 Task: Look for space in Bāghpat, India from 2nd September, 2023 to 10th September, 2023 for 1 adult in price range Rs.5000 to Rs.16000. Place can be private room with 1  bedroom having 1 bed and 1 bathroom. Property type can be house, flat, guest house, hotel. Booking option can be shelf check-in. Required host language is English.
Action: Mouse moved to (538, 122)
Screenshot: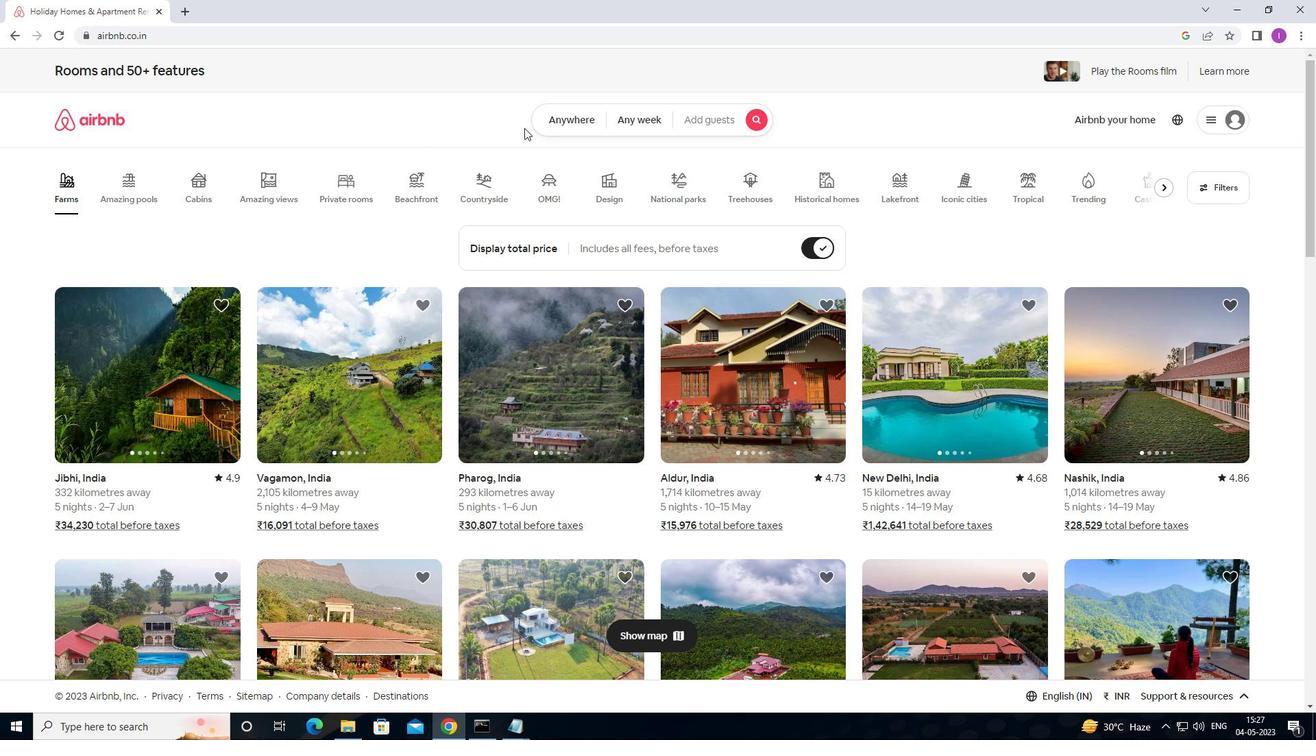 
Action: Mouse pressed left at (538, 122)
Screenshot: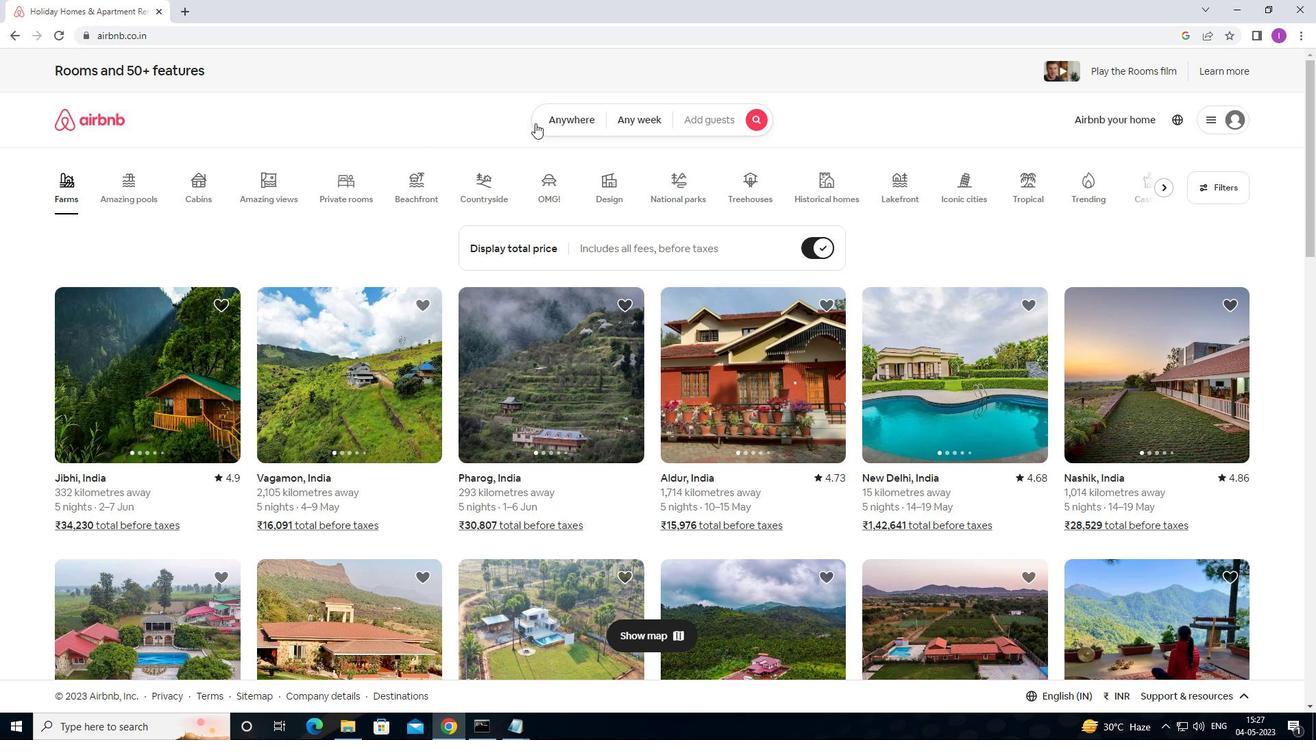 
Action: Mouse moved to (472, 188)
Screenshot: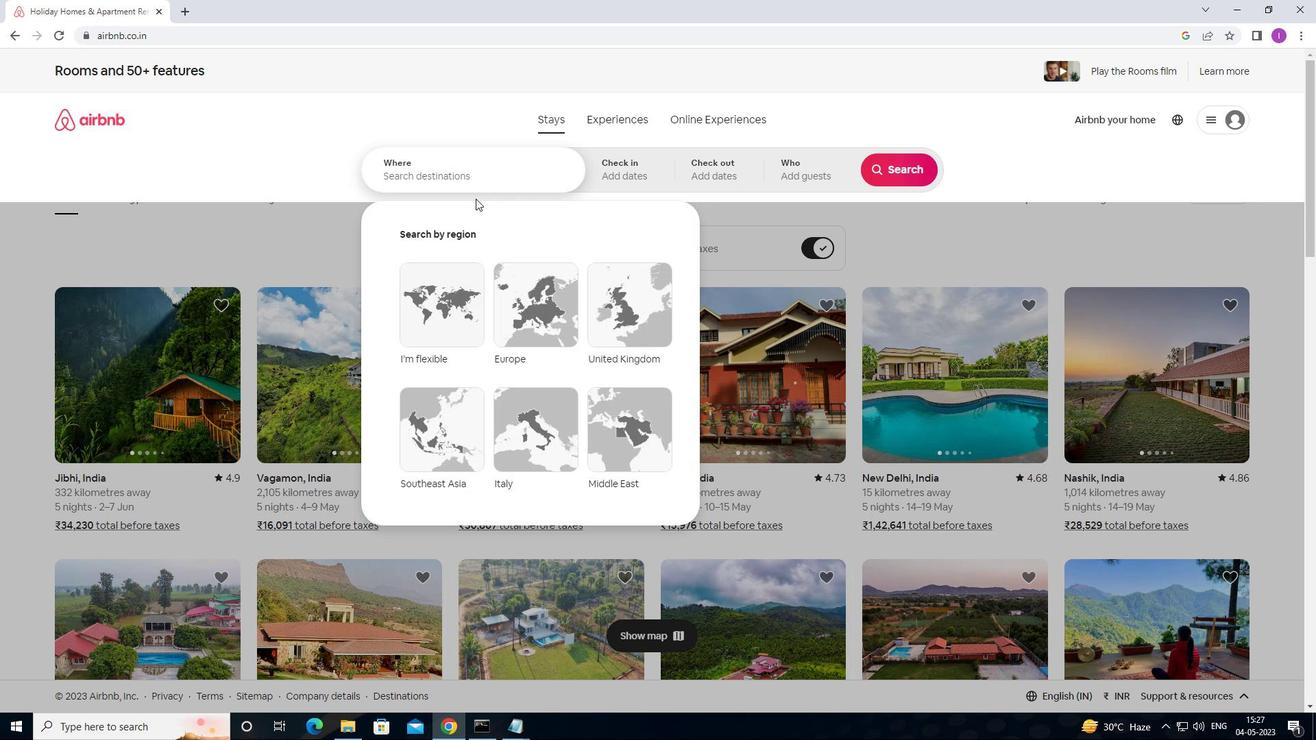
Action: Mouse pressed left at (472, 188)
Screenshot: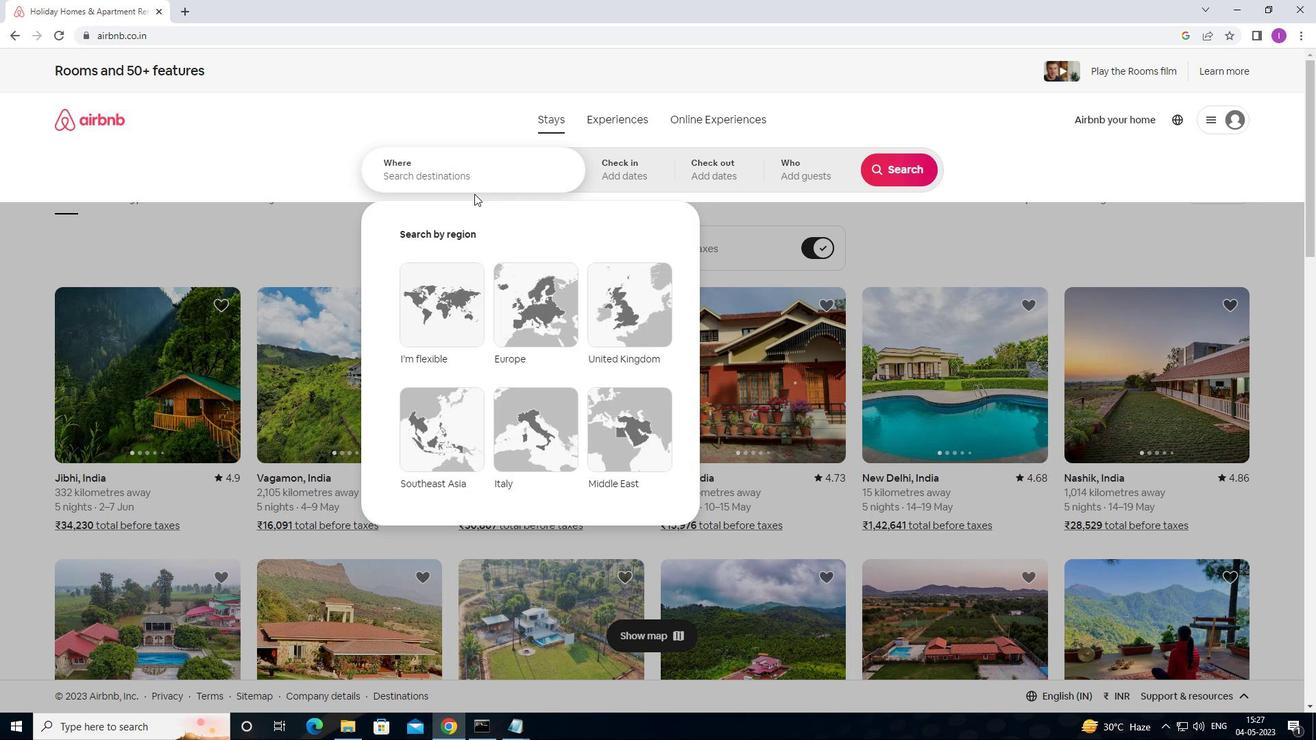 
Action: Mouse moved to (506, 155)
Screenshot: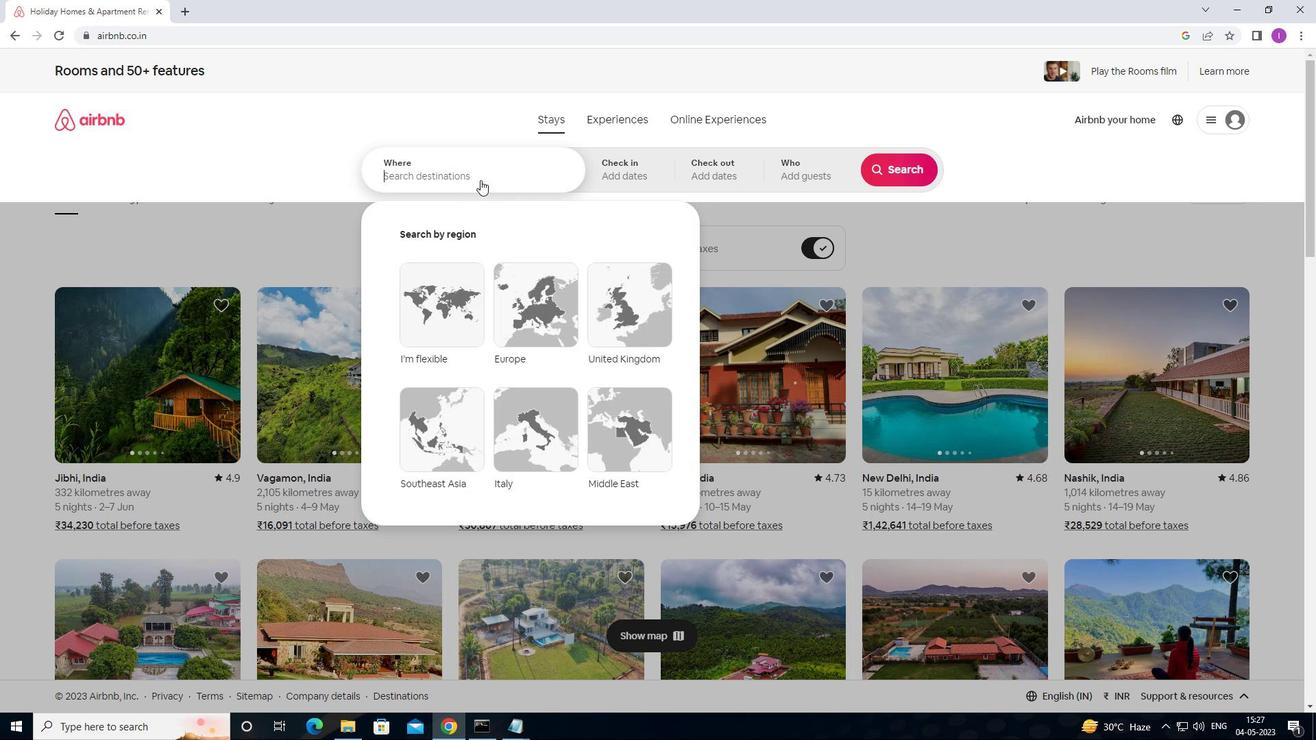 
Action: Key pressed b<Key.backspace><Key.shift>BAHPAT<Key.backspace><Key.backspace><Key.backspace><Key.backspace>
Screenshot: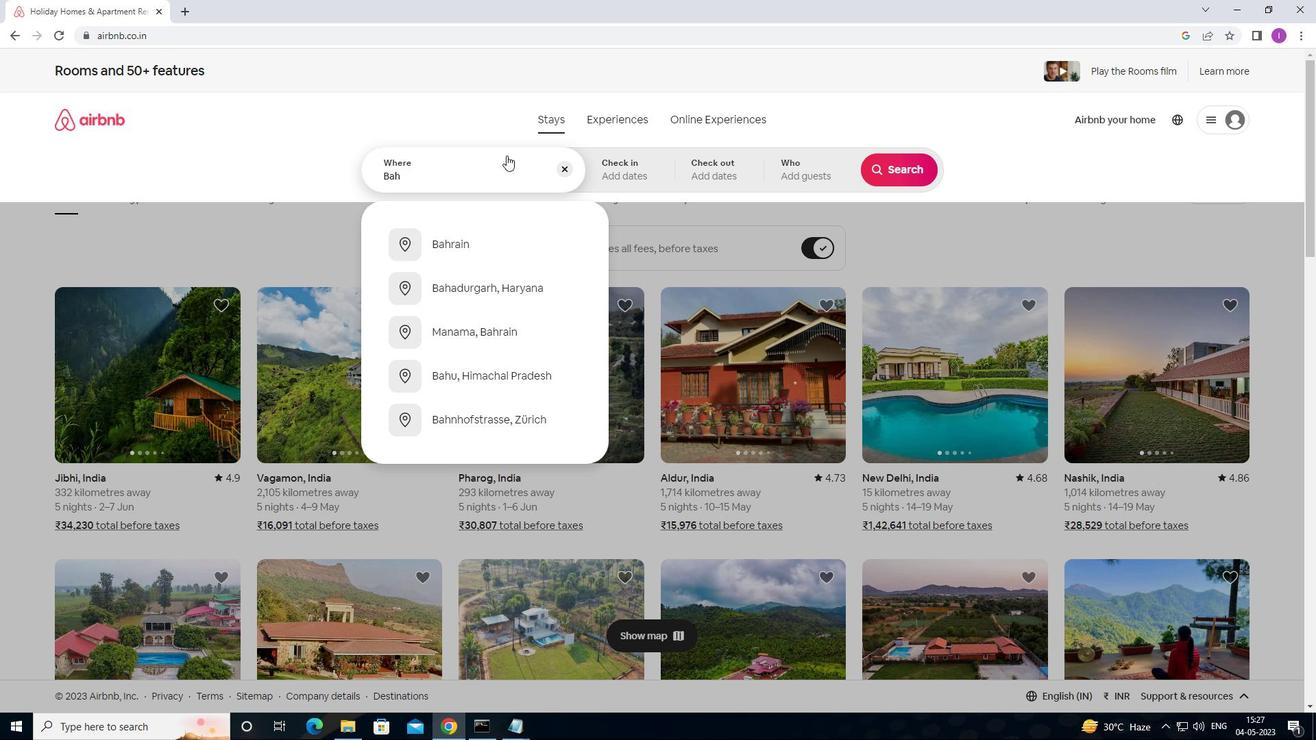
Action: Mouse moved to (571, 168)
Screenshot: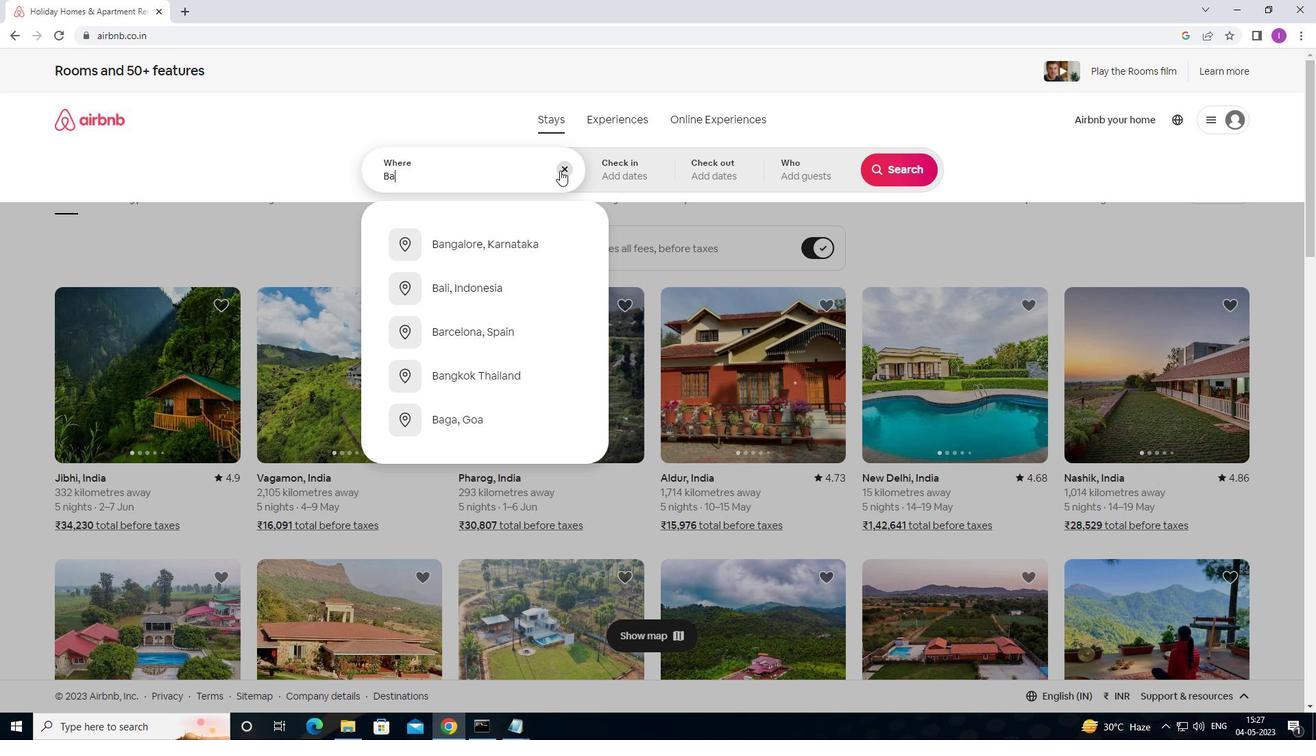 
Action: Key pressed GH
Screenshot: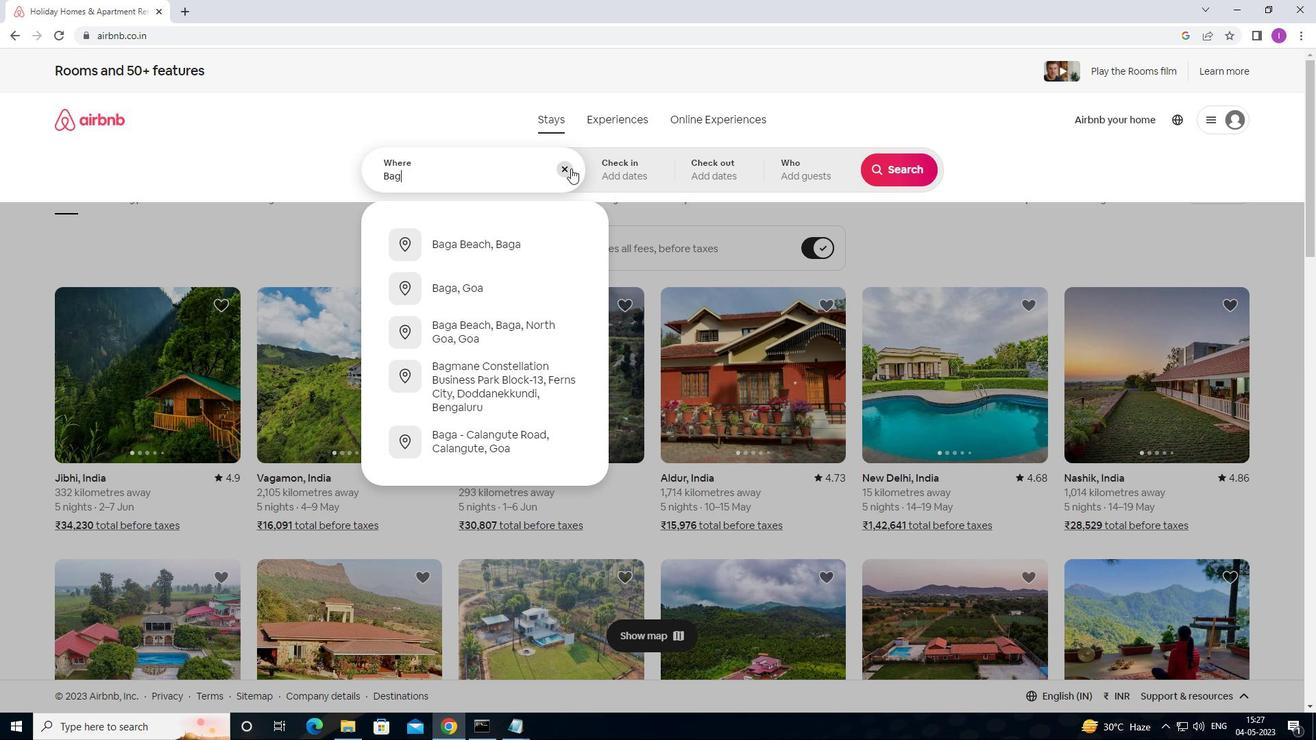 
Action: Mouse moved to (578, 168)
Screenshot: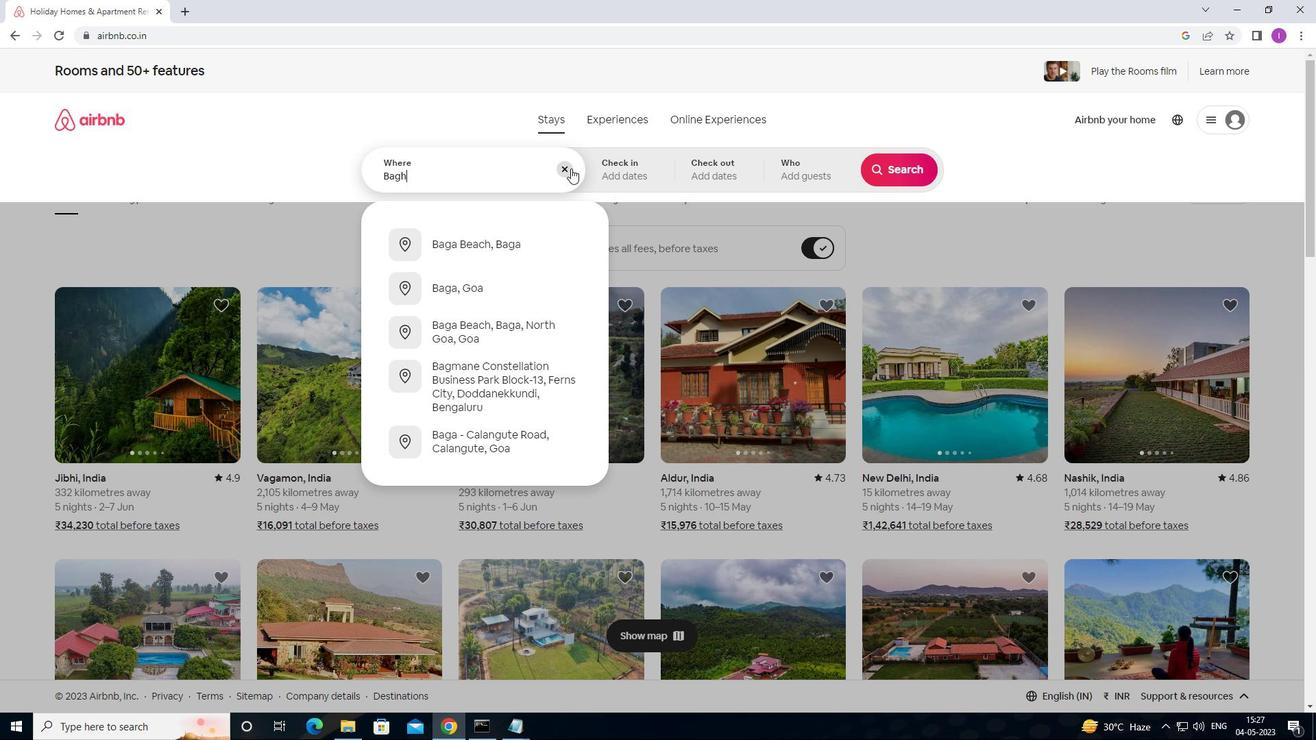 
Action: Key pressed PAT,<Key.shift>IN
Screenshot: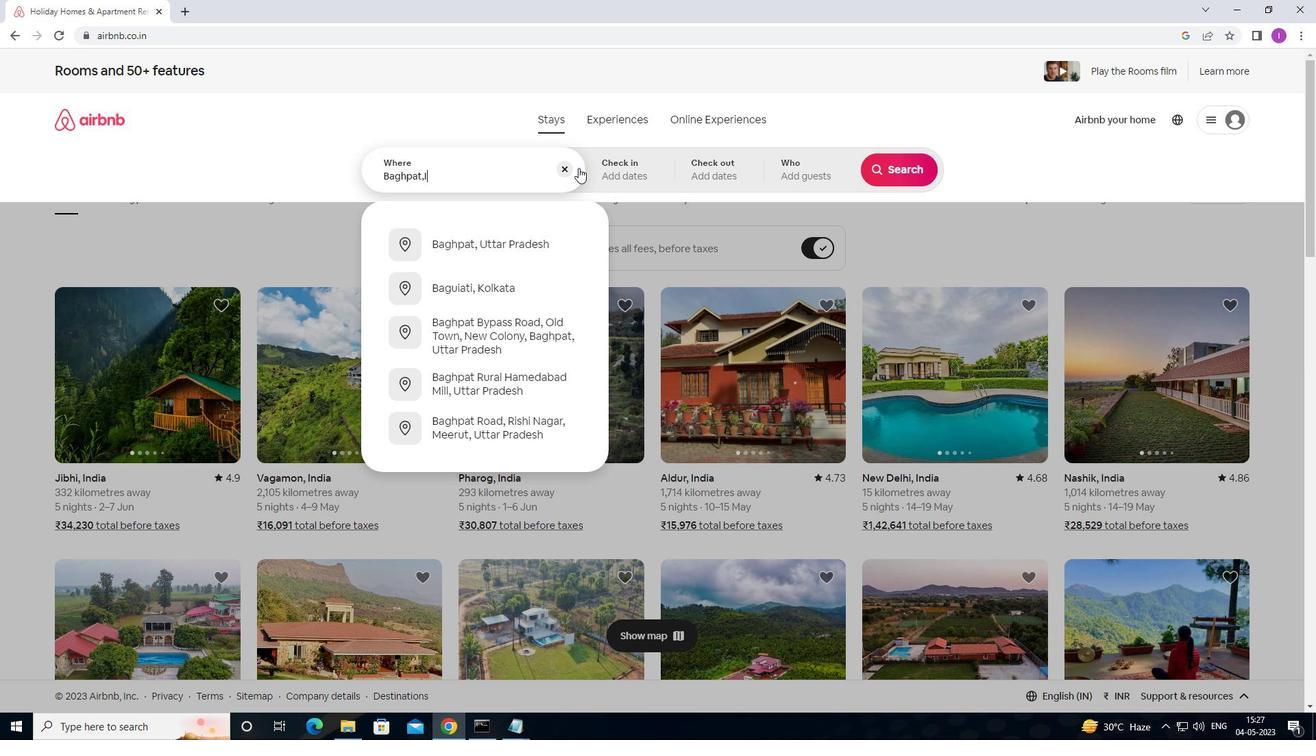 
Action: Mouse moved to (579, 168)
Screenshot: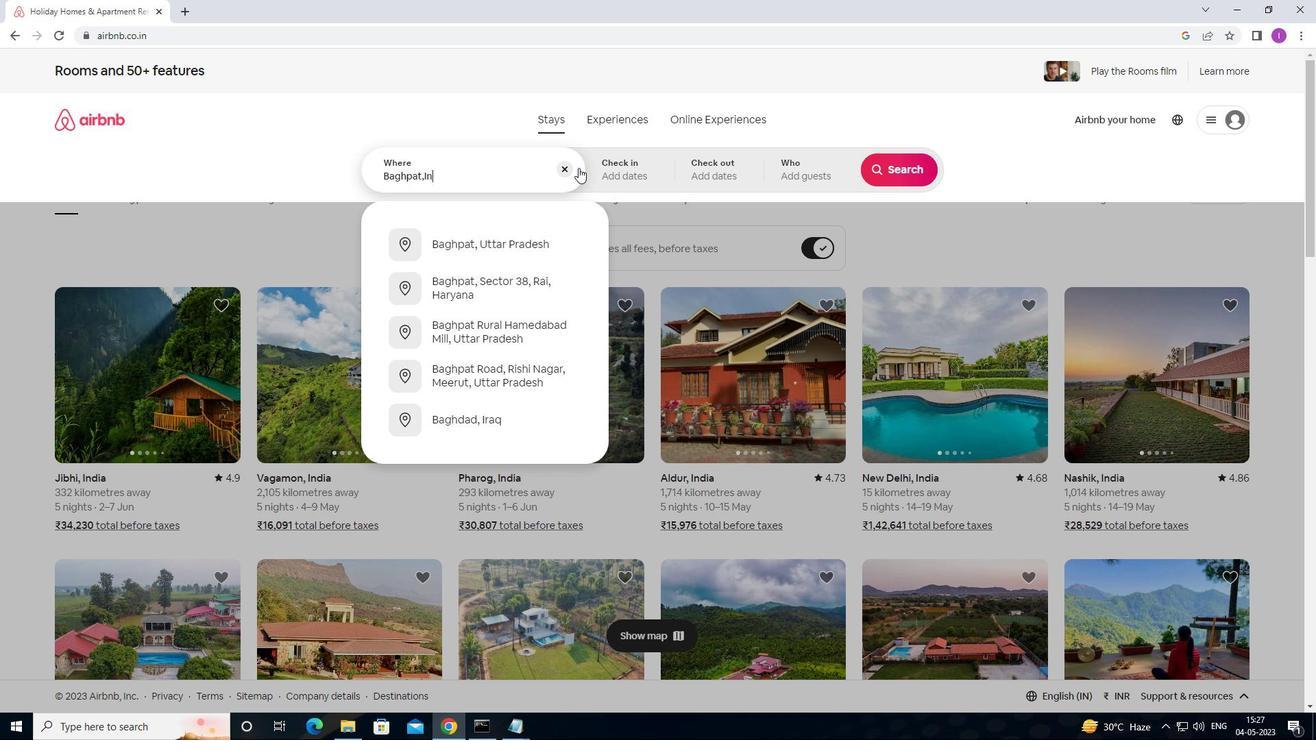 
Action: Key pressed D
Screenshot: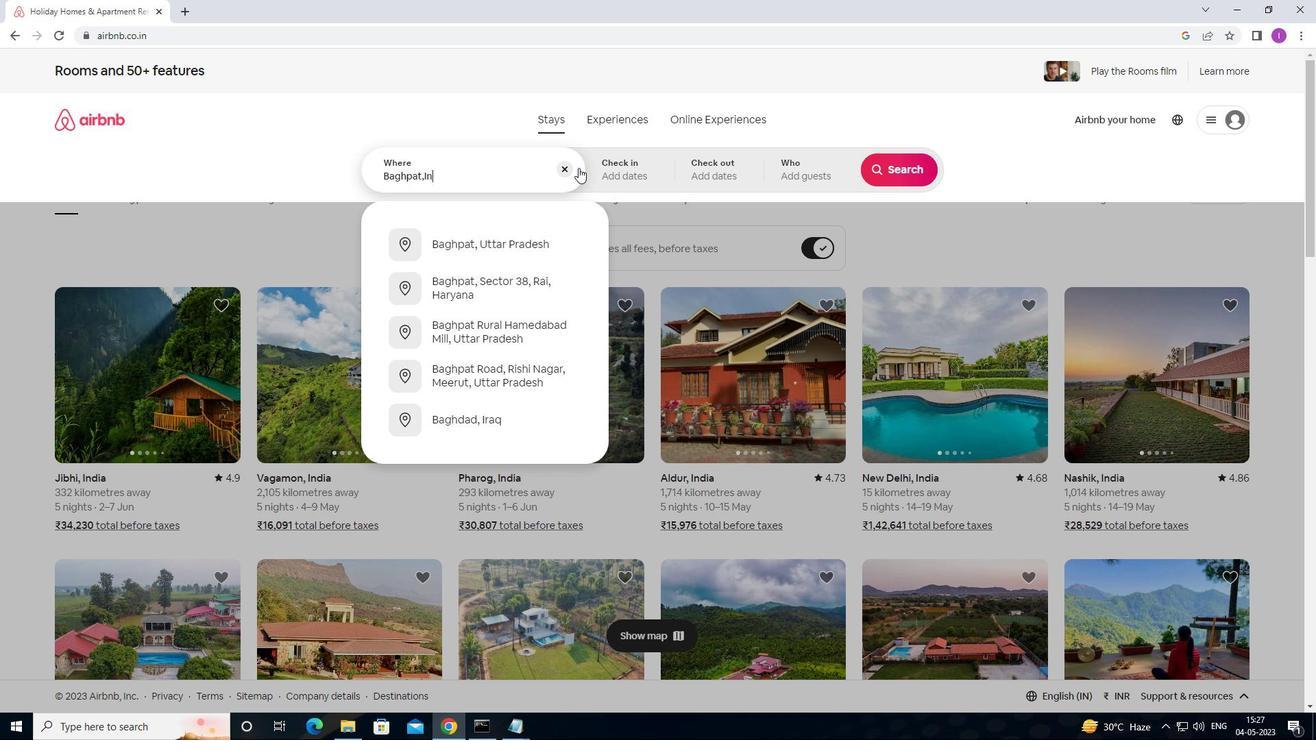 
Action: Mouse moved to (583, 165)
Screenshot: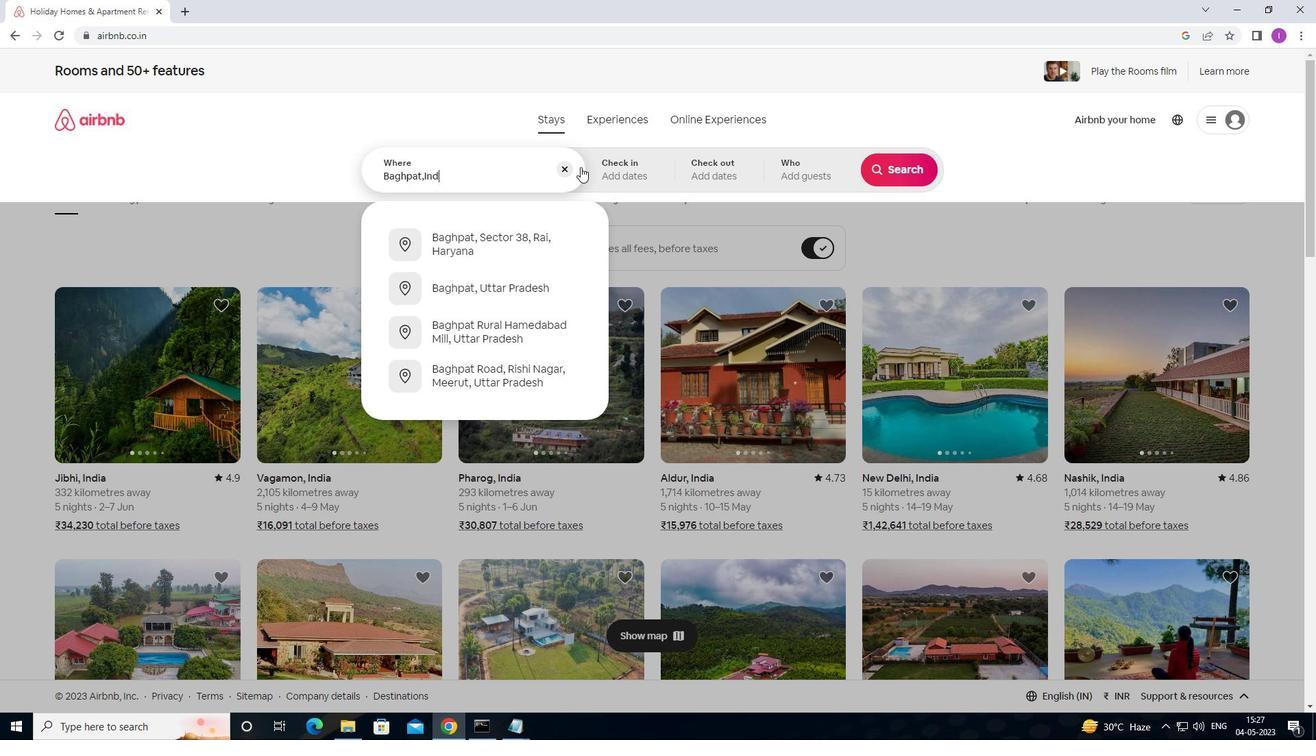 
Action: Key pressed OA
Screenshot: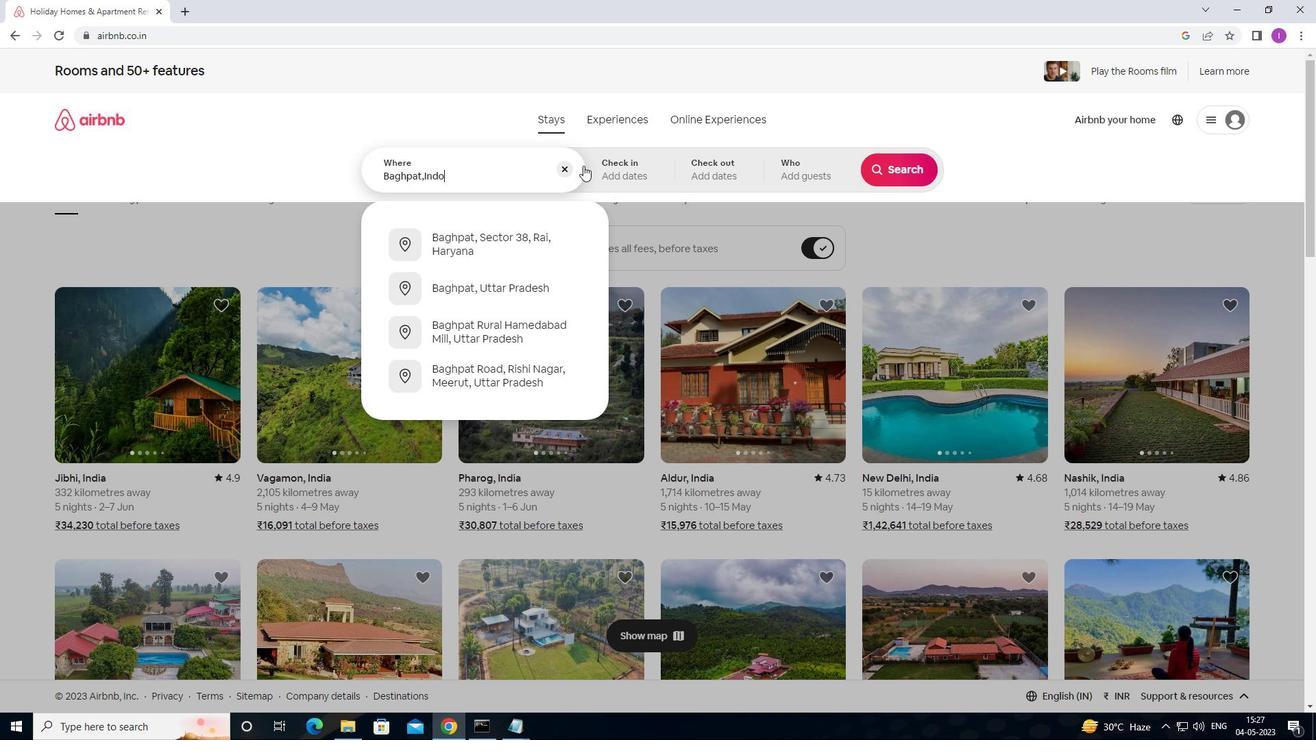 
Action: Mouse moved to (598, 163)
Screenshot: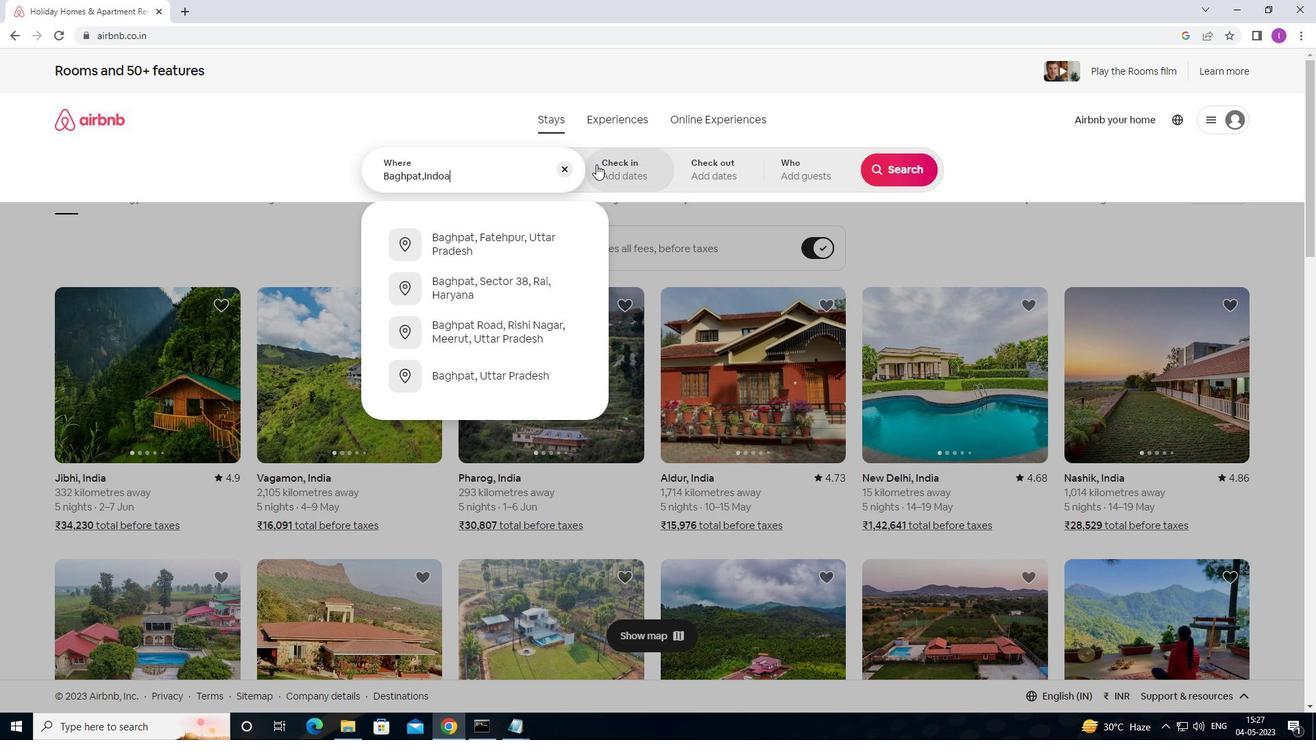 
Action: Key pressed <Key.backspace>
Screenshot: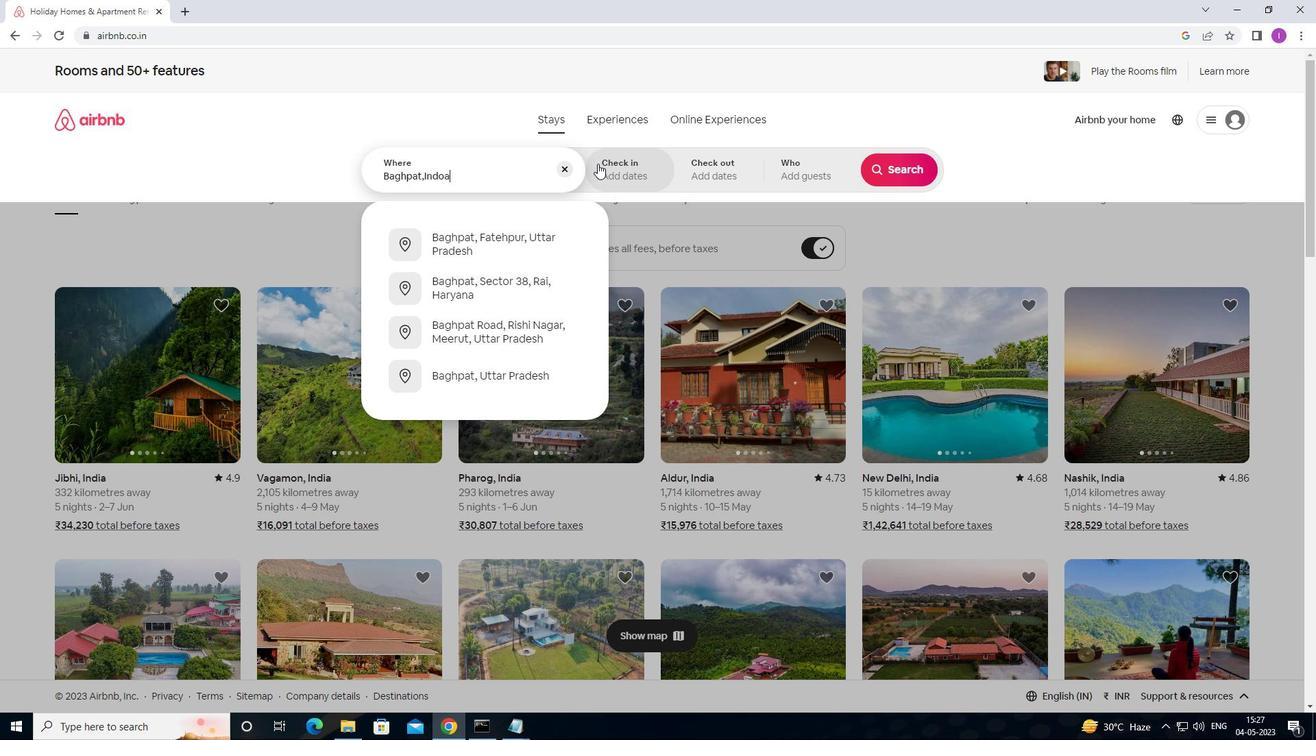 
Action: Mouse moved to (659, 178)
Screenshot: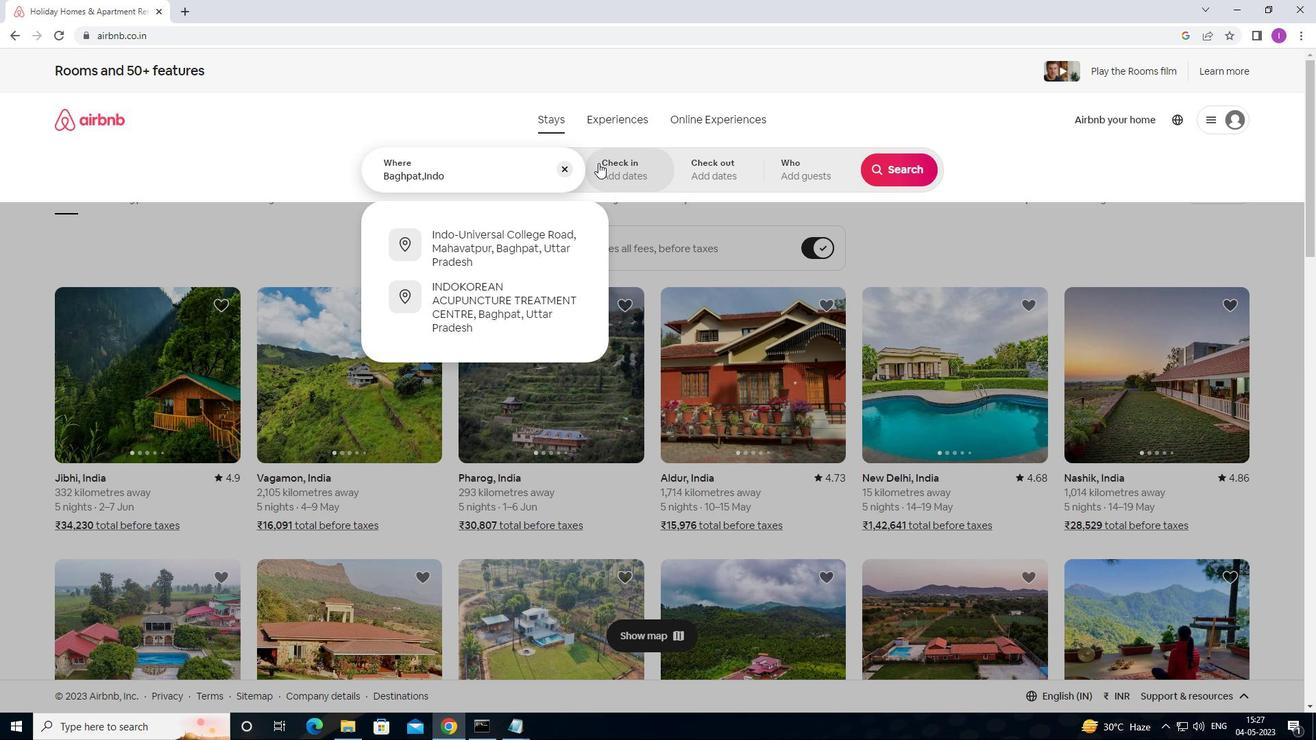 
Action: Key pressed =<Key.backspace><Key.backspace>
Screenshot: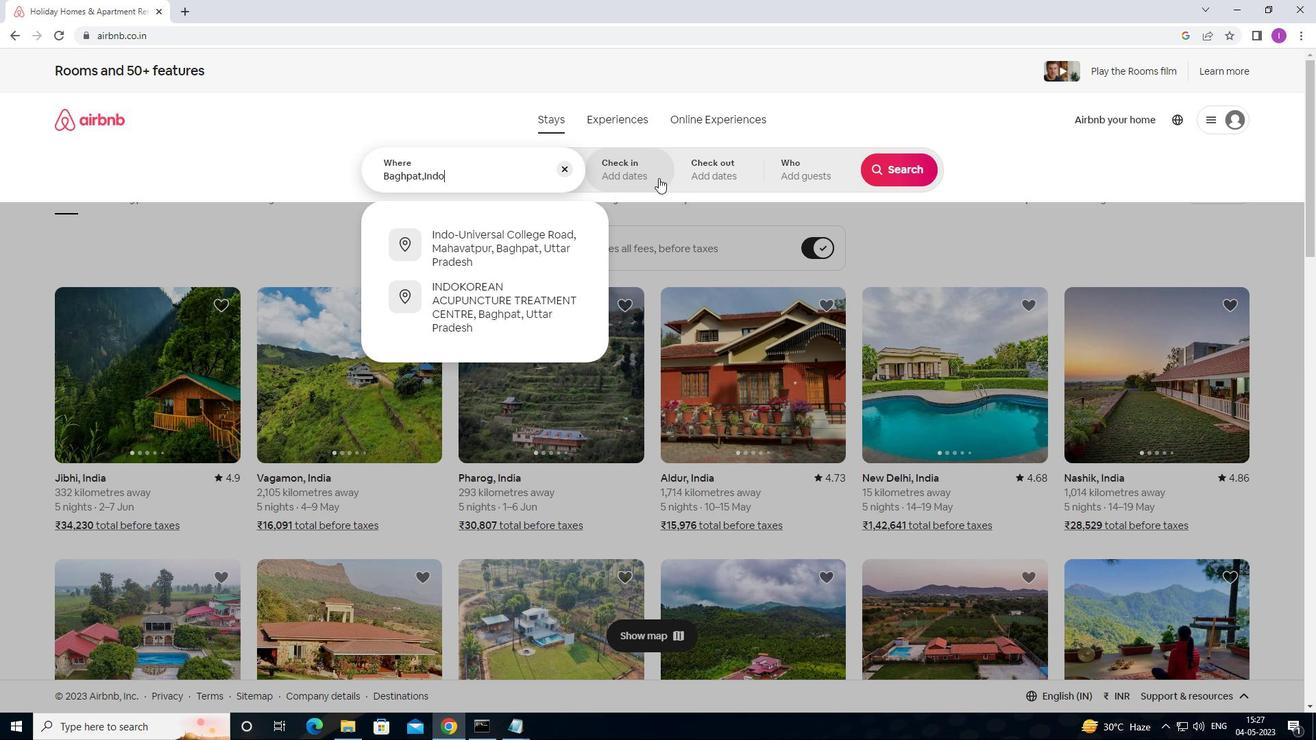 
Action: Mouse moved to (664, 177)
Screenshot: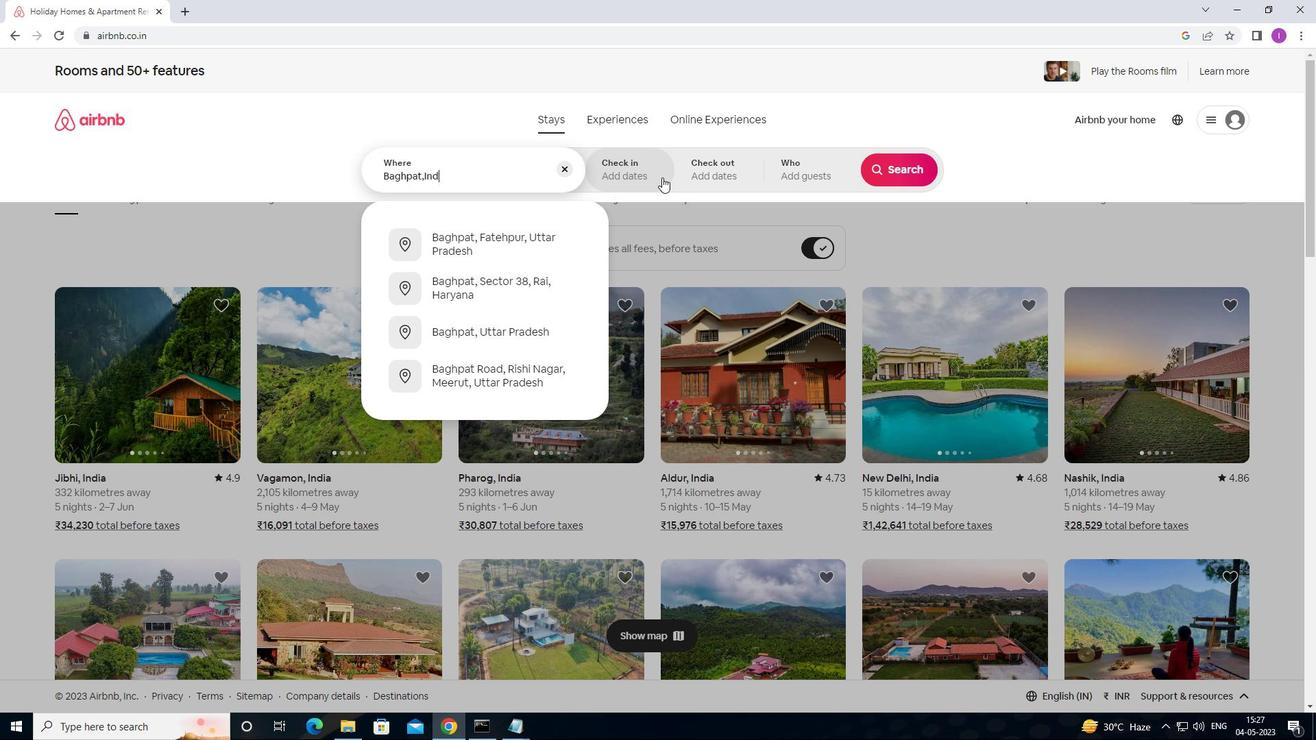 
Action: Key pressed IA
Screenshot: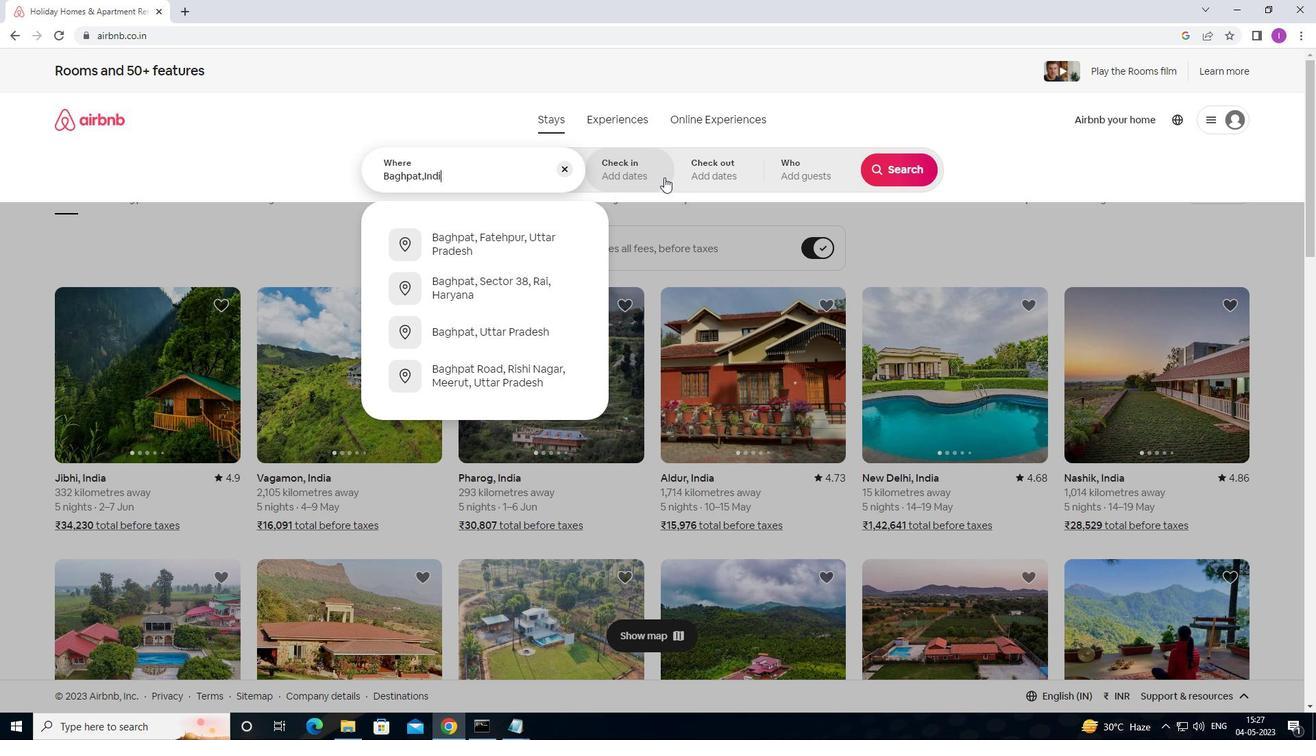 
Action: Mouse moved to (639, 172)
Screenshot: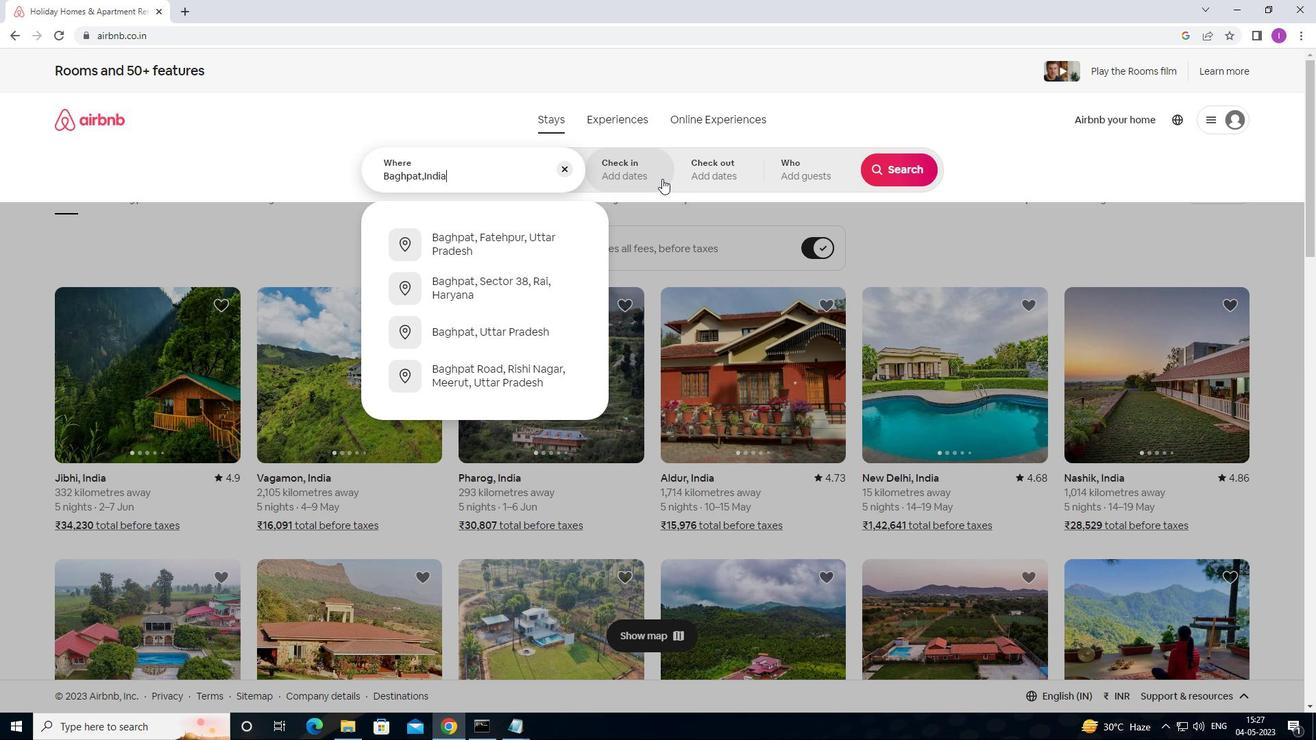 
Action: Mouse pressed left at (639, 172)
Screenshot: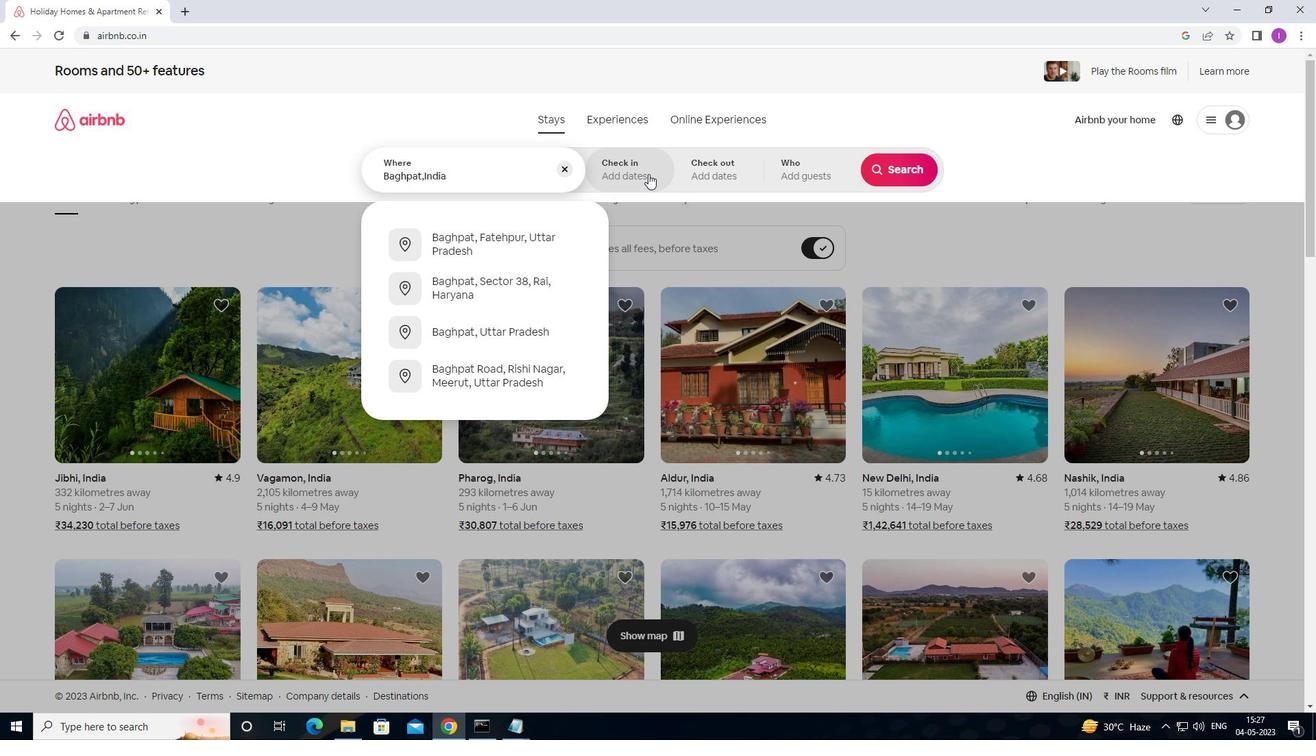 
Action: Mouse moved to (901, 275)
Screenshot: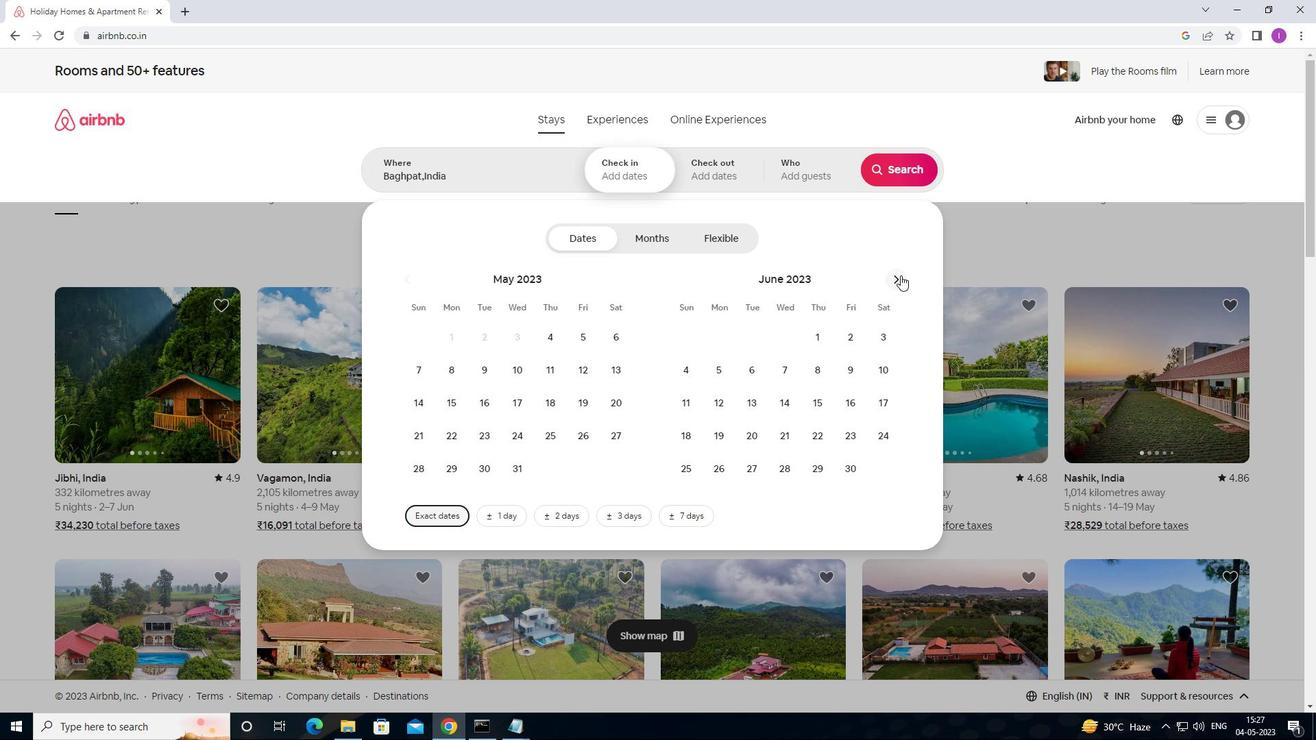 
Action: Mouse pressed left at (901, 275)
Screenshot: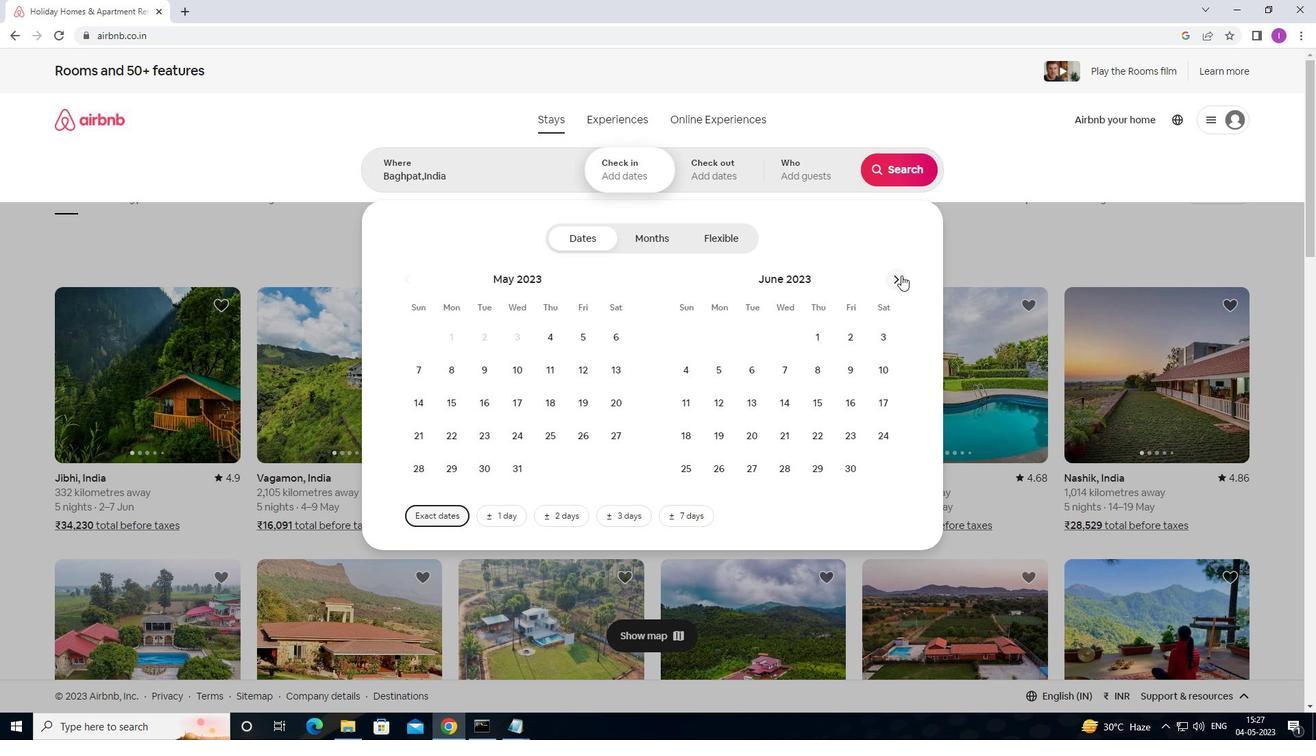 
Action: Mouse moved to (902, 275)
Screenshot: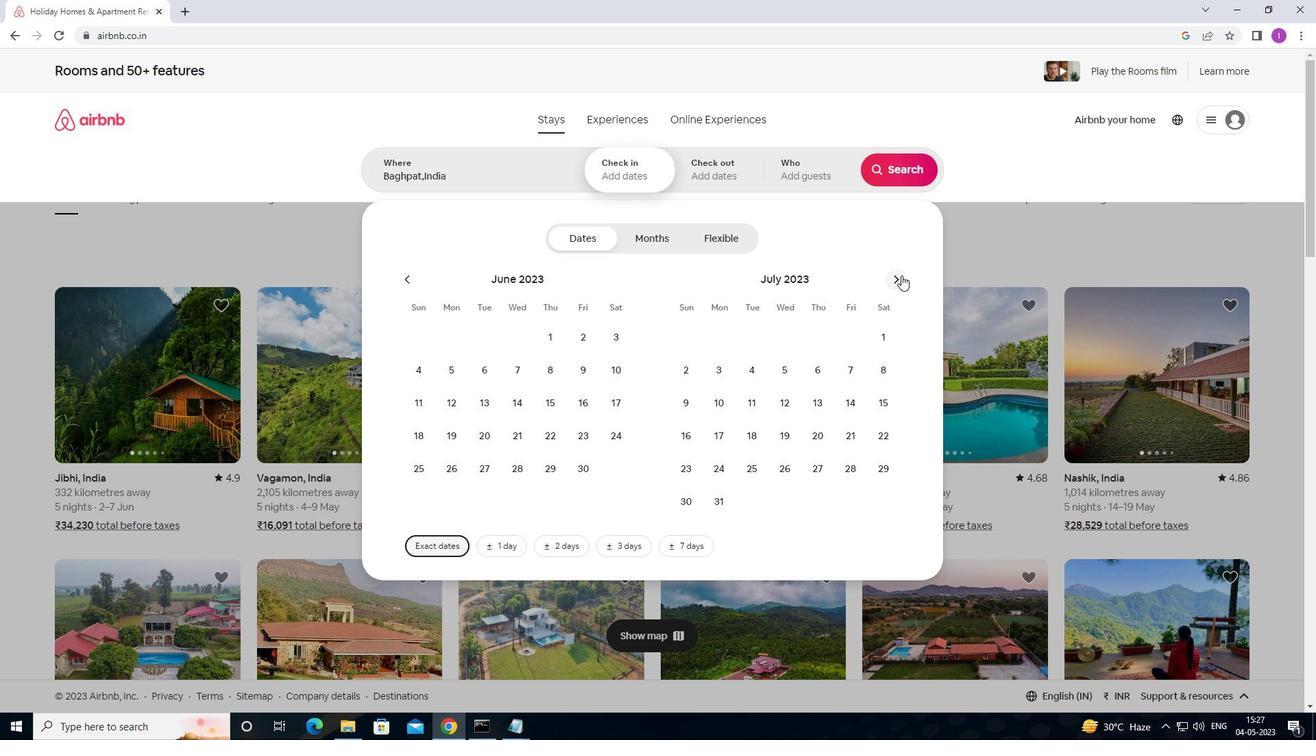 
Action: Mouse pressed left at (902, 275)
Screenshot: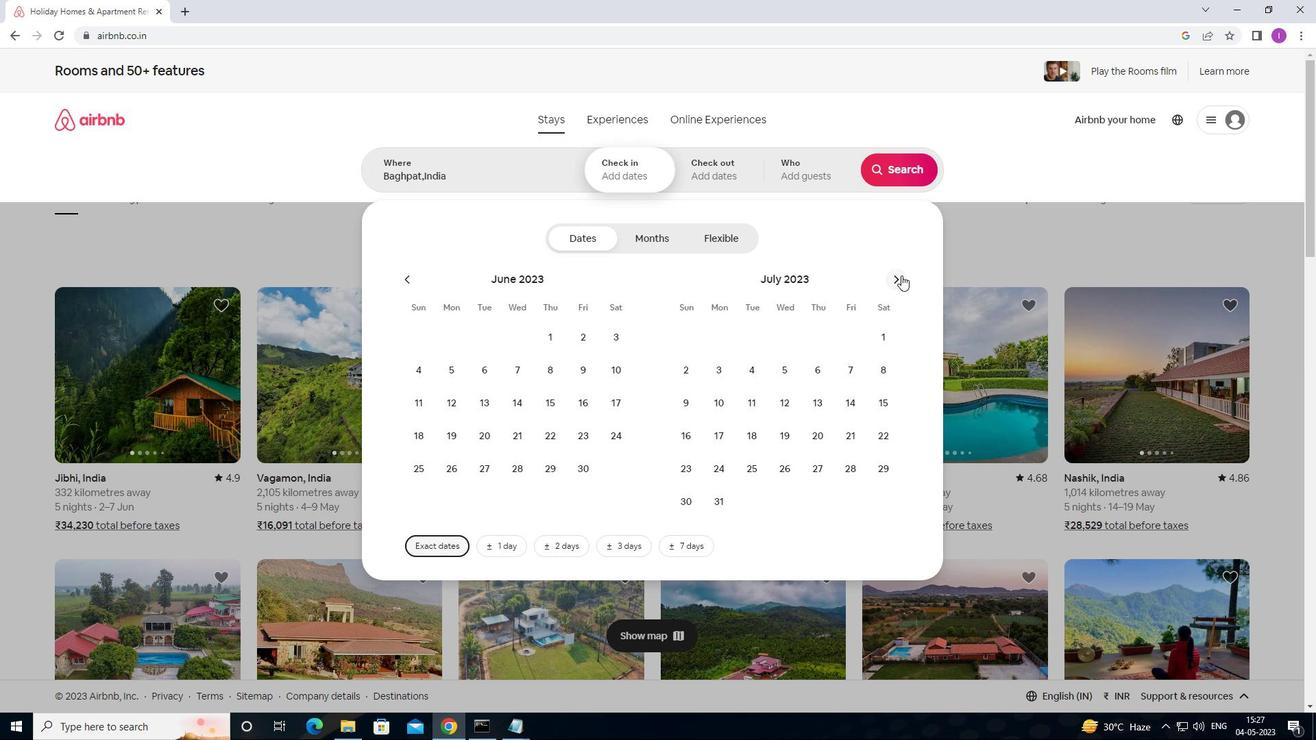 
Action: Mouse moved to (903, 275)
Screenshot: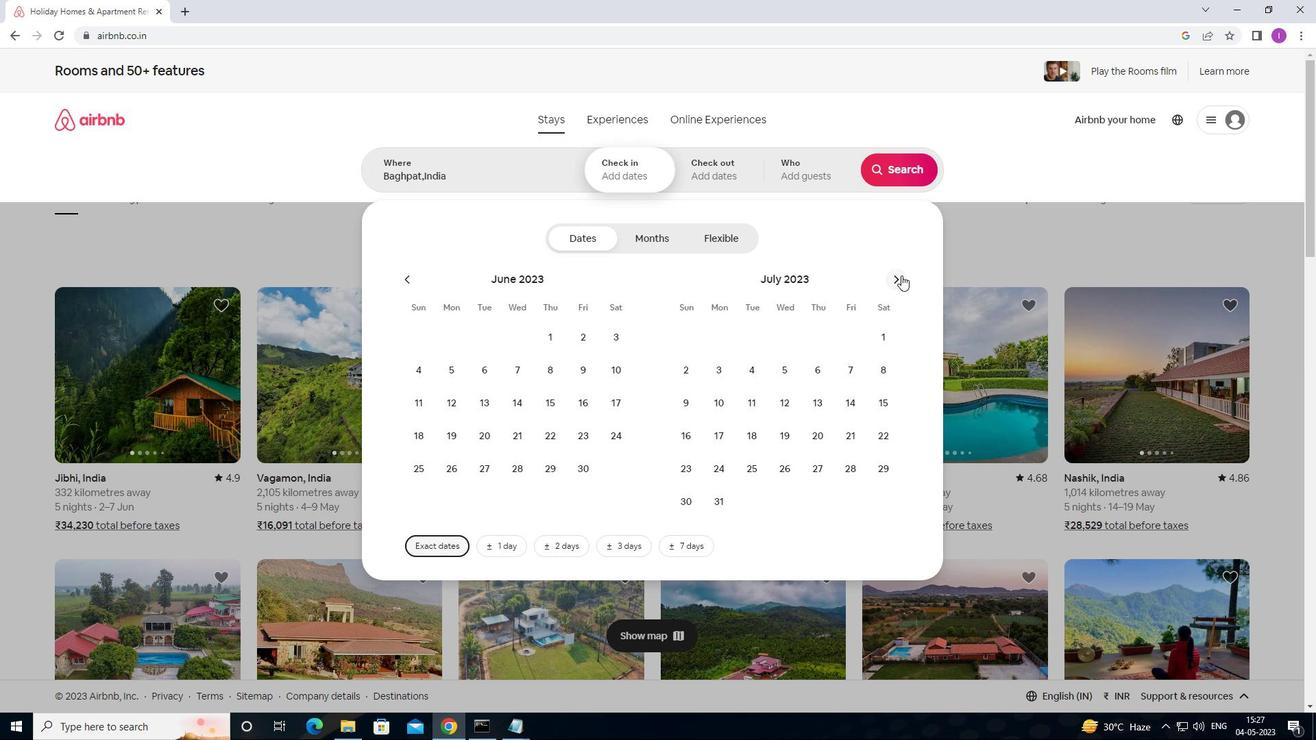 
Action: Mouse pressed left at (903, 275)
Screenshot: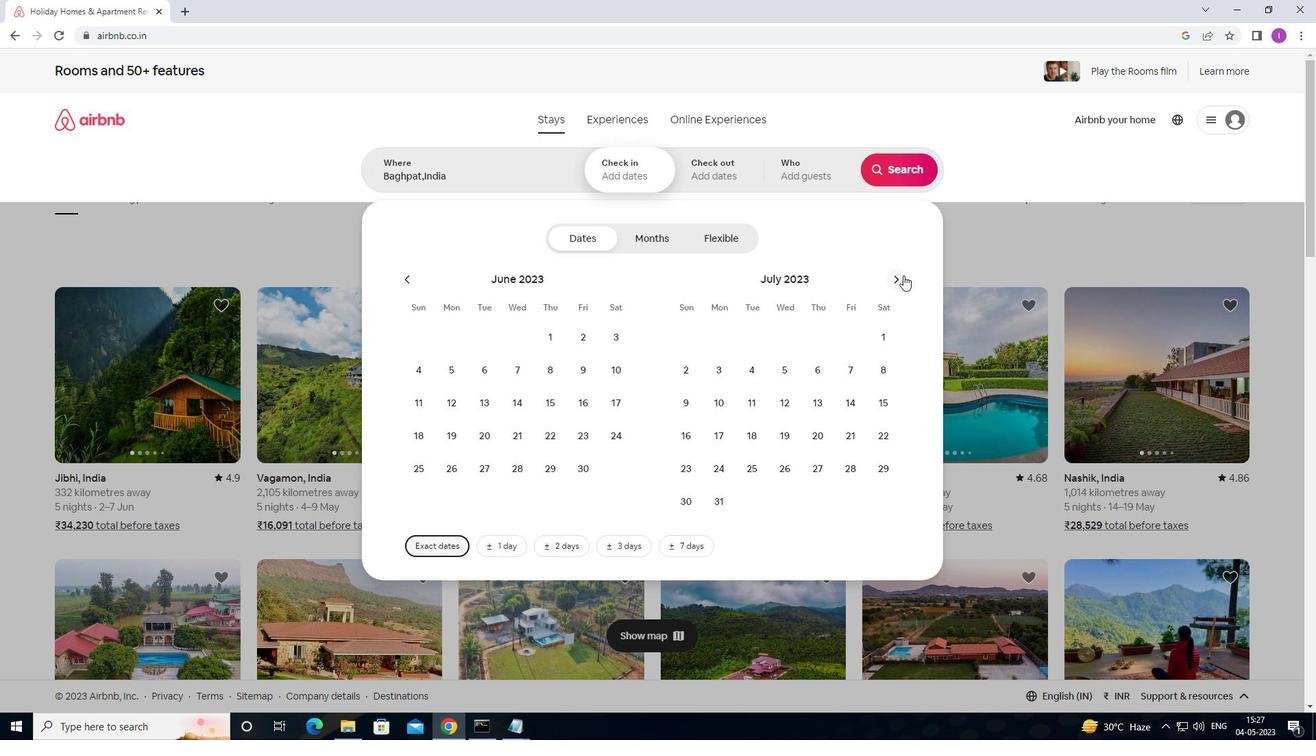 
Action: Mouse pressed left at (903, 275)
Screenshot: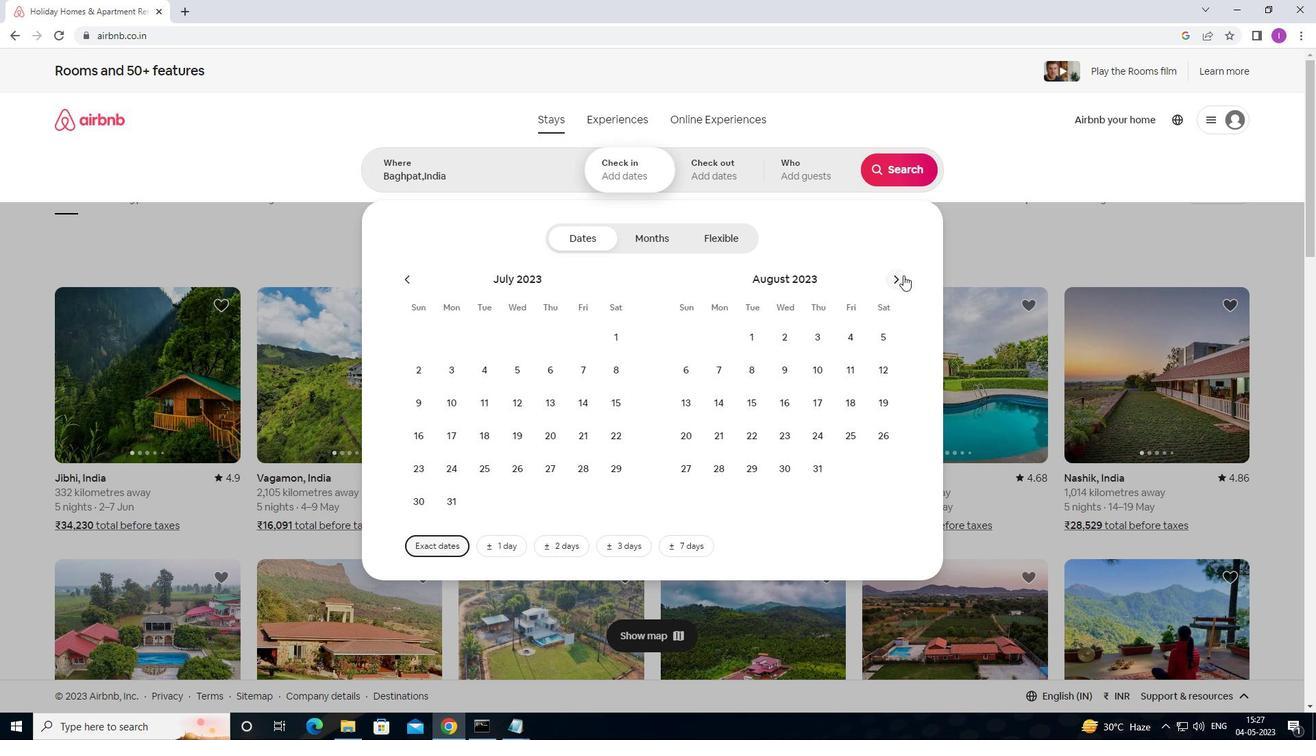 
Action: Mouse moved to (617, 338)
Screenshot: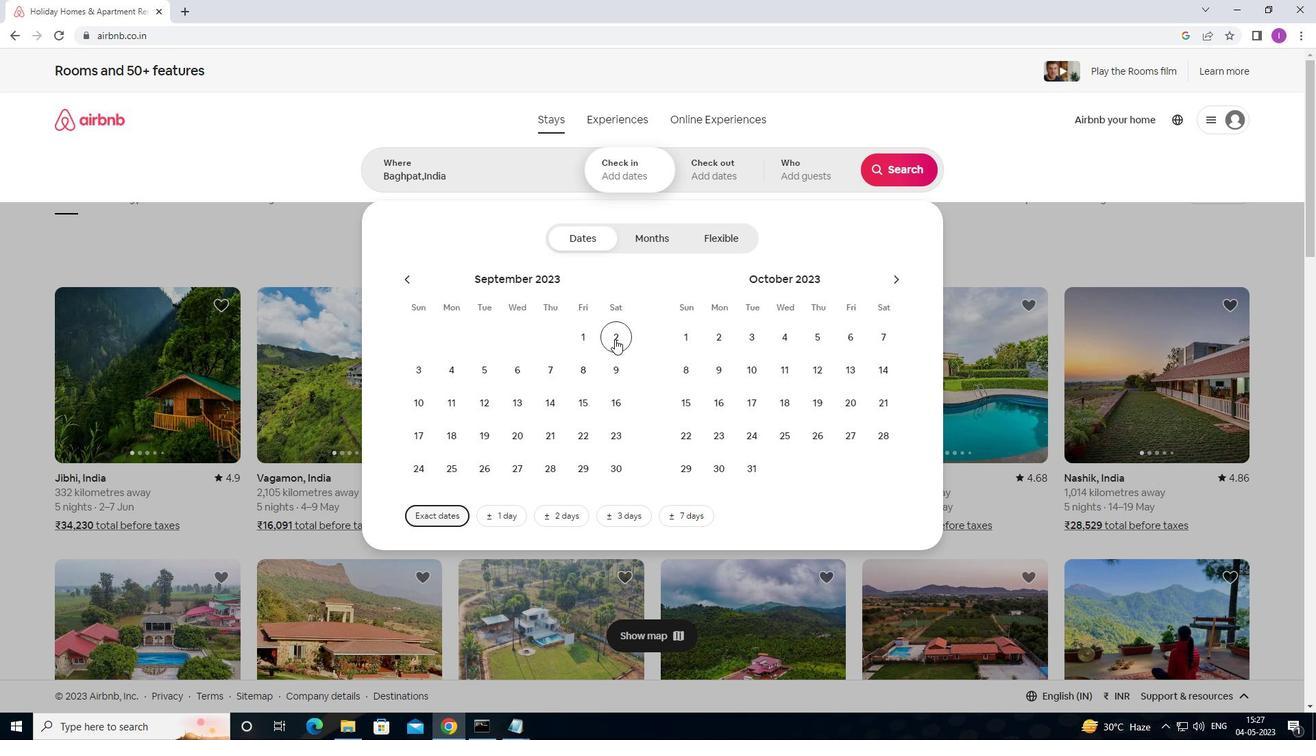
Action: Mouse pressed left at (617, 338)
Screenshot: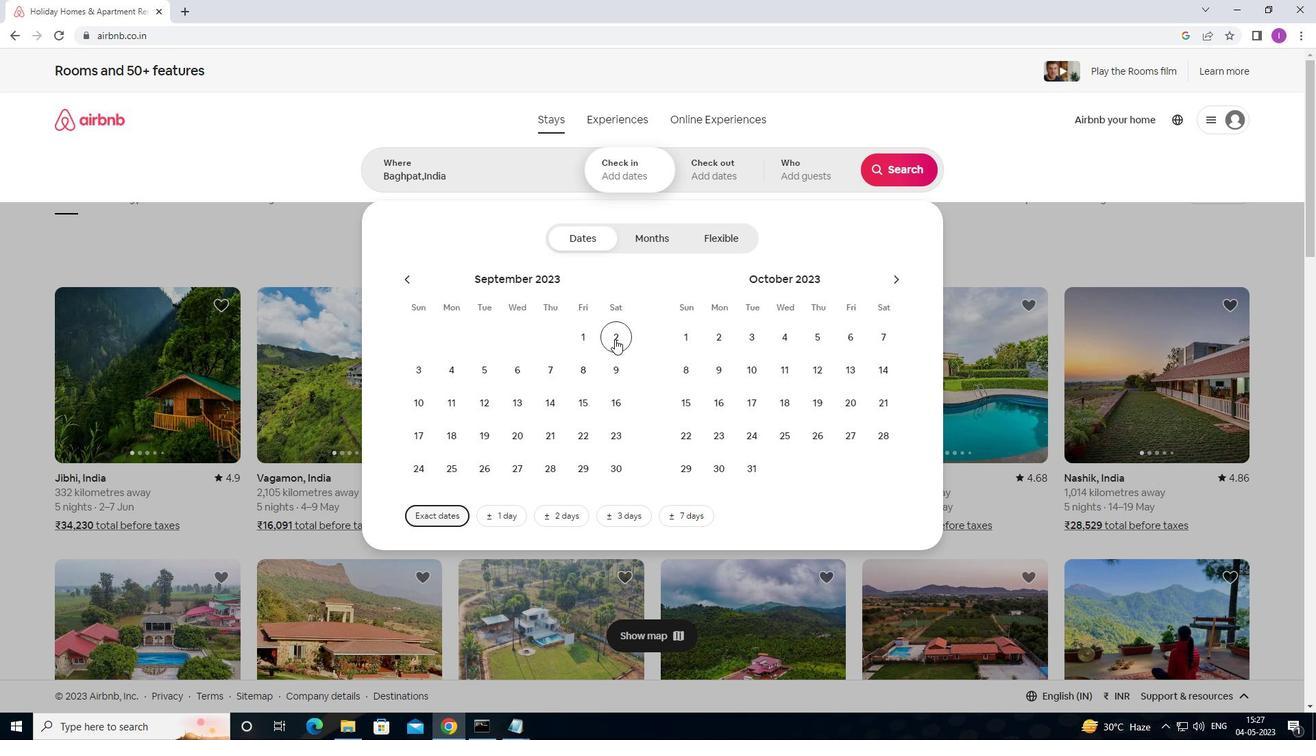 
Action: Mouse moved to (416, 401)
Screenshot: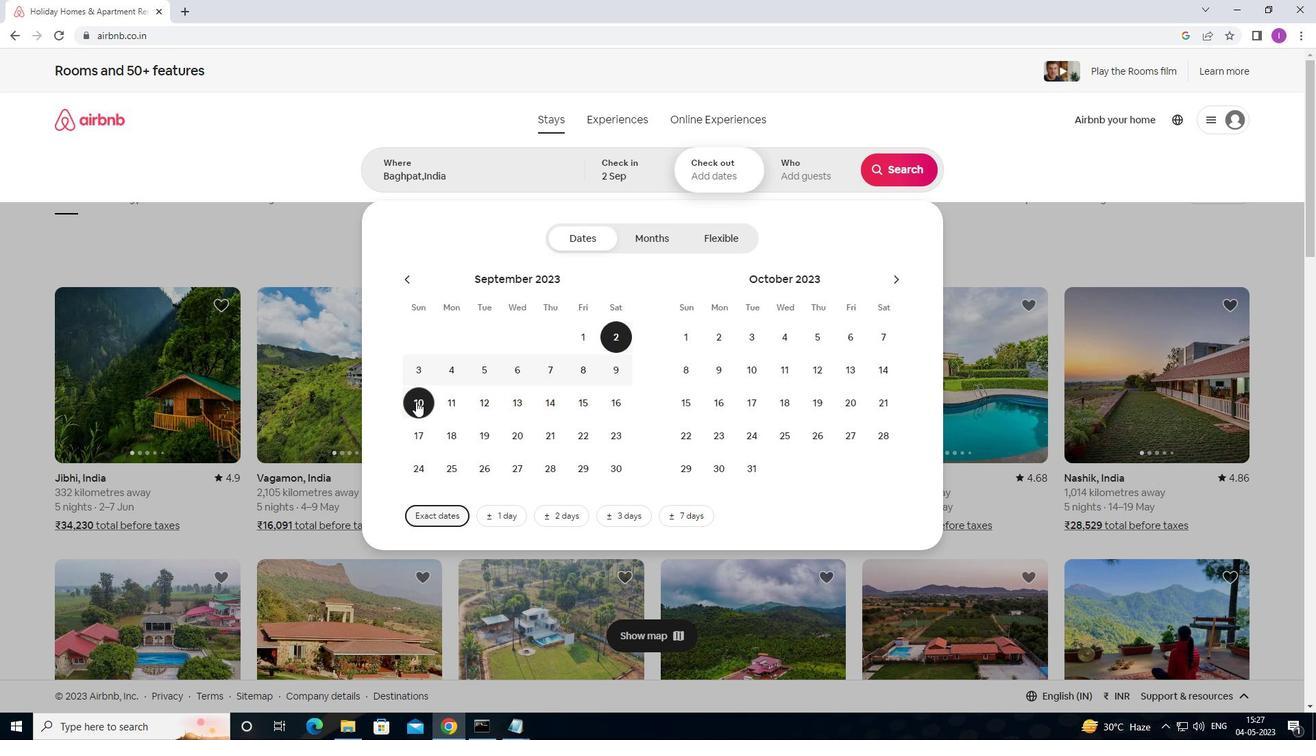 
Action: Mouse pressed left at (416, 401)
Screenshot: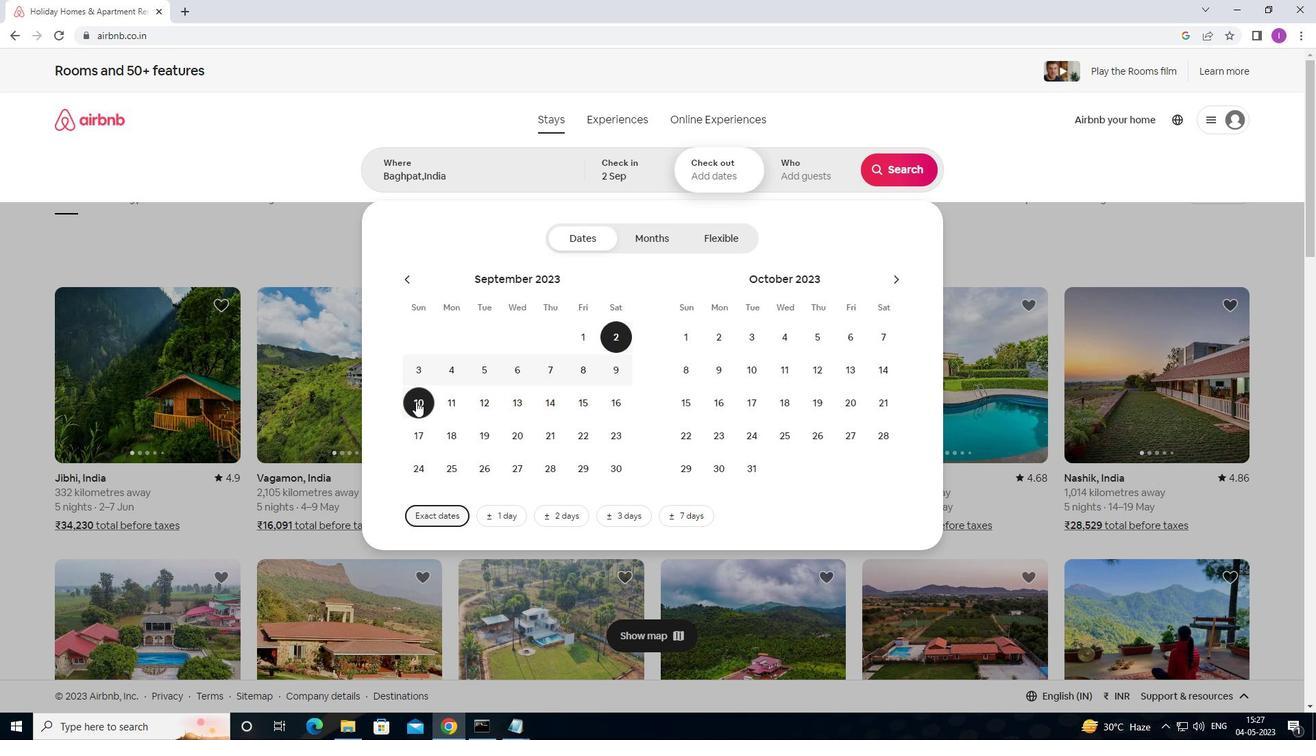 
Action: Mouse moved to (777, 183)
Screenshot: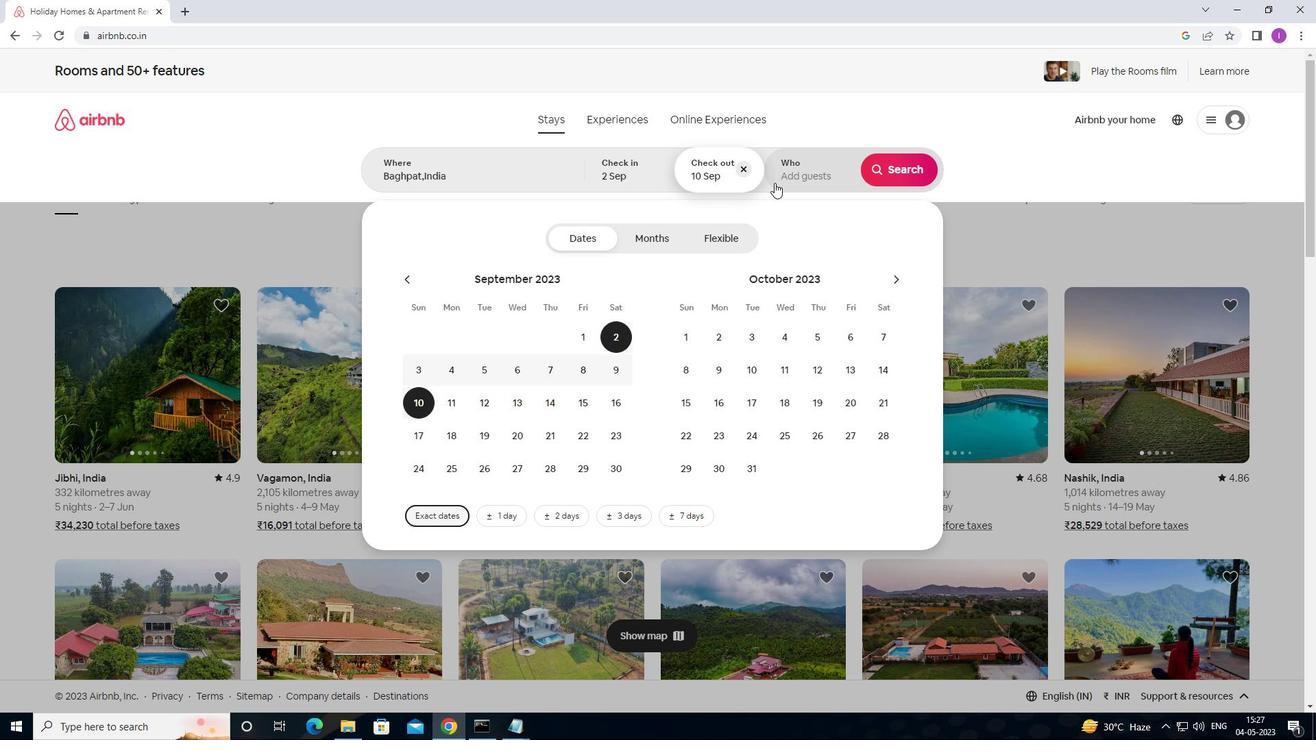 
Action: Mouse pressed left at (777, 183)
Screenshot: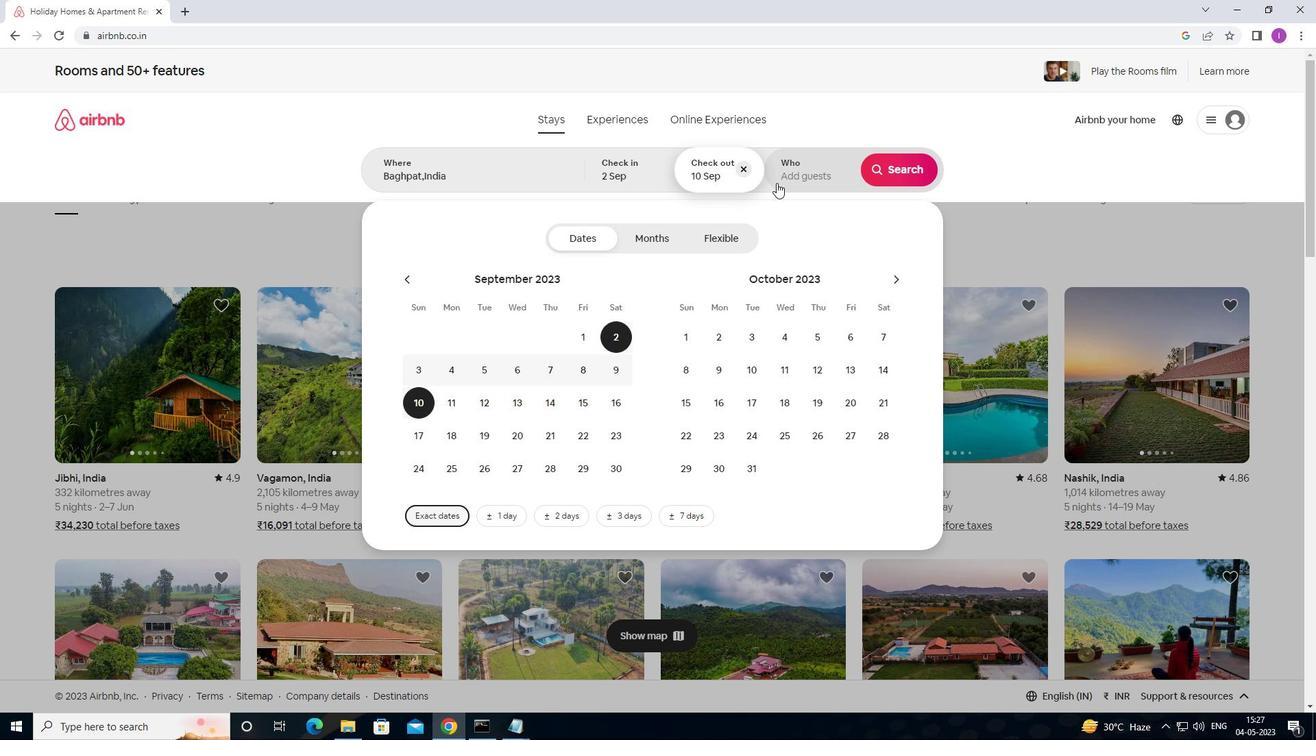 
Action: Mouse moved to (903, 237)
Screenshot: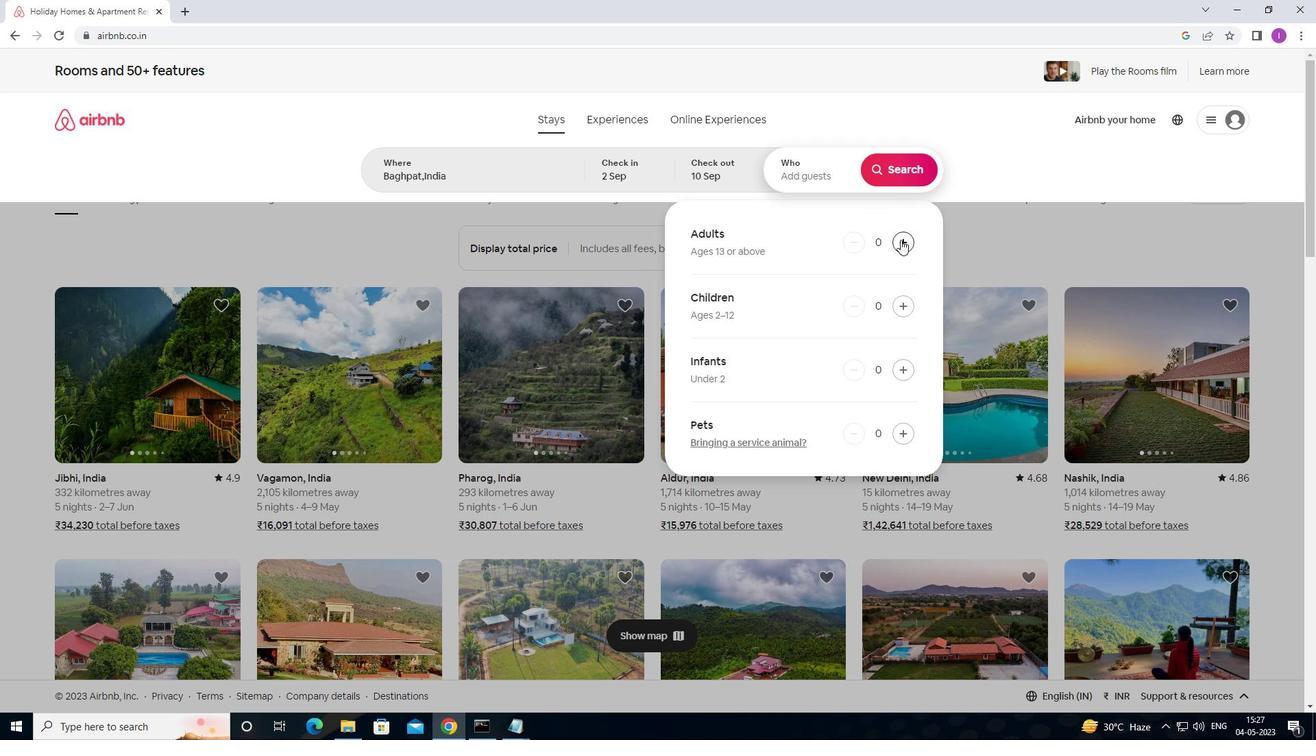 
Action: Mouse pressed left at (903, 237)
Screenshot: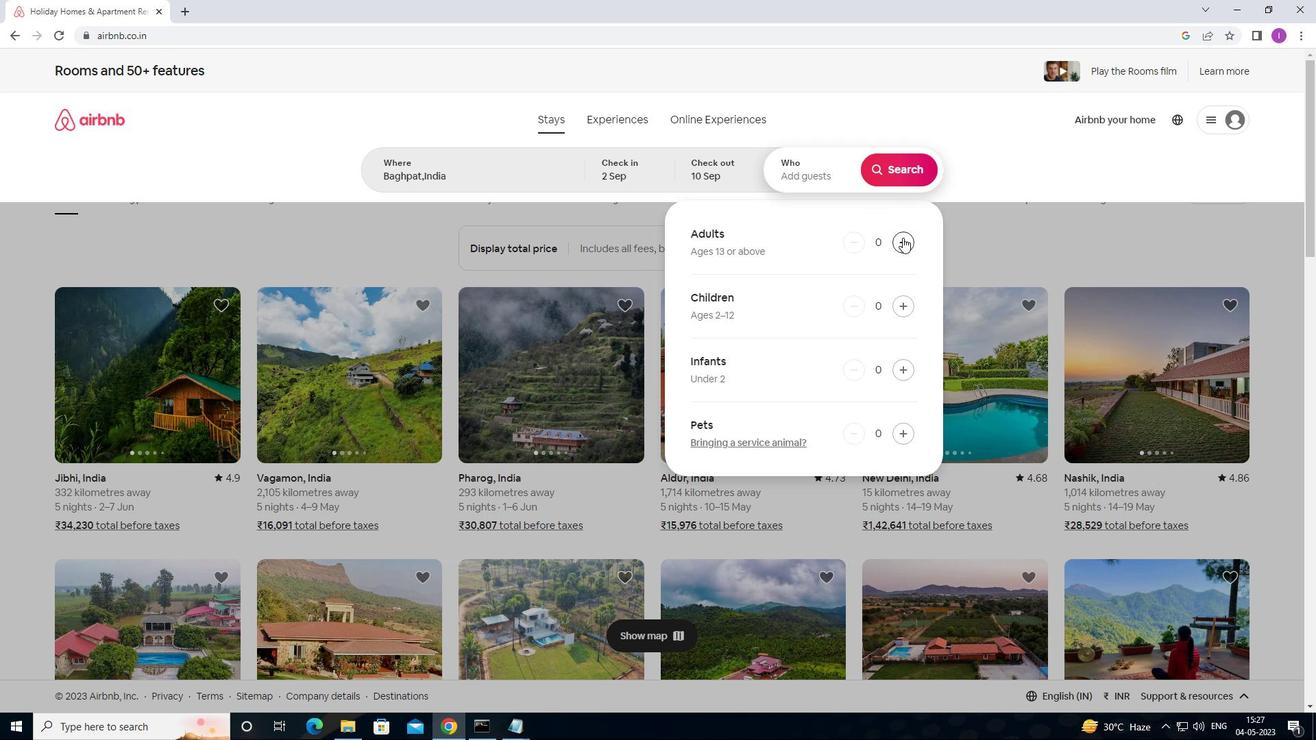 
Action: Mouse moved to (908, 170)
Screenshot: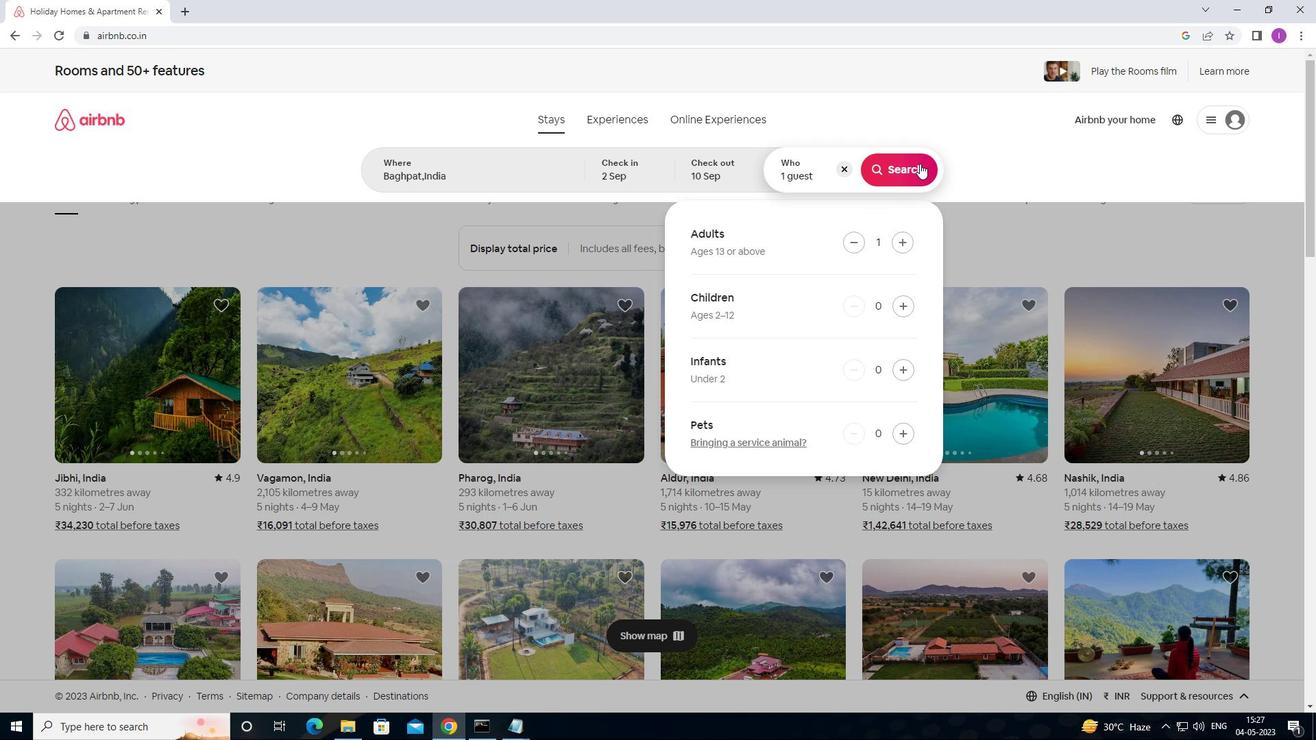 
Action: Mouse pressed left at (908, 170)
Screenshot: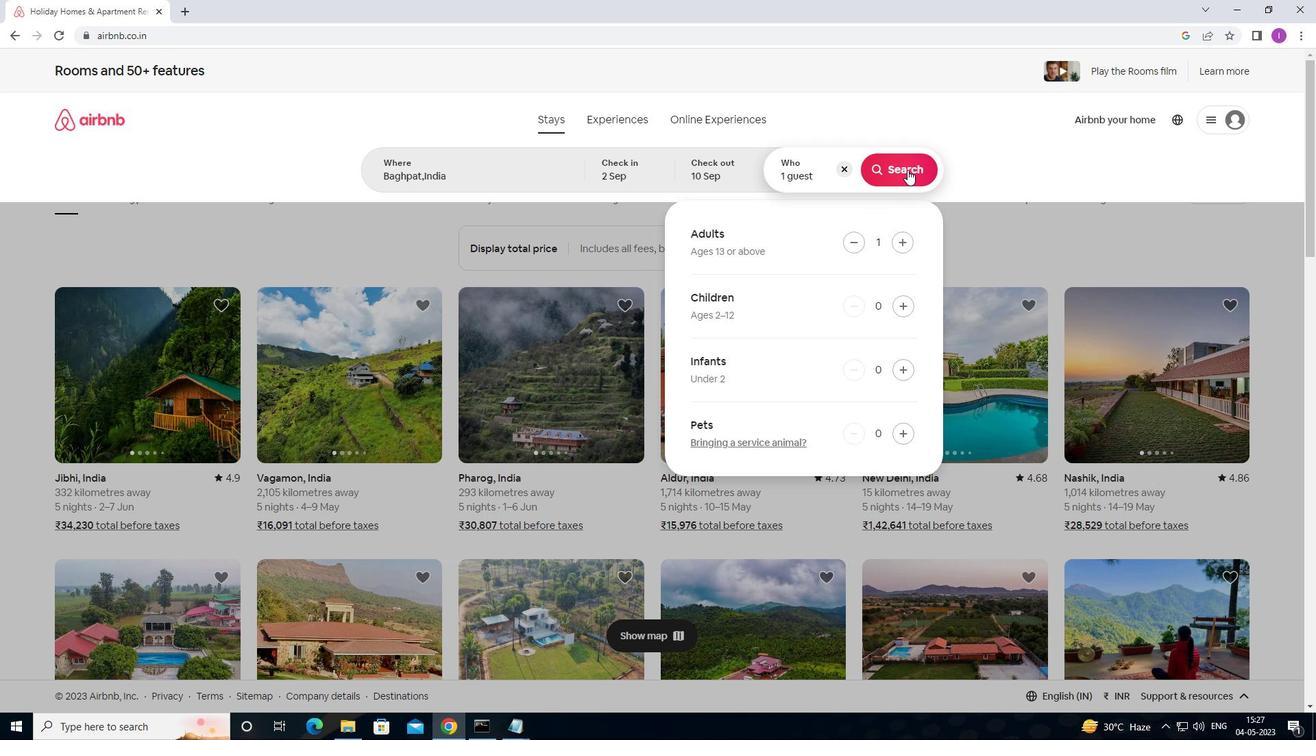 
Action: Mouse moved to (1257, 123)
Screenshot: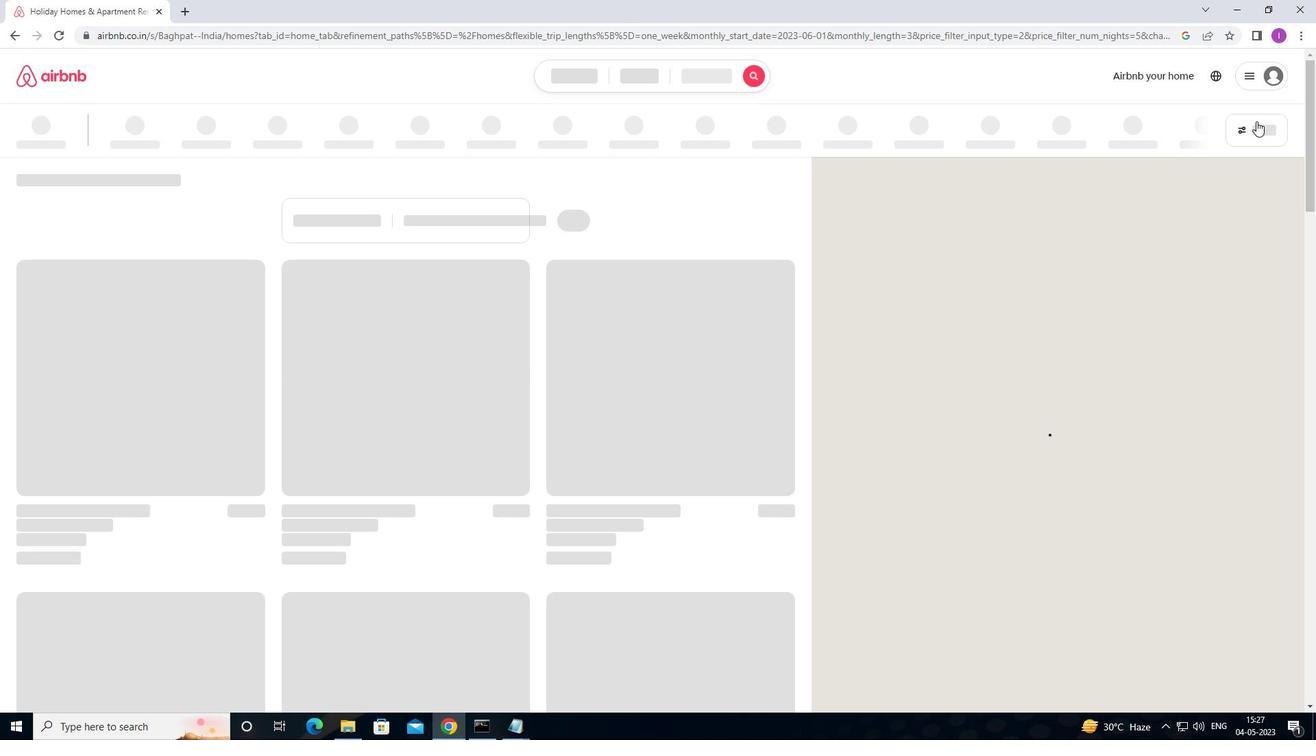 
Action: Mouse pressed left at (1257, 123)
Screenshot: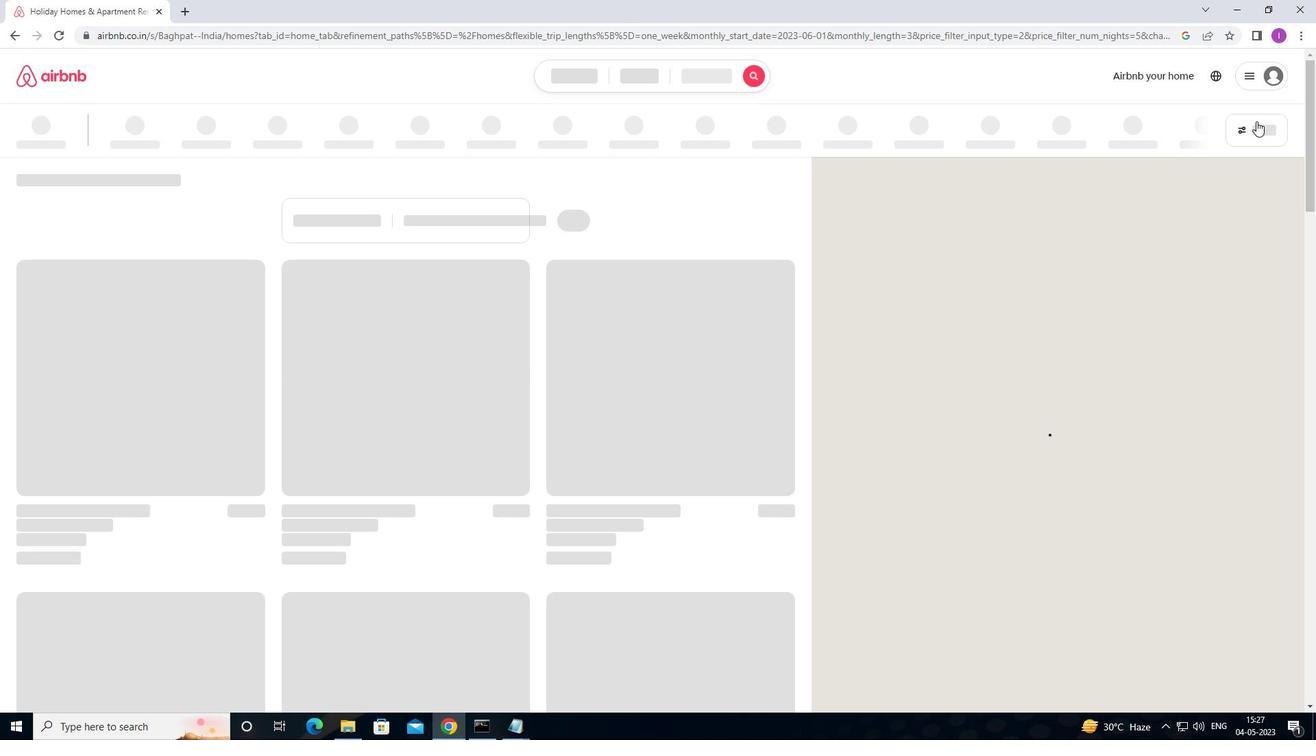 
Action: Mouse moved to (493, 305)
Screenshot: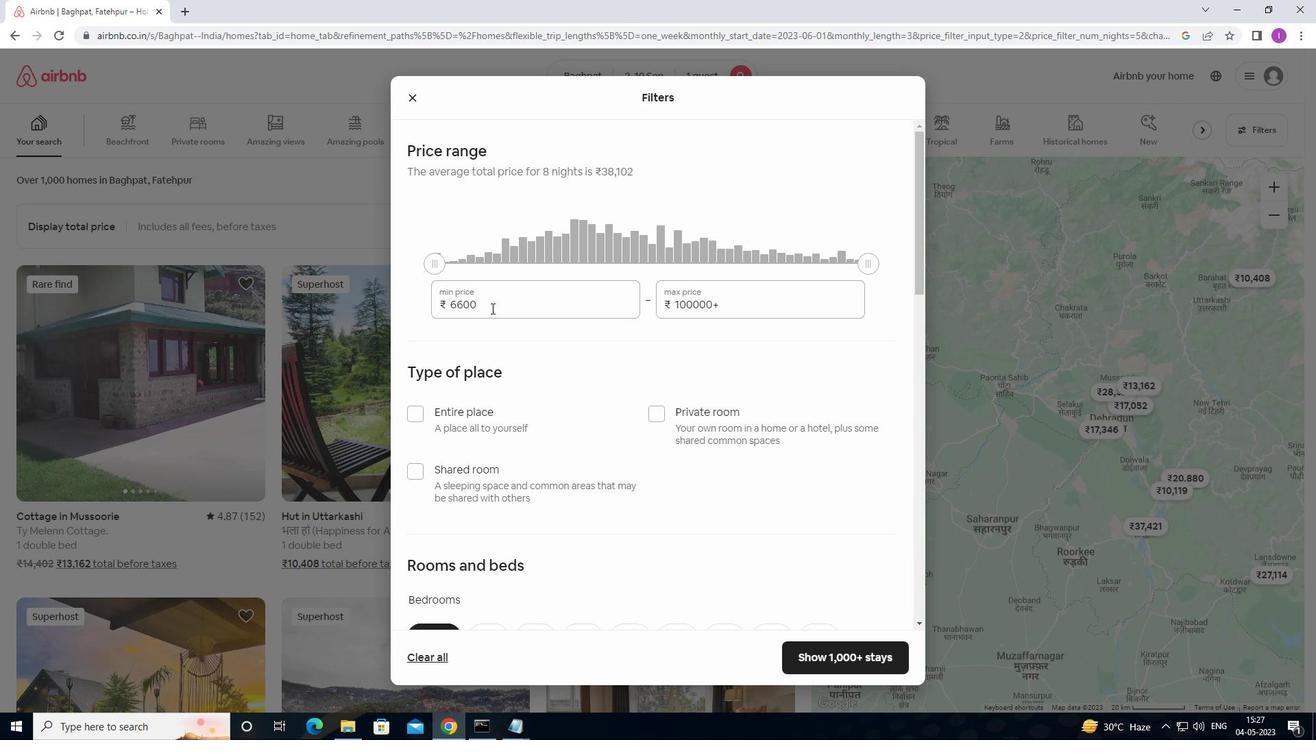 
Action: Mouse pressed left at (493, 305)
Screenshot: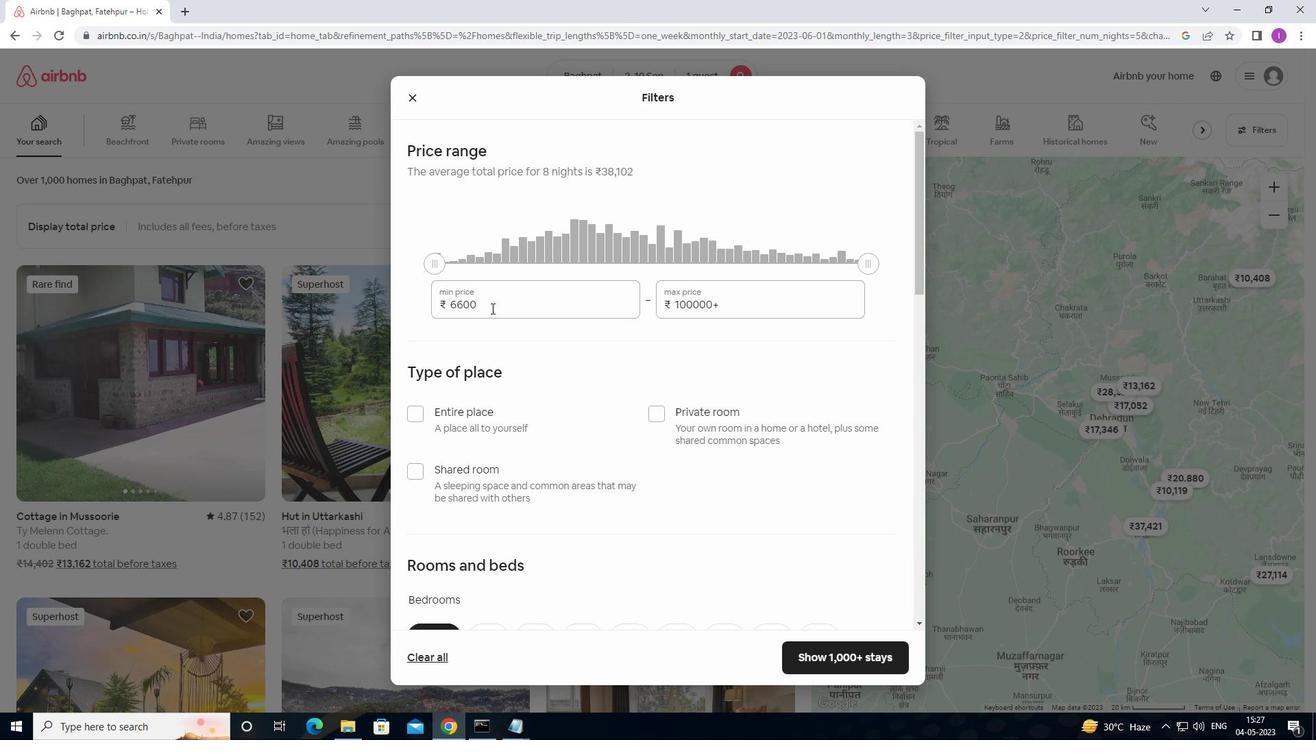 
Action: Mouse moved to (610, 301)
Screenshot: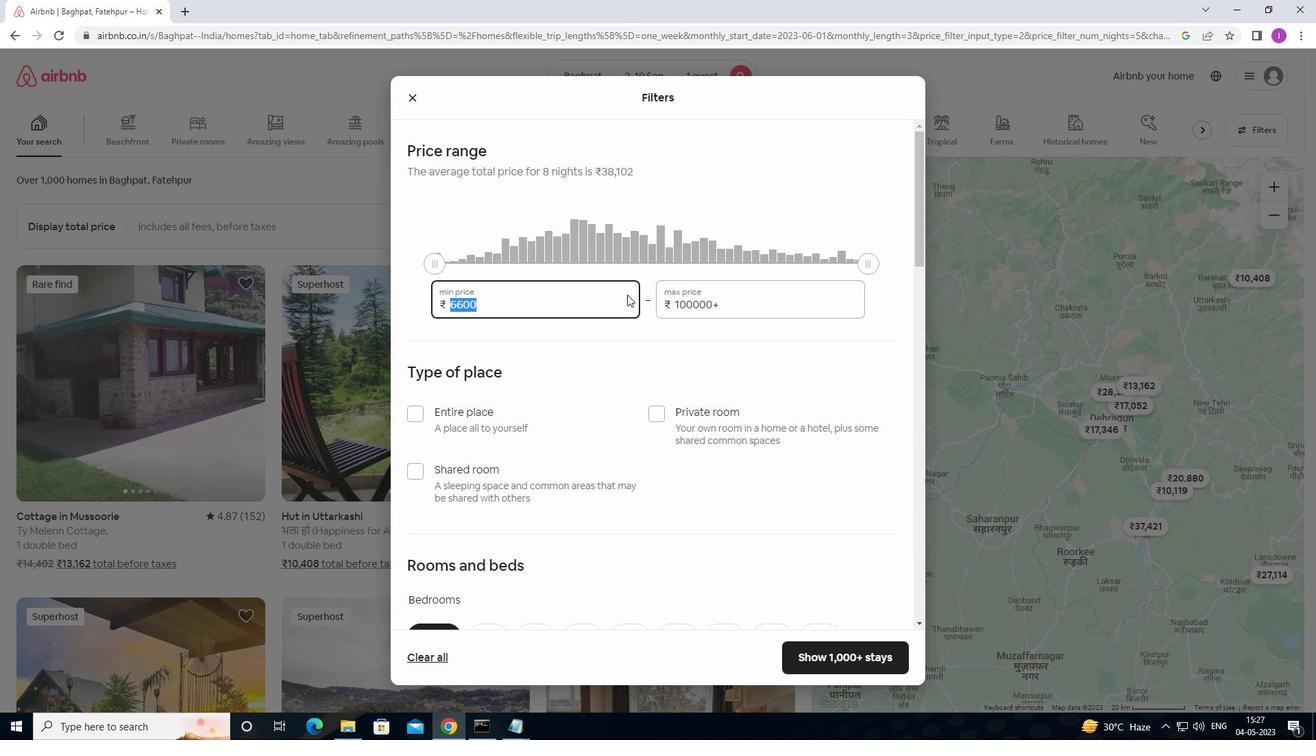 
Action: Key pressed 5000
Screenshot: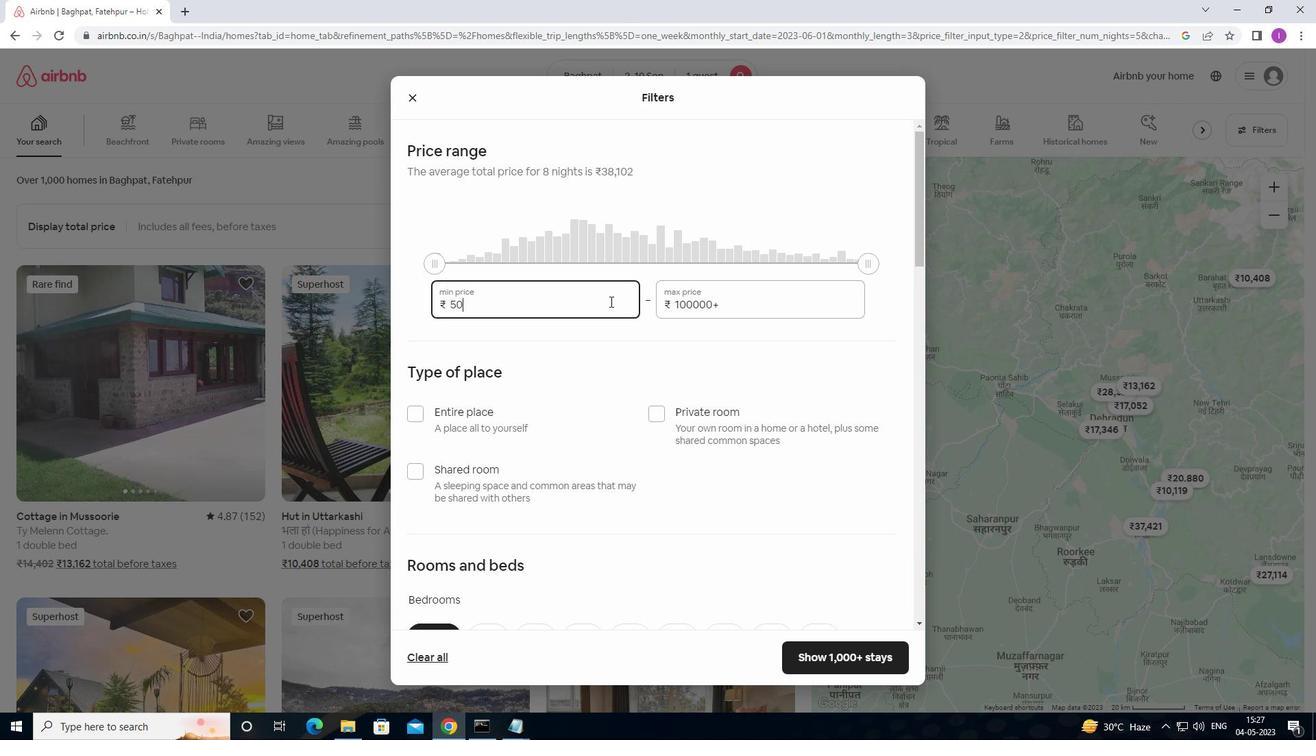 
Action: Mouse moved to (741, 309)
Screenshot: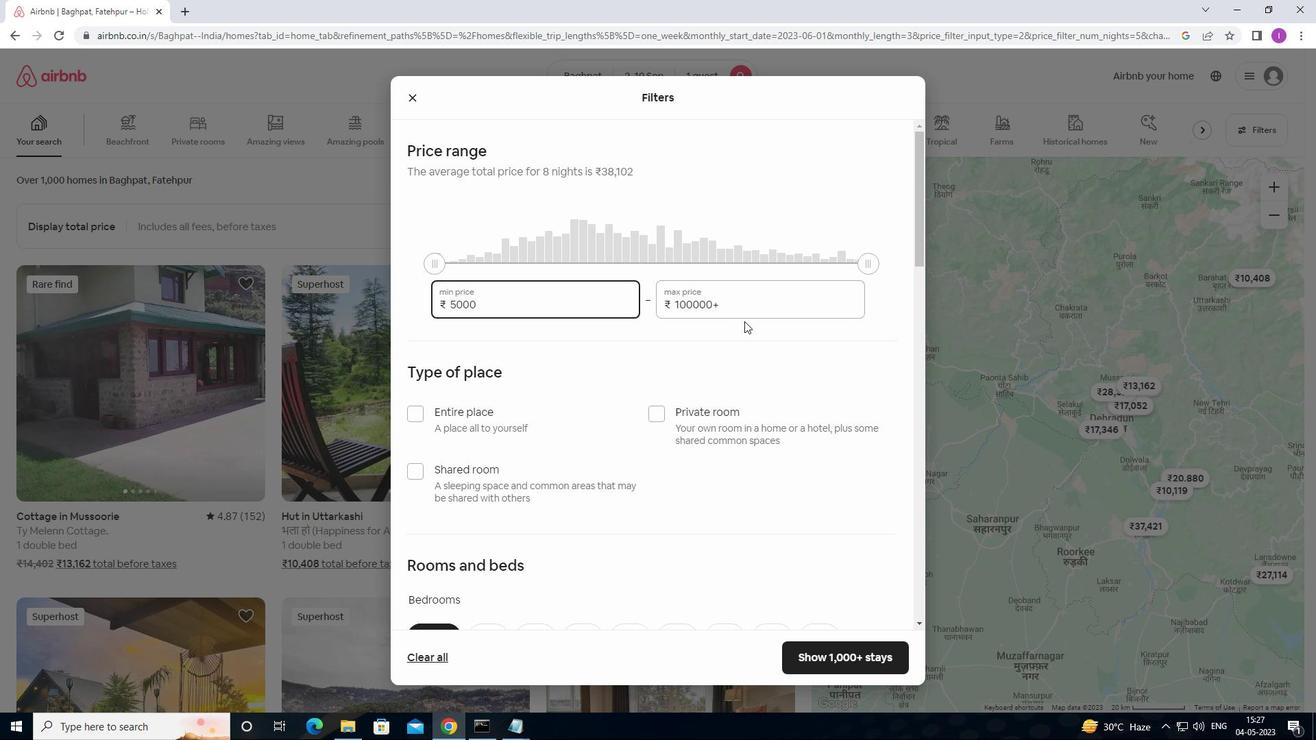 
Action: Mouse pressed left at (741, 309)
Screenshot: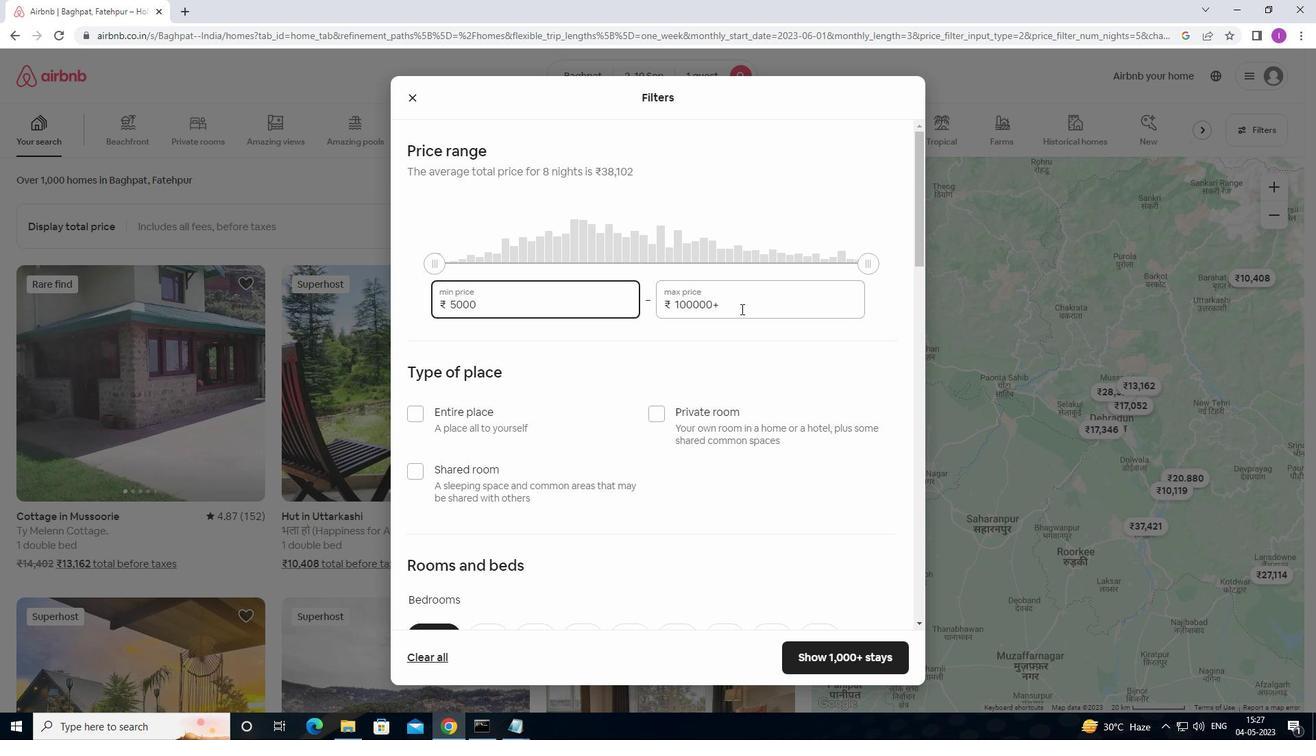 
Action: Mouse moved to (1004, 262)
Screenshot: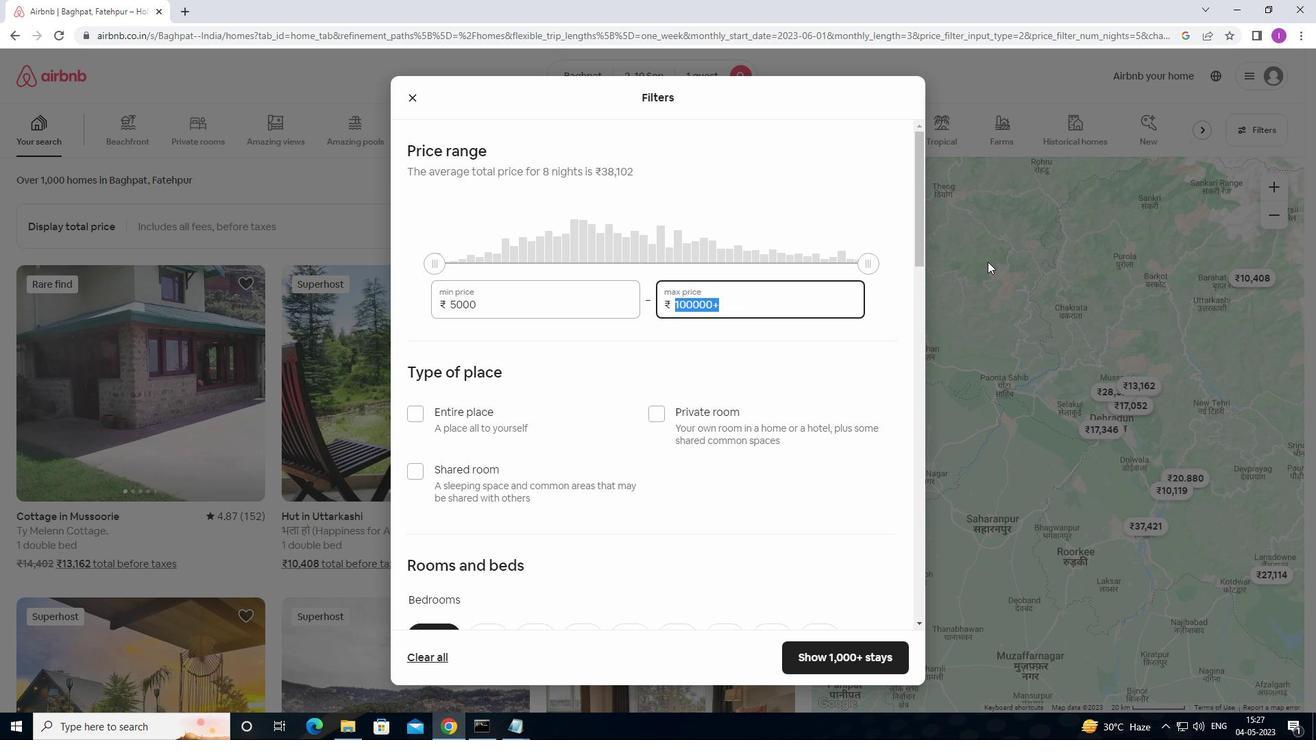 
Action: Key pressed 169<Key.backspace>000
Screenshot: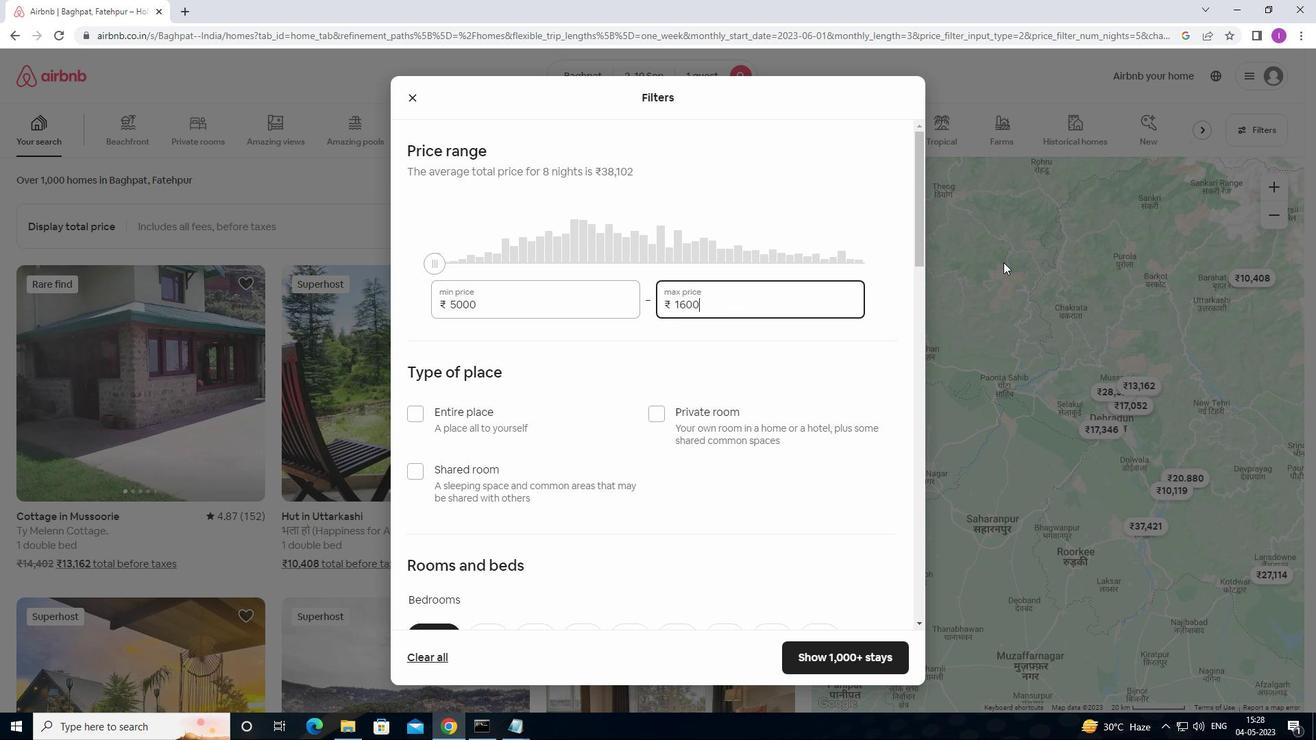 
Action: Mouse moved to (660, 406)
Screenshot: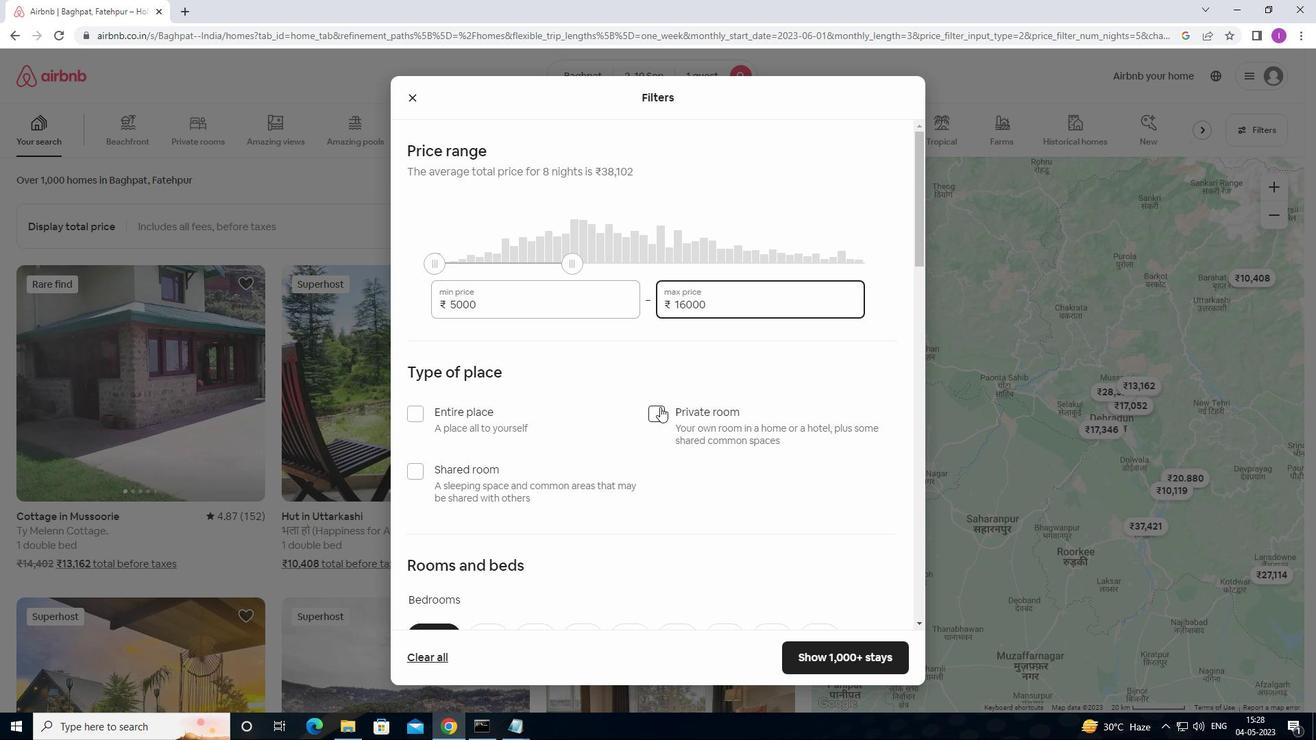 
Action: Mouse pressed left at (660, 406)
Screenshot: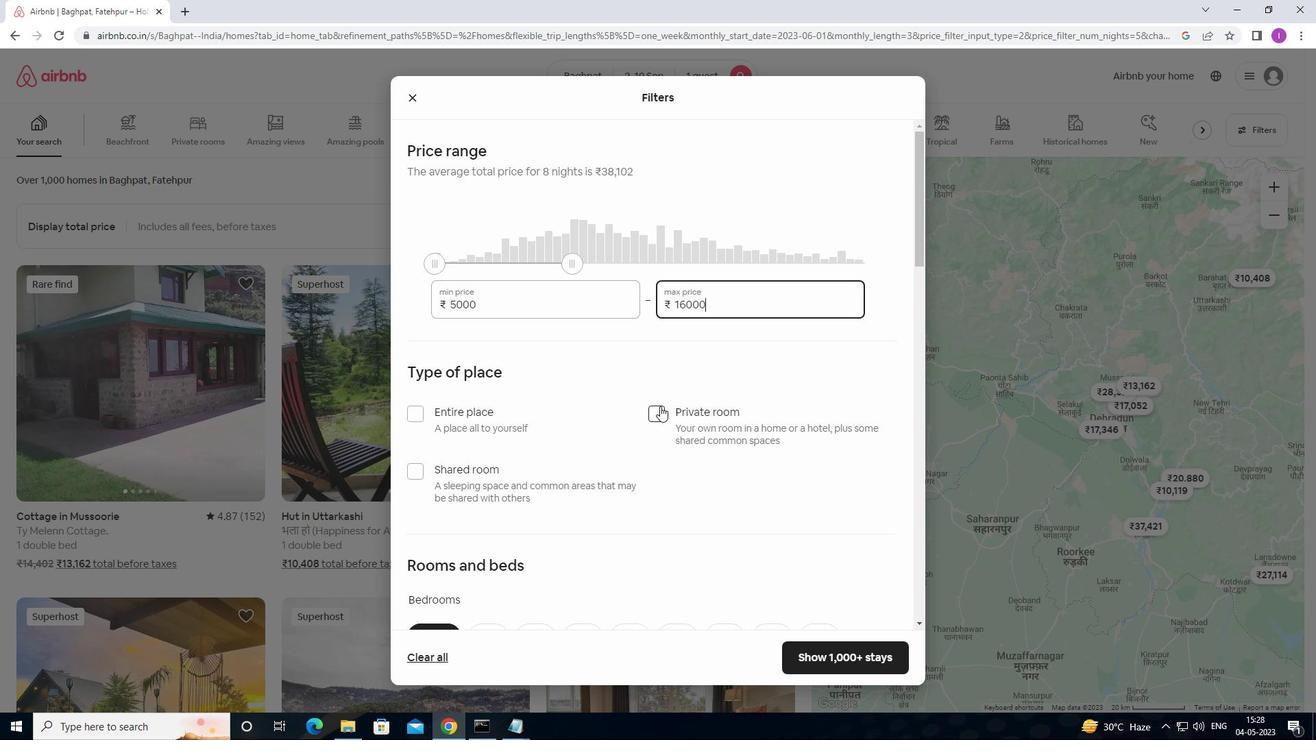 
Action: Mouse moved to (756, 427)
Screenshot: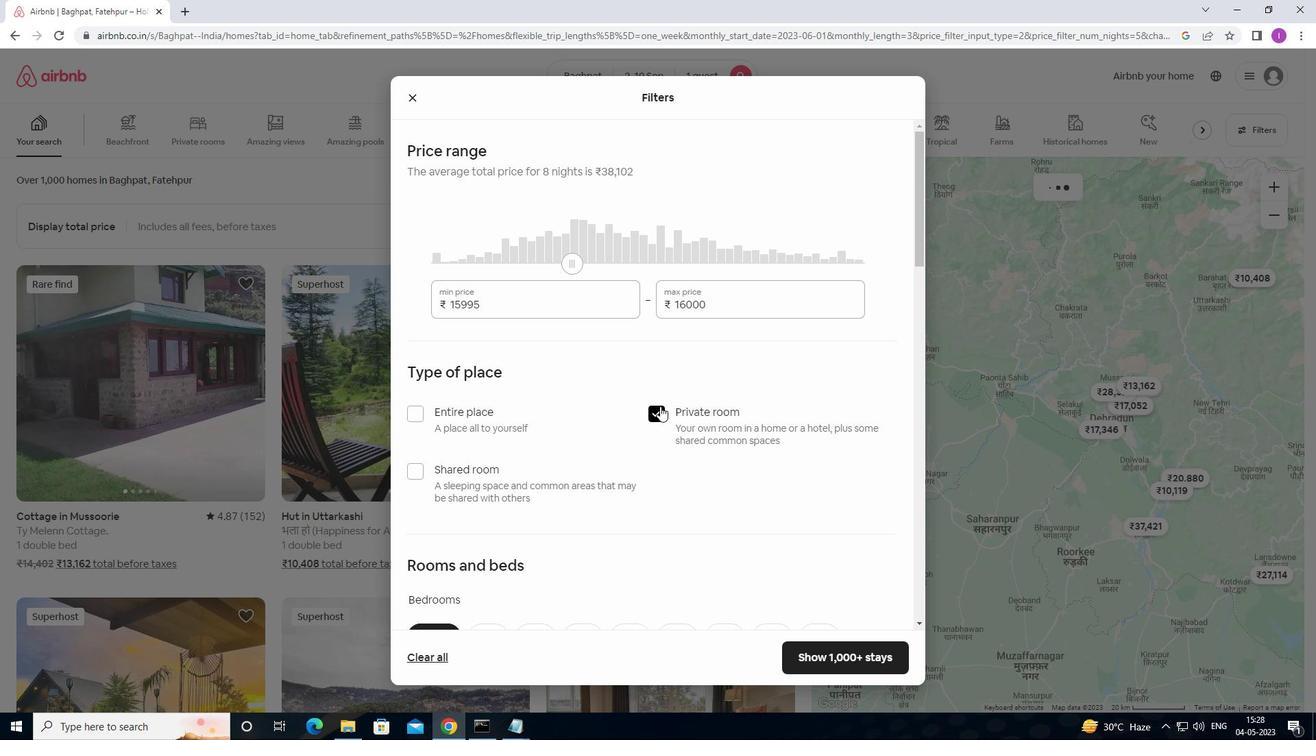
Action: Mouse scrolled (756, 427) with delta (0, 0)
Screenshot: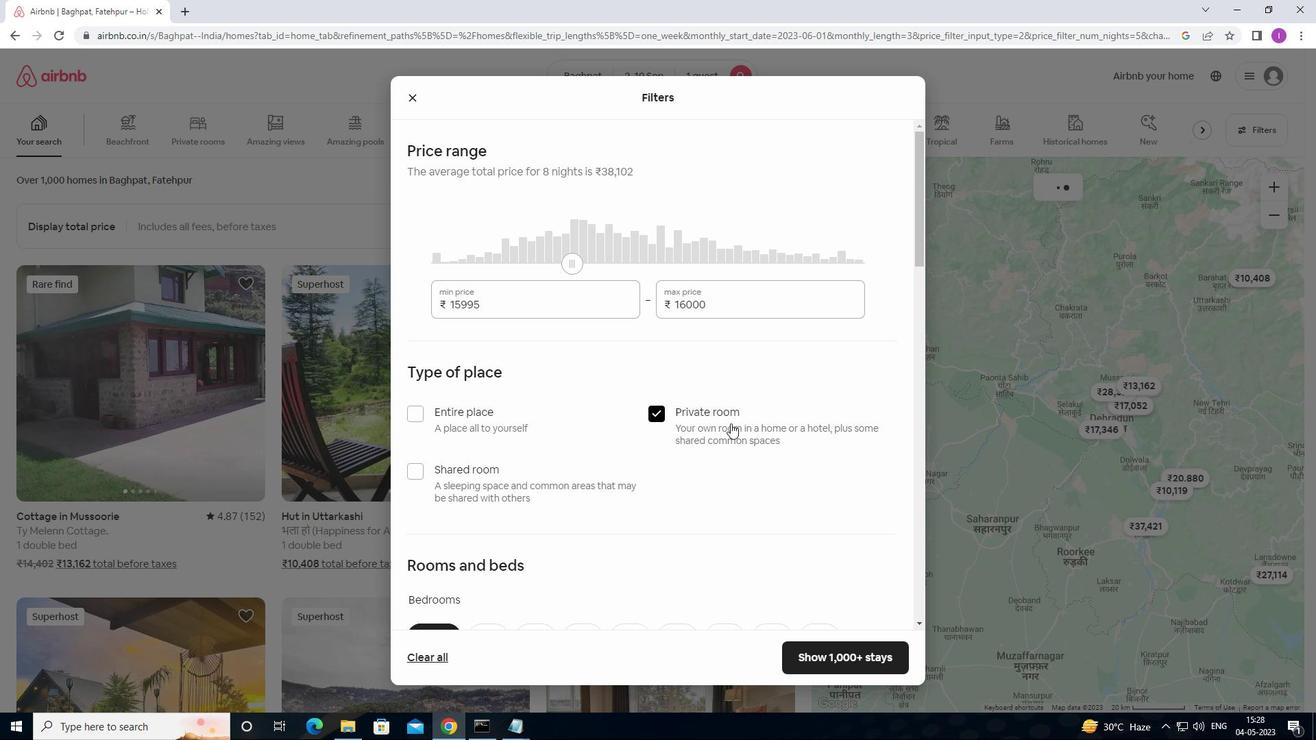 
Action: Mouse moved to (756, 439)
Screenshot: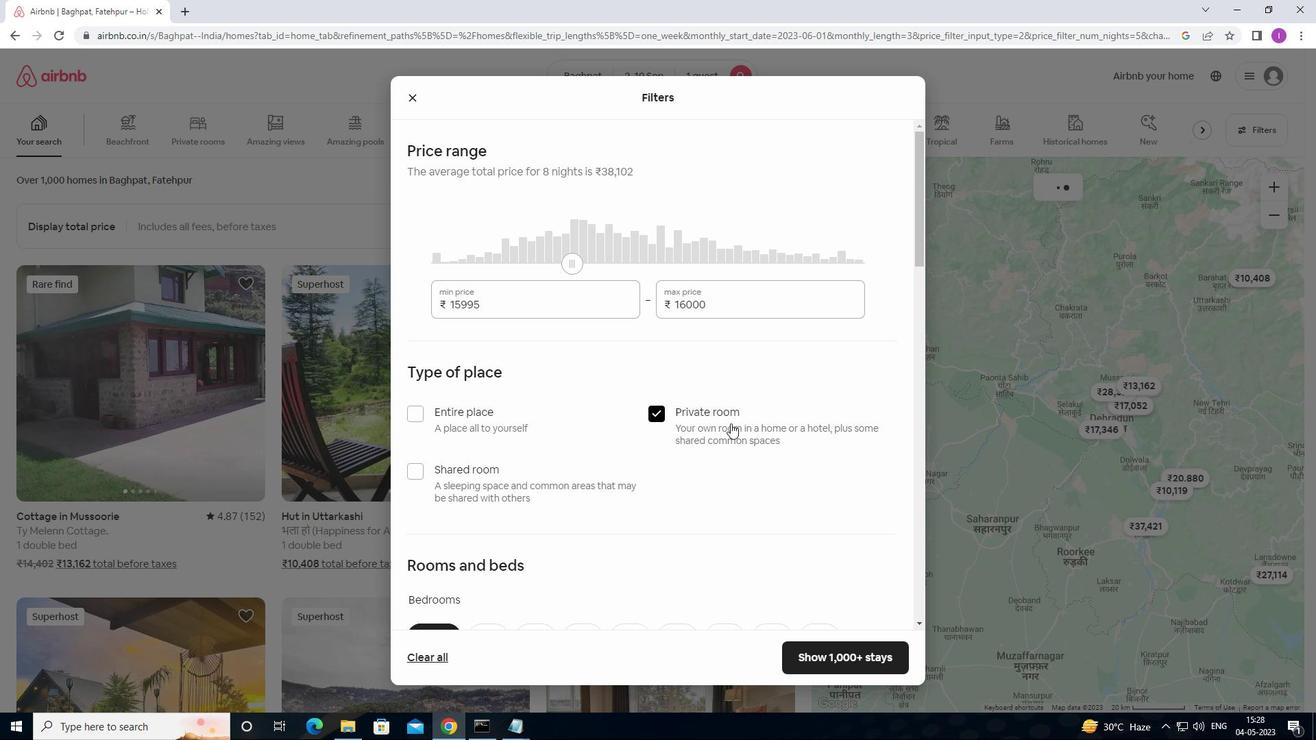 
Action: Mouse scrolled (756, 438) with delta (0, 0)
Screenshot: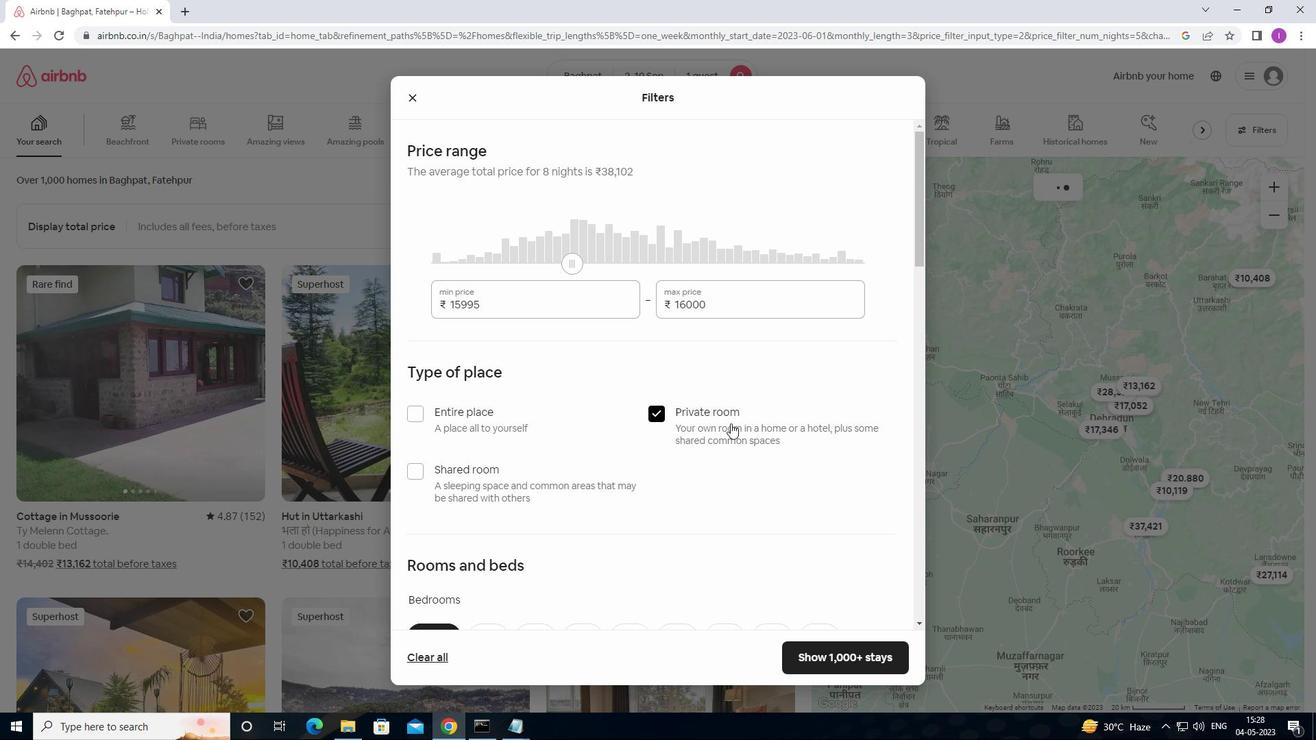 
Action: Mouse moved to (757, 440)
Screenshot: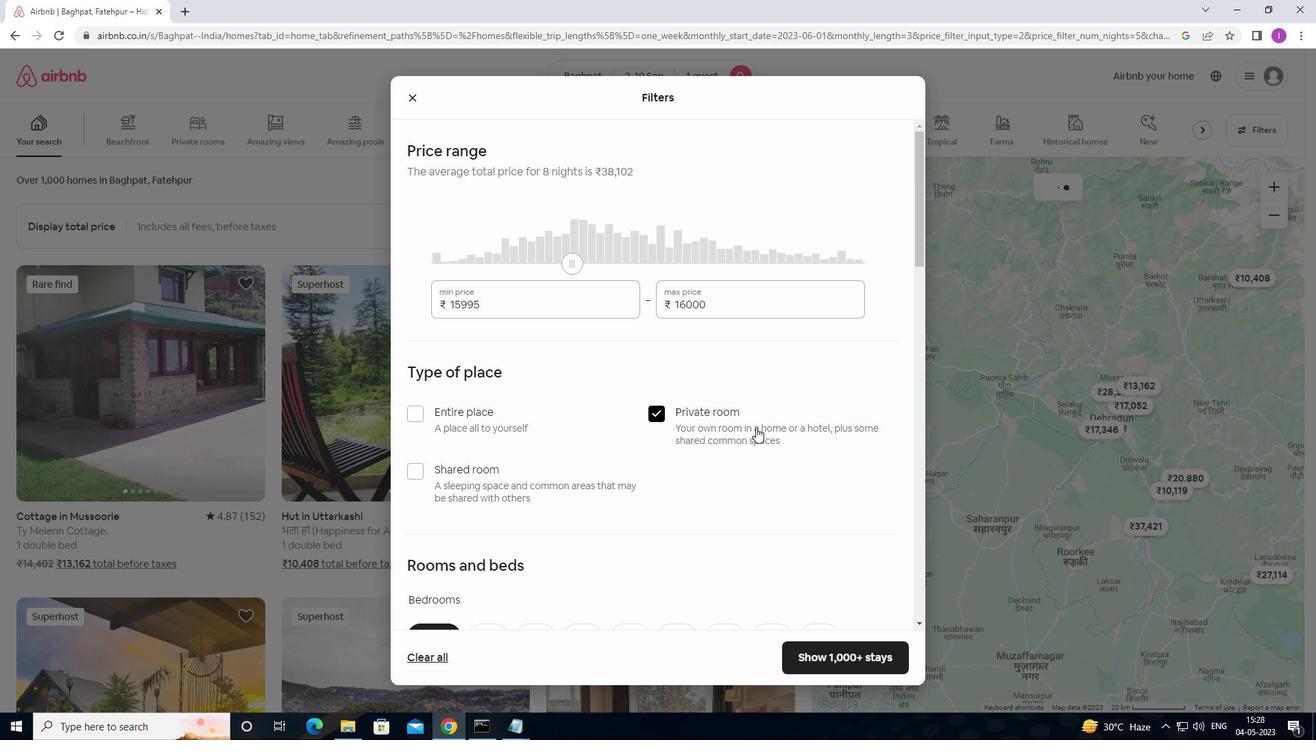 
Action: Mouse scrolled (757, 440) with delta (0, 0)
Screenshot: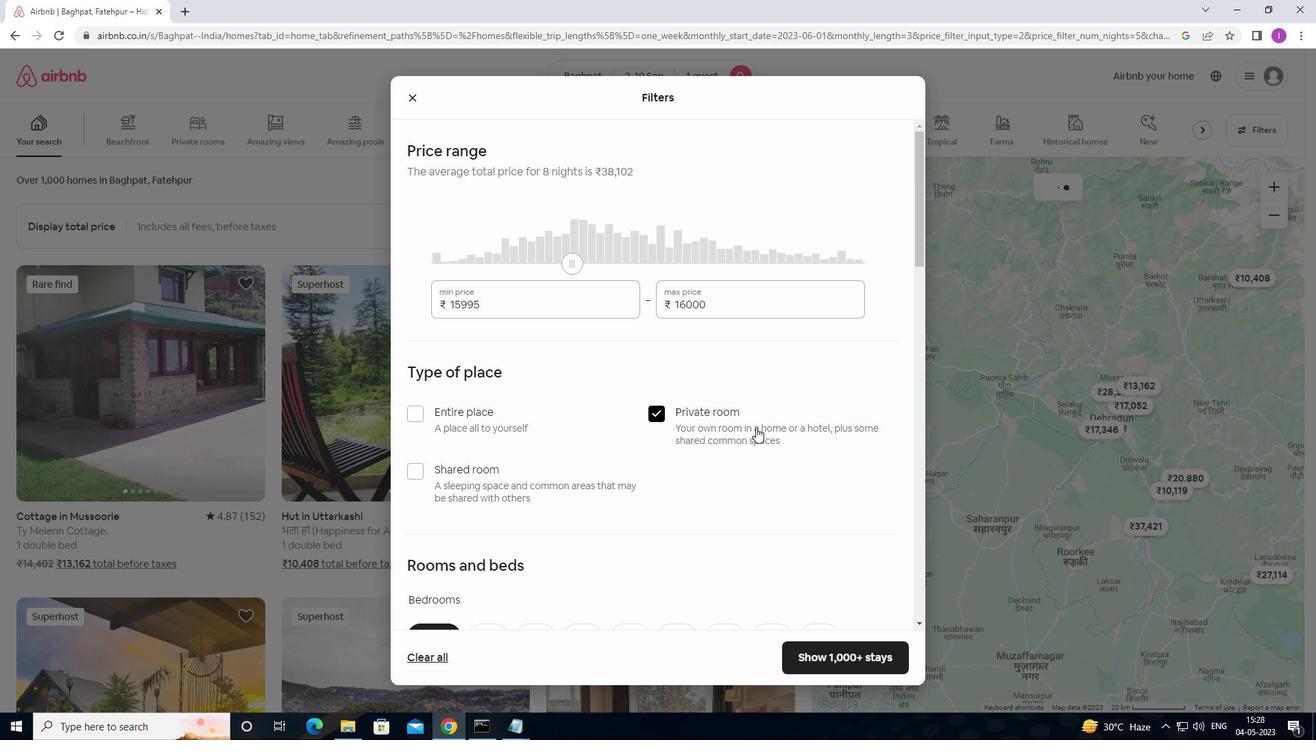 
Action: Mouse moved to (757, 443)
Screenshot: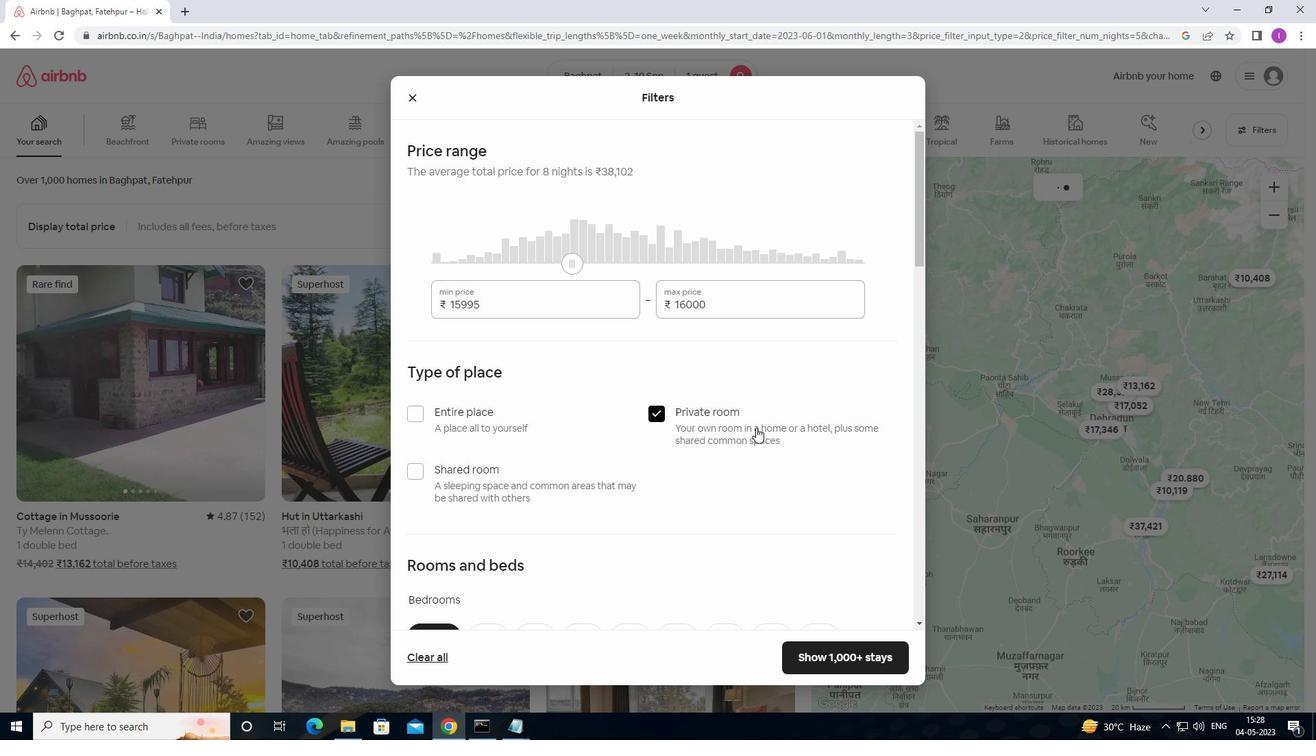 
Action: Mouse scrolled (757, 443) with delta (0, 0)
Screenshot: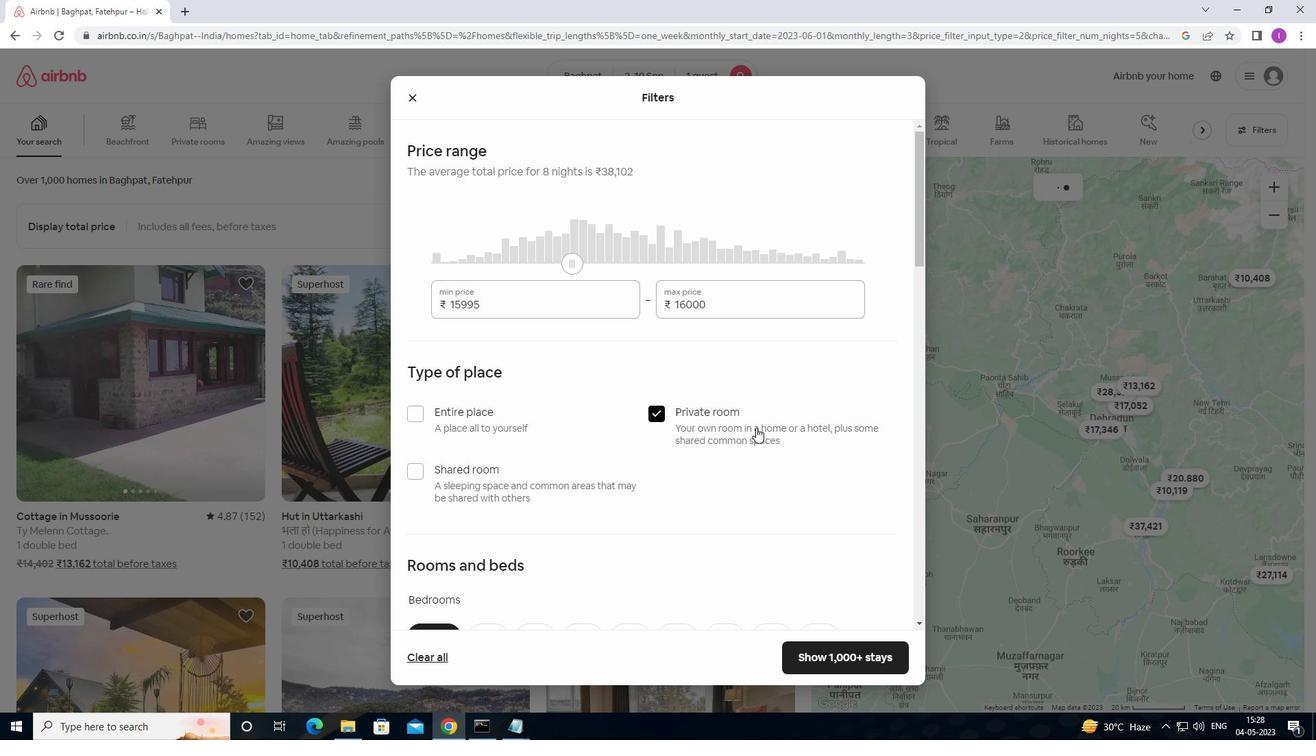 
Action: Mouse moved to (488, 363)
Screenshot: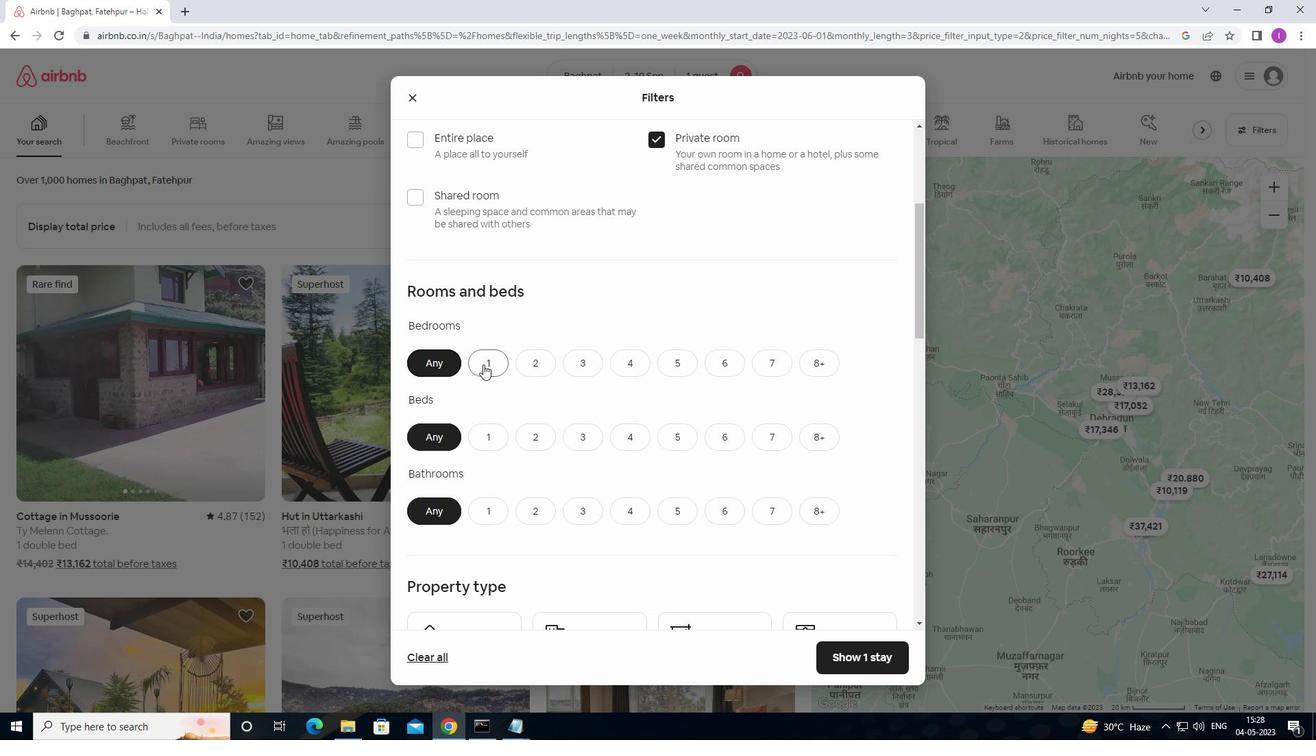 
Action: Mouse pressed left at (488, 363)
Screenshot: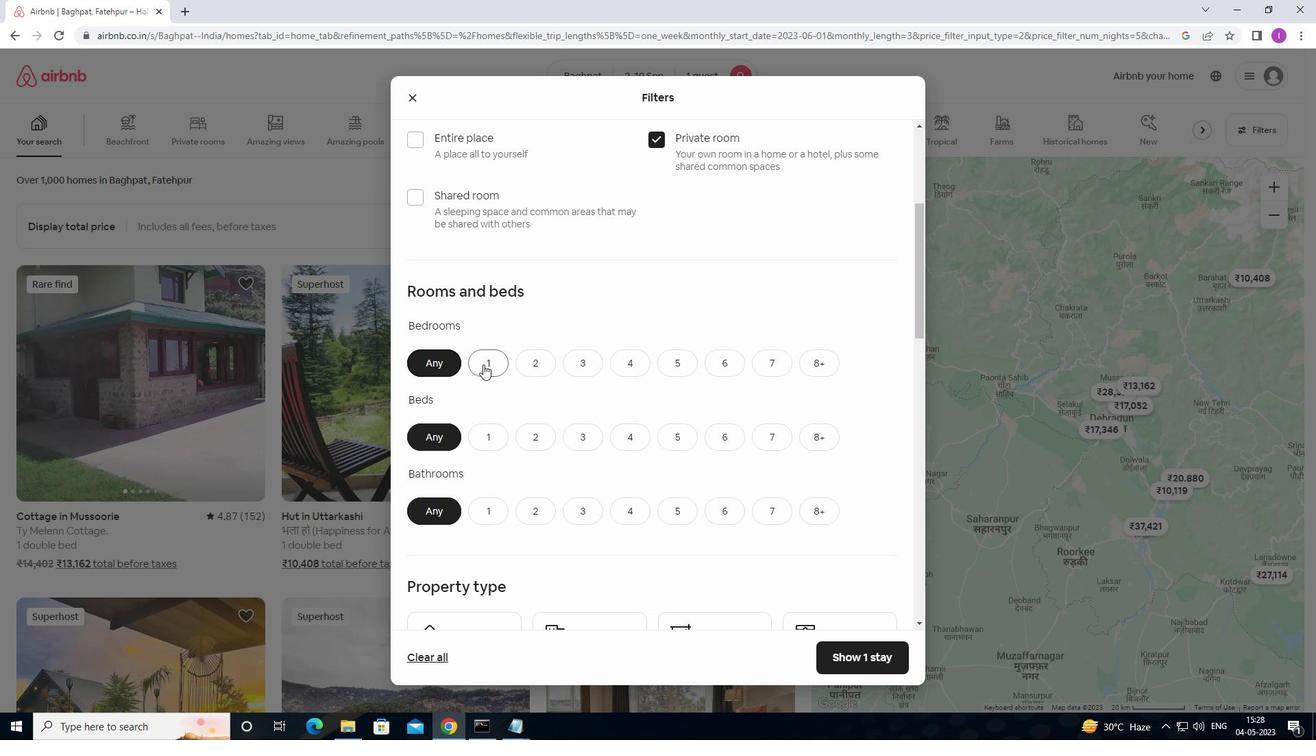 
Action: Mouse moved to (492, 435)
Screenshot: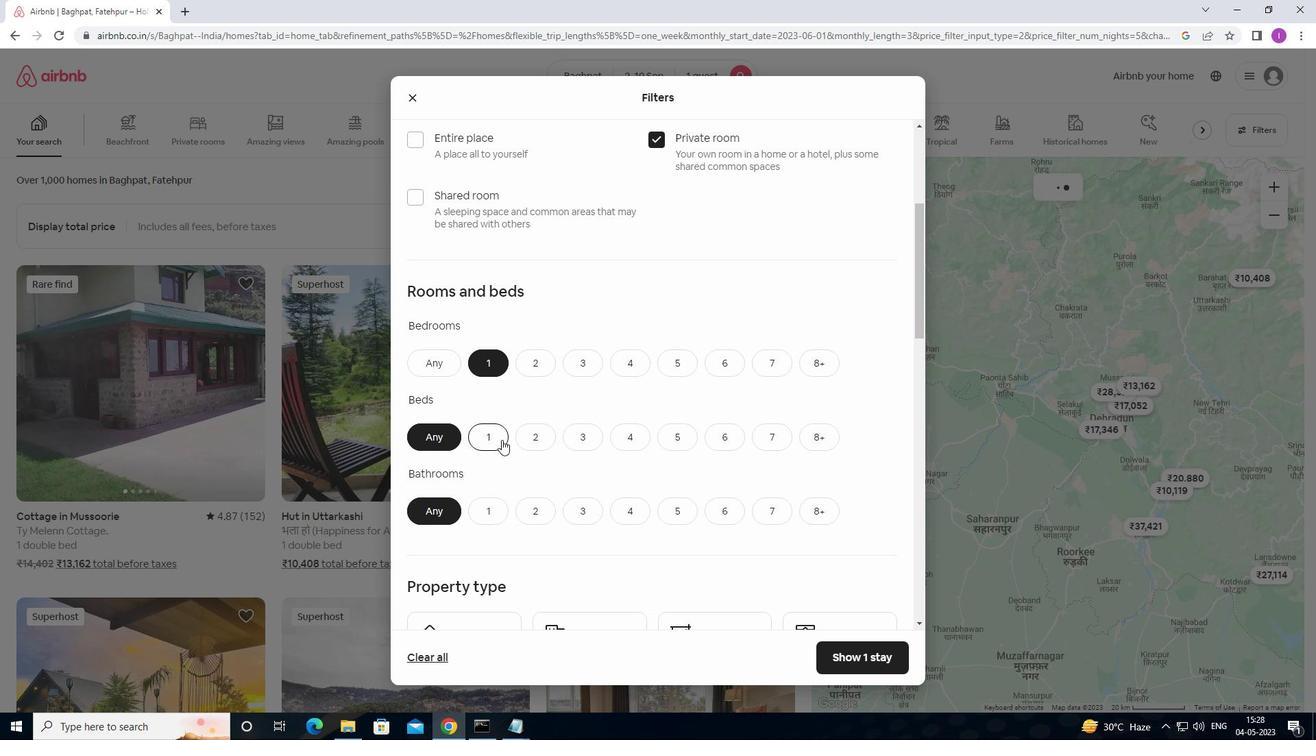 
Action: Mouse pressed left at (492, 435)
Screenshot: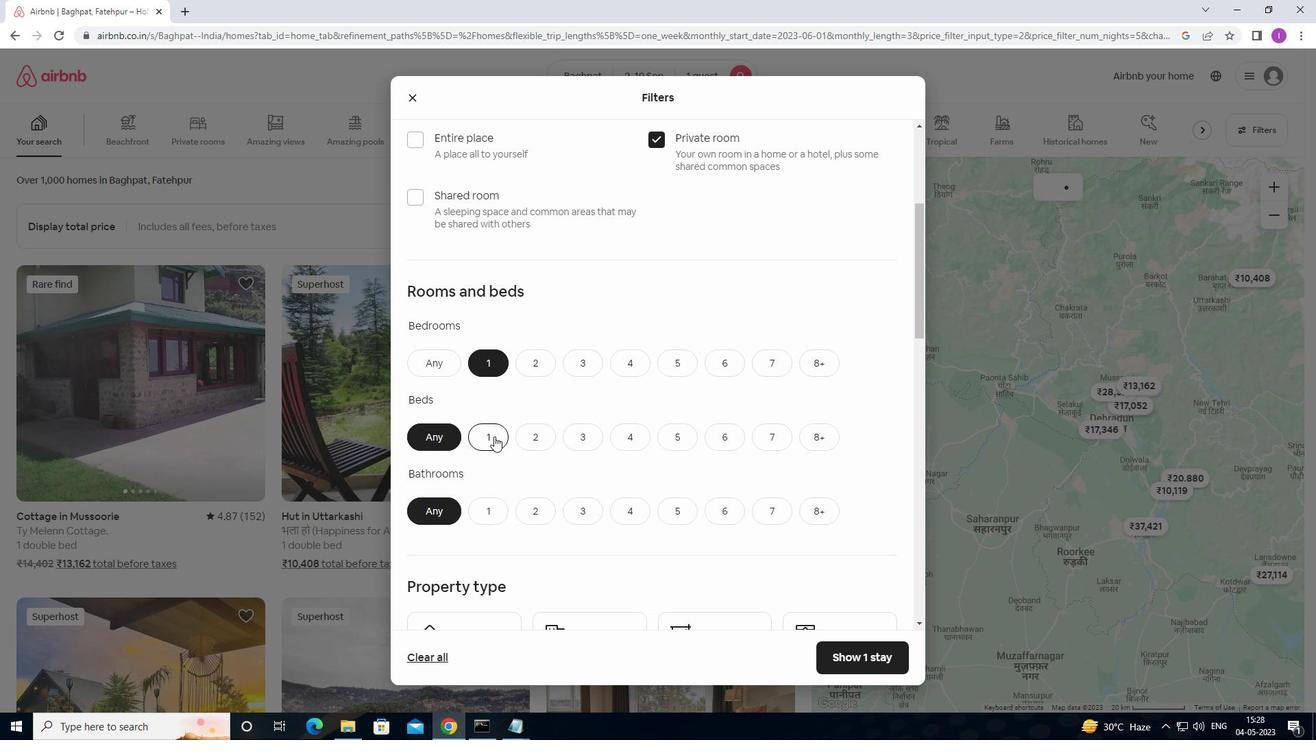
Action: Mouse moved to (495, 513)
Screenshot: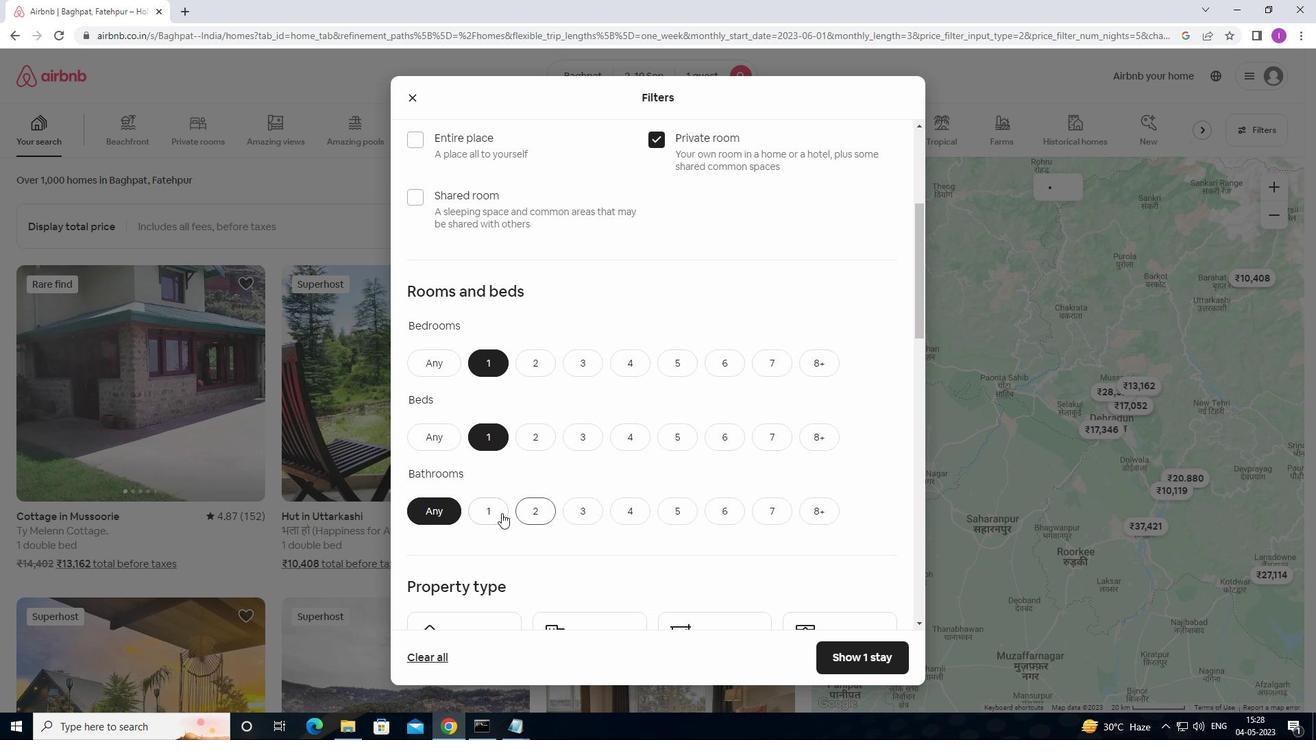 
Action: Mouse pressed left at (495, 513)
Screenshot: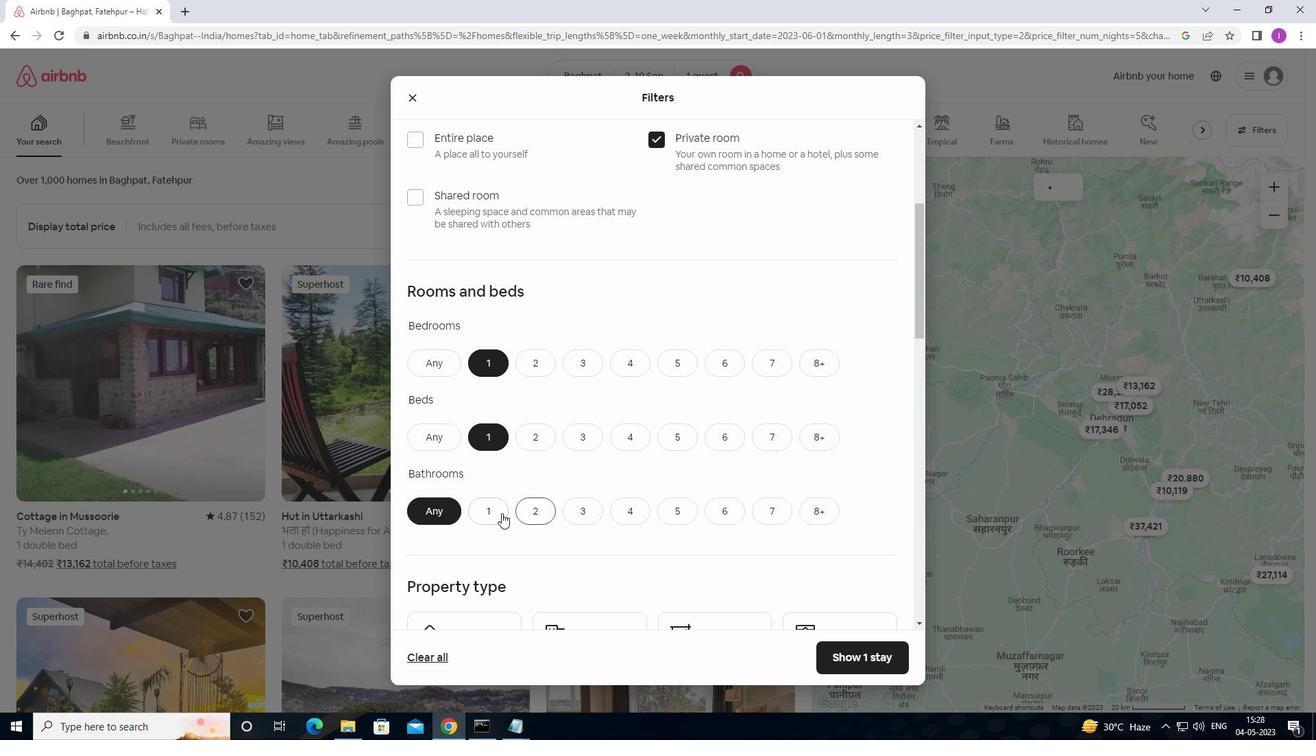 
Action: Mouse moved to (567, 490)
Screenshot: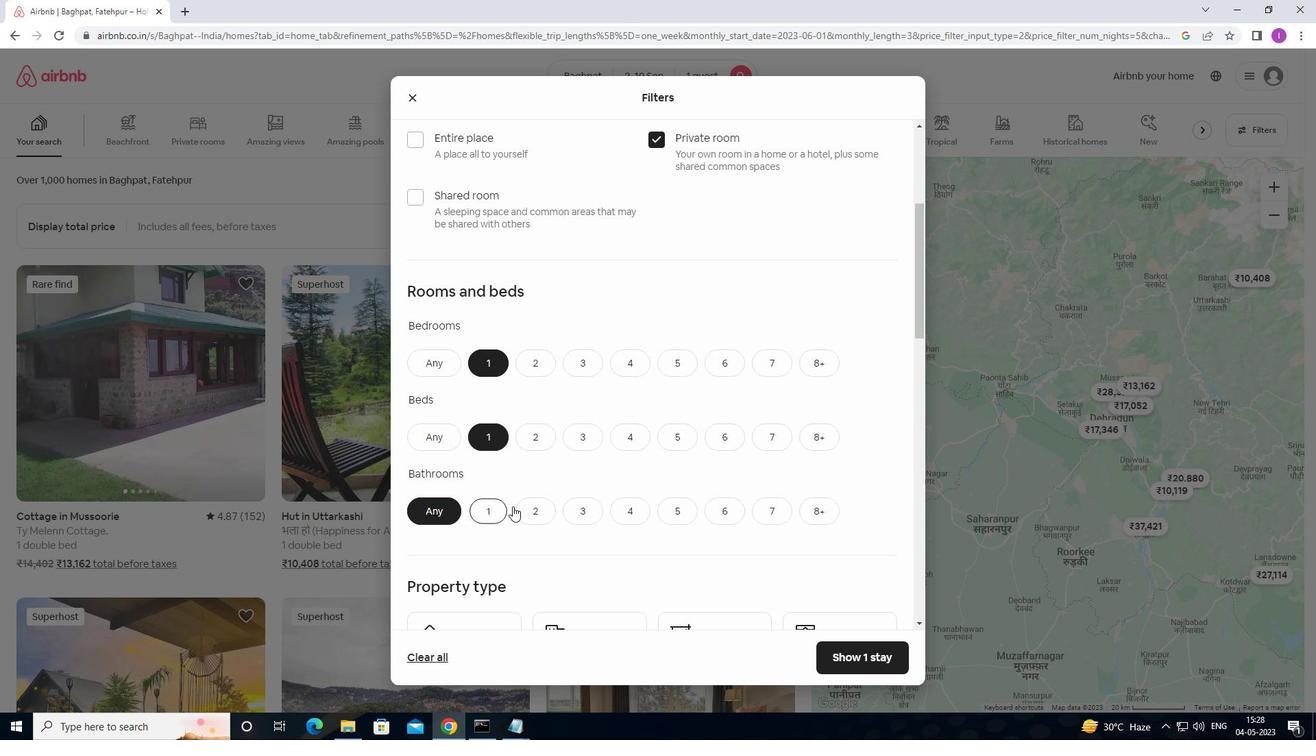 
Action: Mouse scrolled (567, 489) with delta (0, 0)
Screenshot: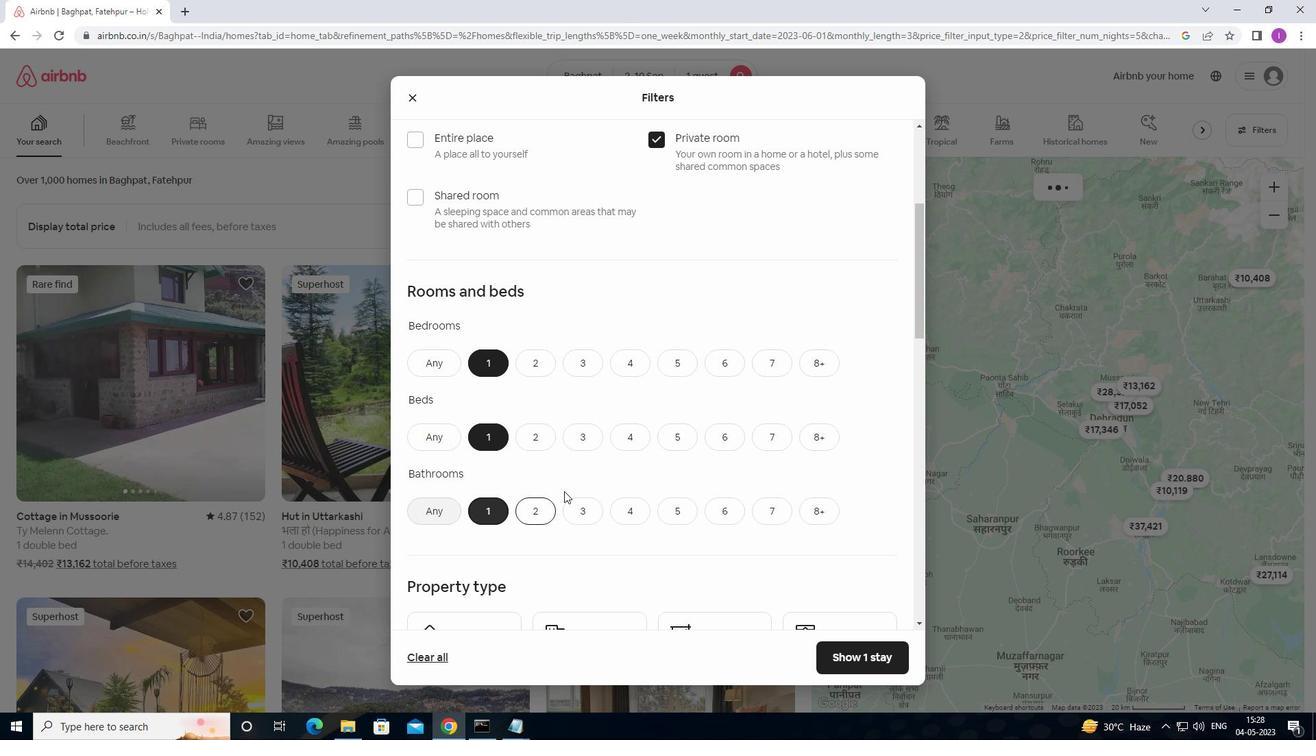 
Action: Mouse moved to (568, 490)
Screenshot: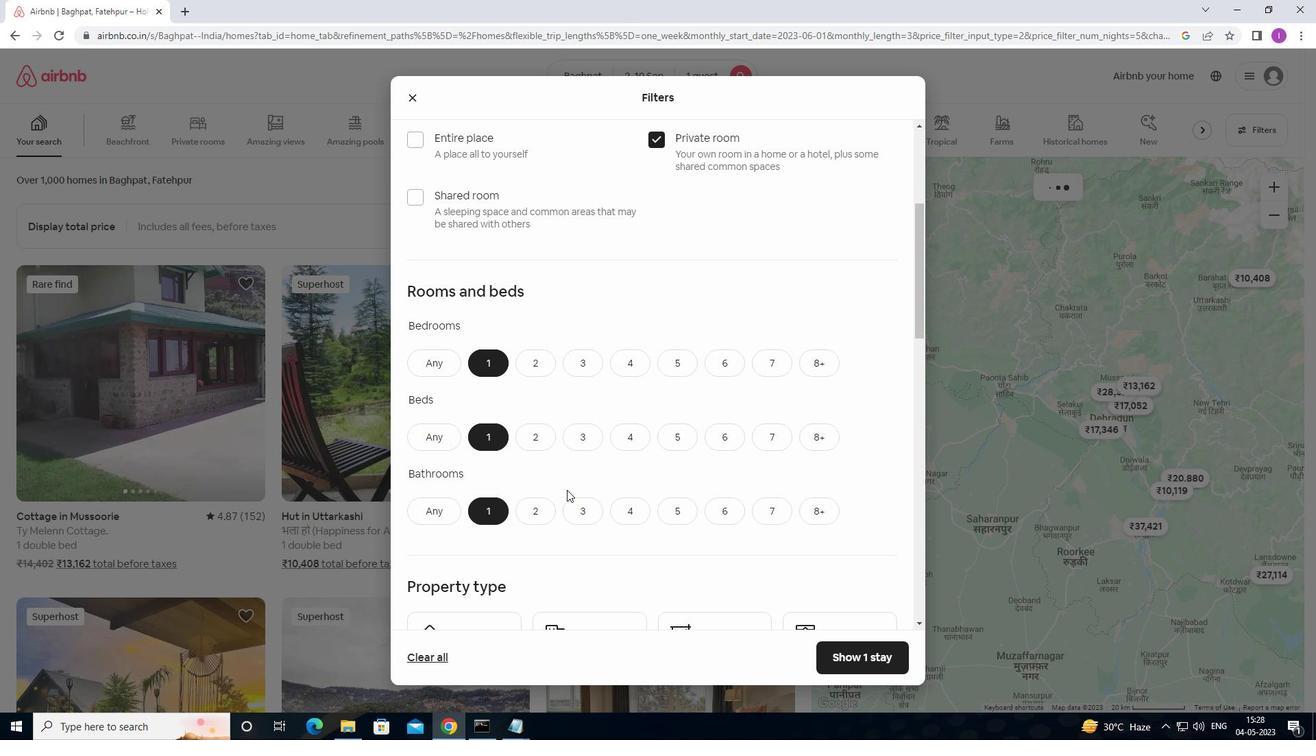 
Action: Mouse scrolled (568, 489) with delta (0, 0)
Screenshot: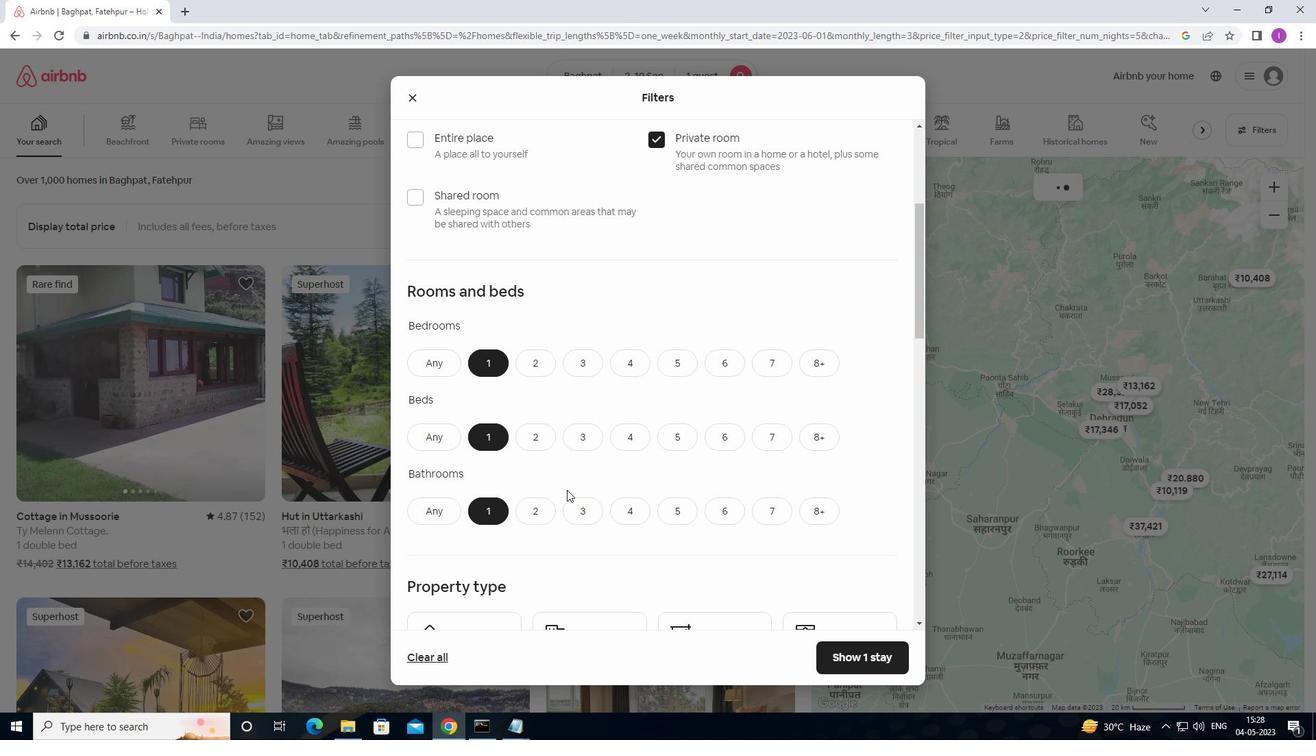 
Action: Mouse moved to (573, 487)
Screenshot: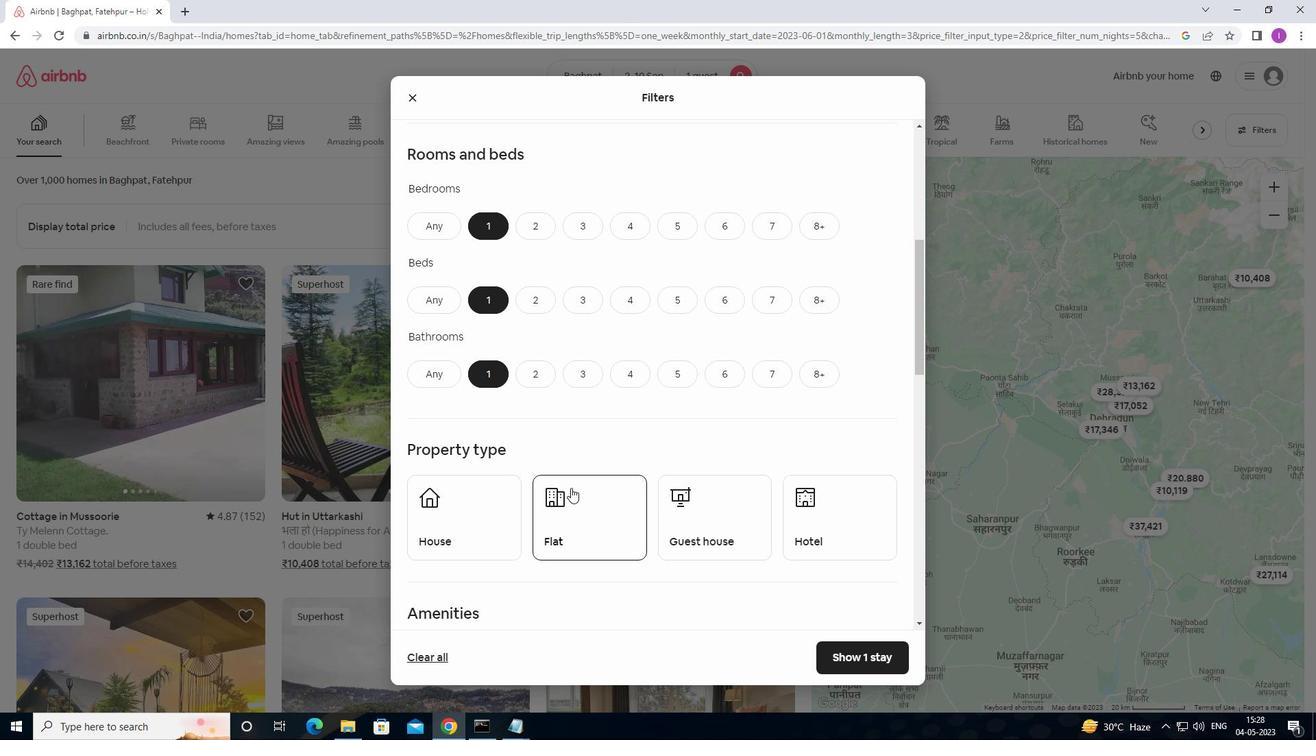 
Action: Mouse scrolled (573, 486) with delta (0, 0)
Screenshot: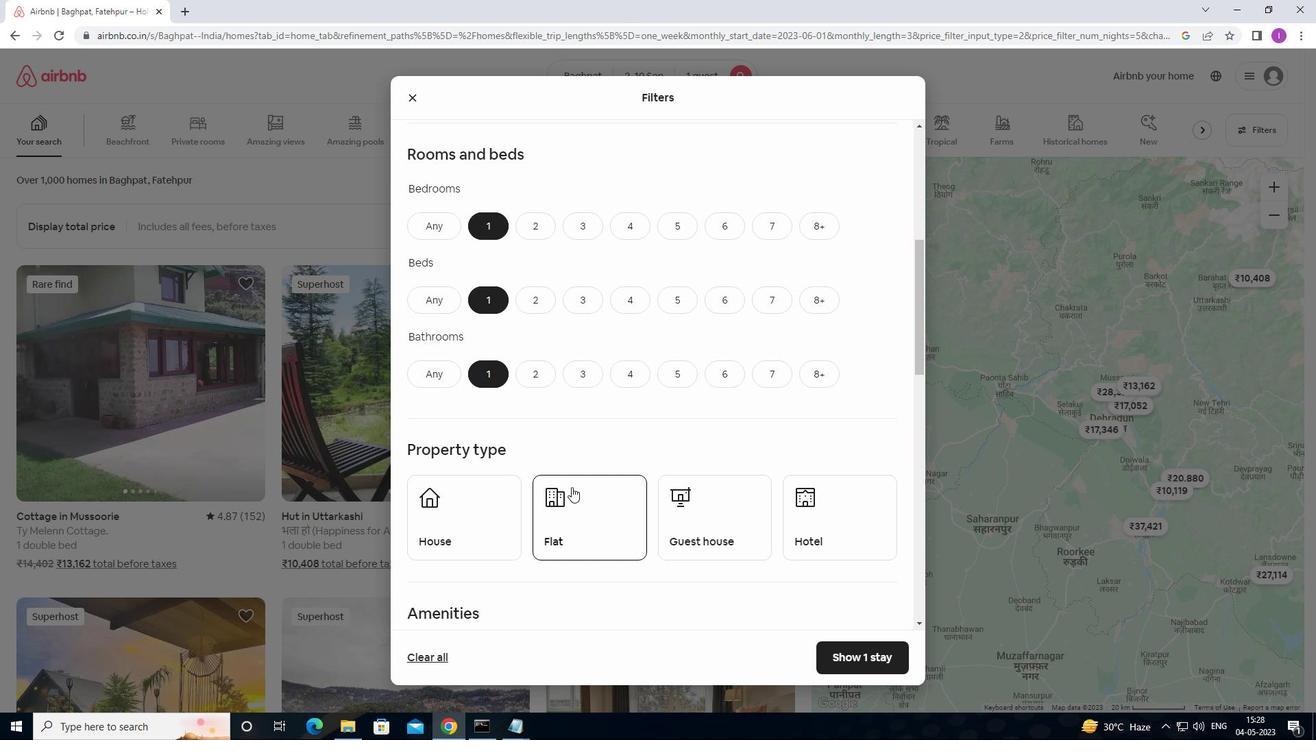 
Action: Mouse scrolled (573, 486) with delta (0, 0)
Screenshot: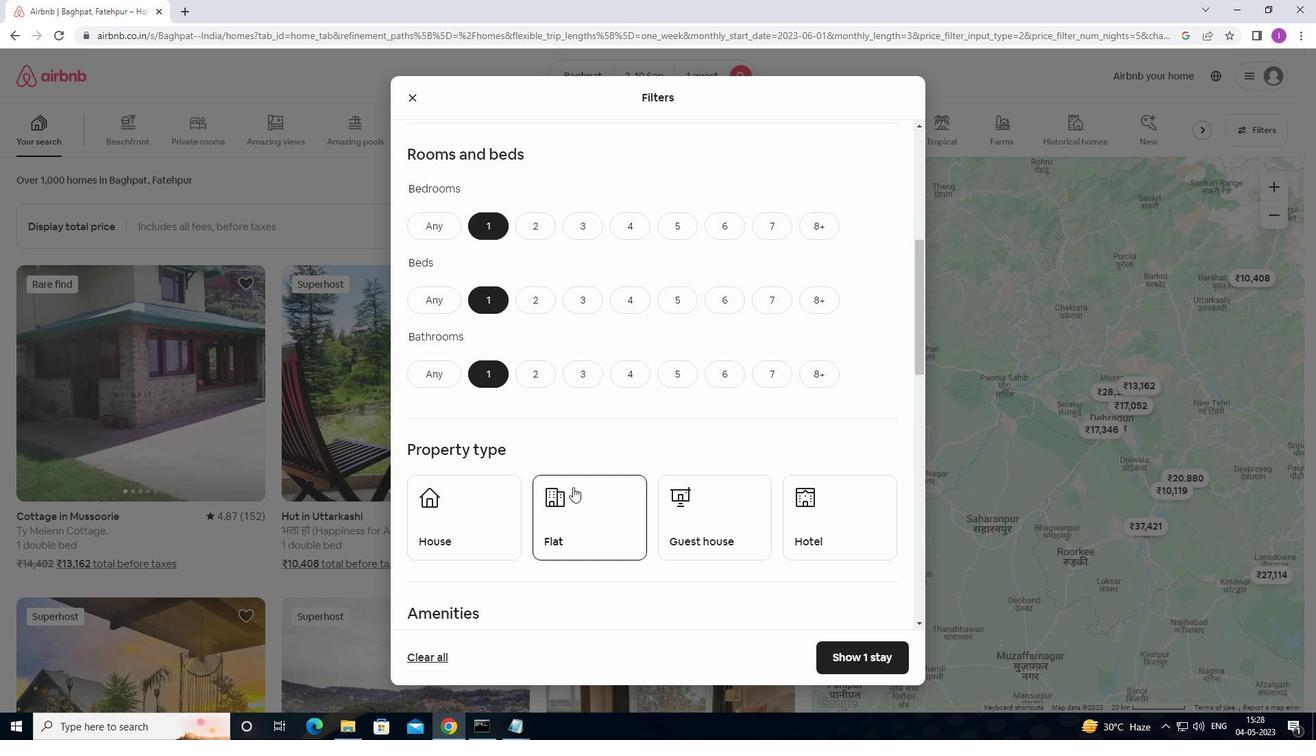 
Action: Mouse moved to (575, 486)
Screenshot: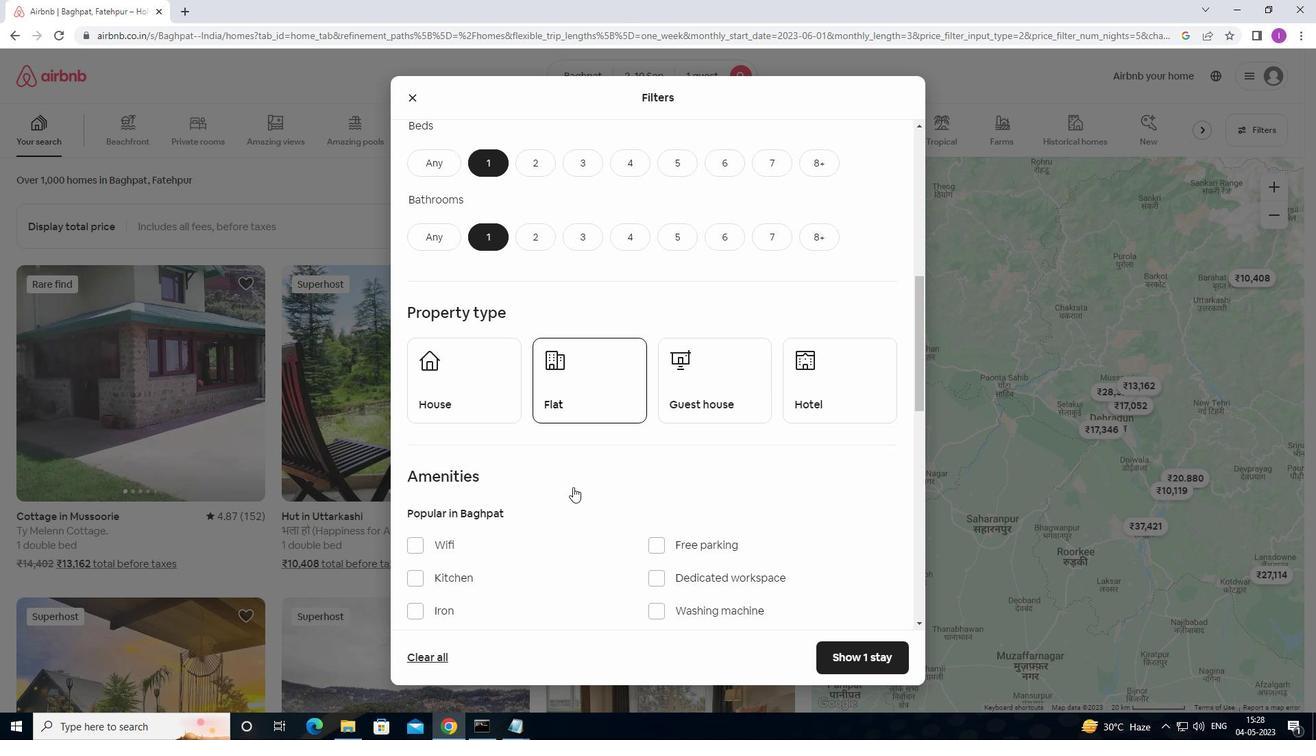 
Action: Mouse scrolled (575, 486) with delta (0, 0)
Screenshot: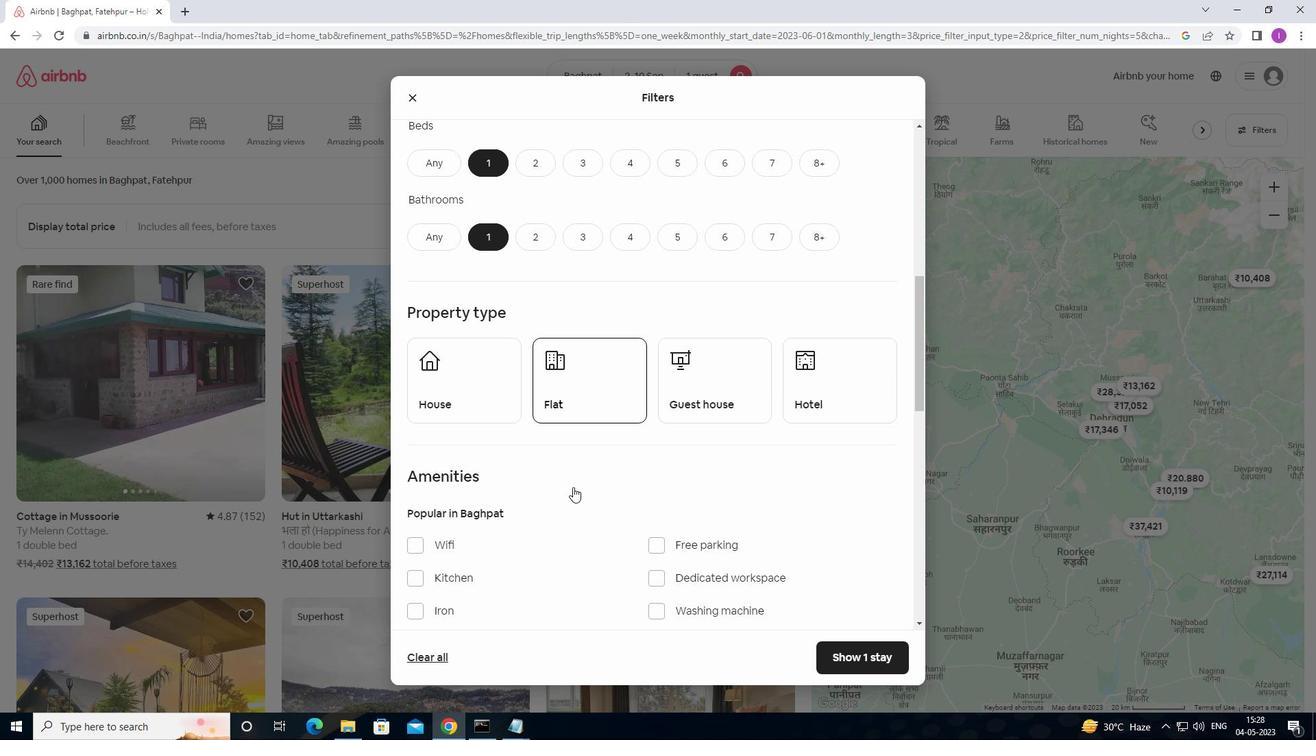 
Action: Mouse moved to (482, 353)
Screenshot: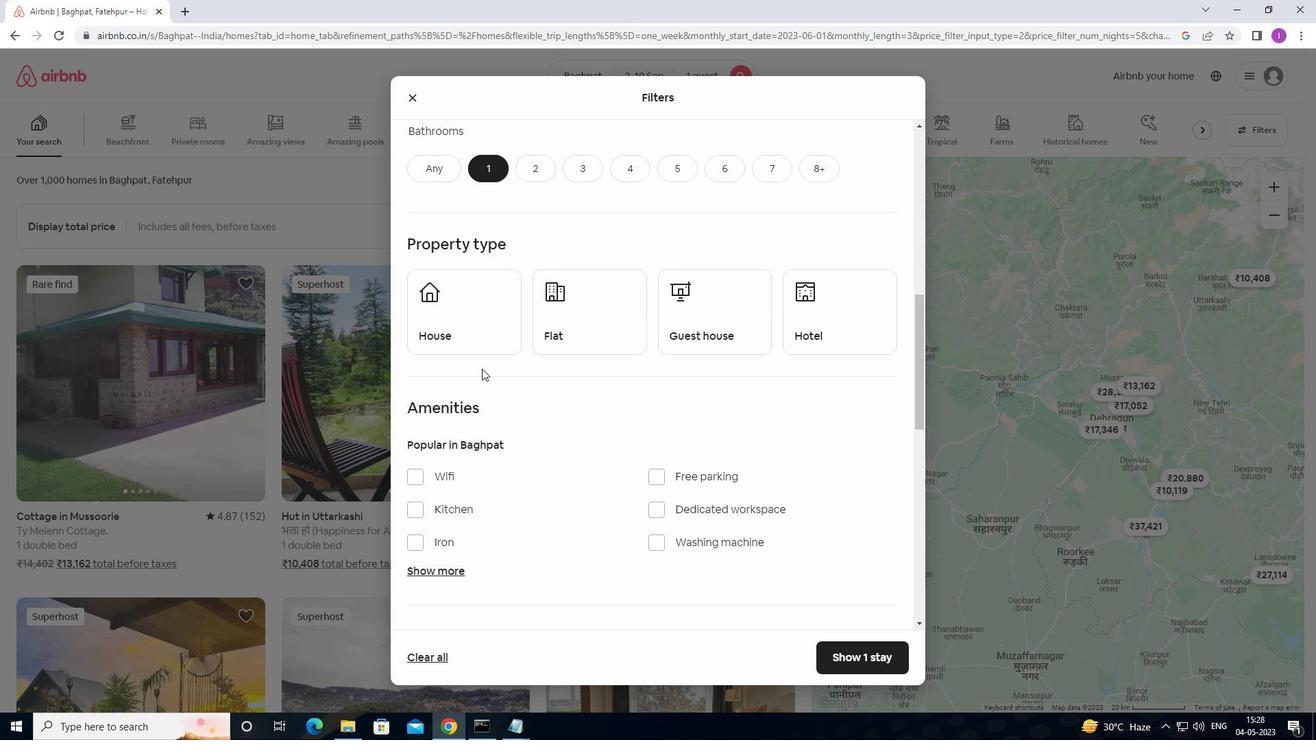 
Action: Mouse pressed left at (482, 353)
Screenshot: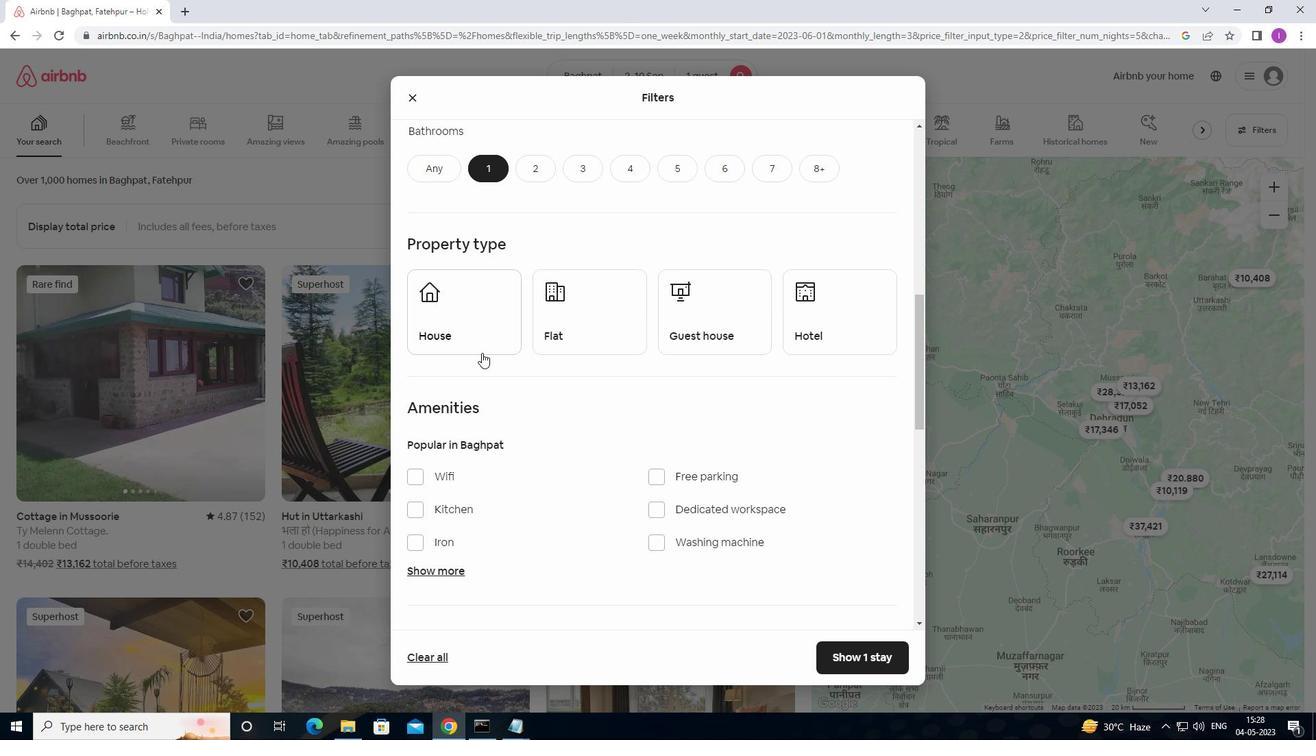 
Action: Mouse moved to (575, 335)
Screenshot: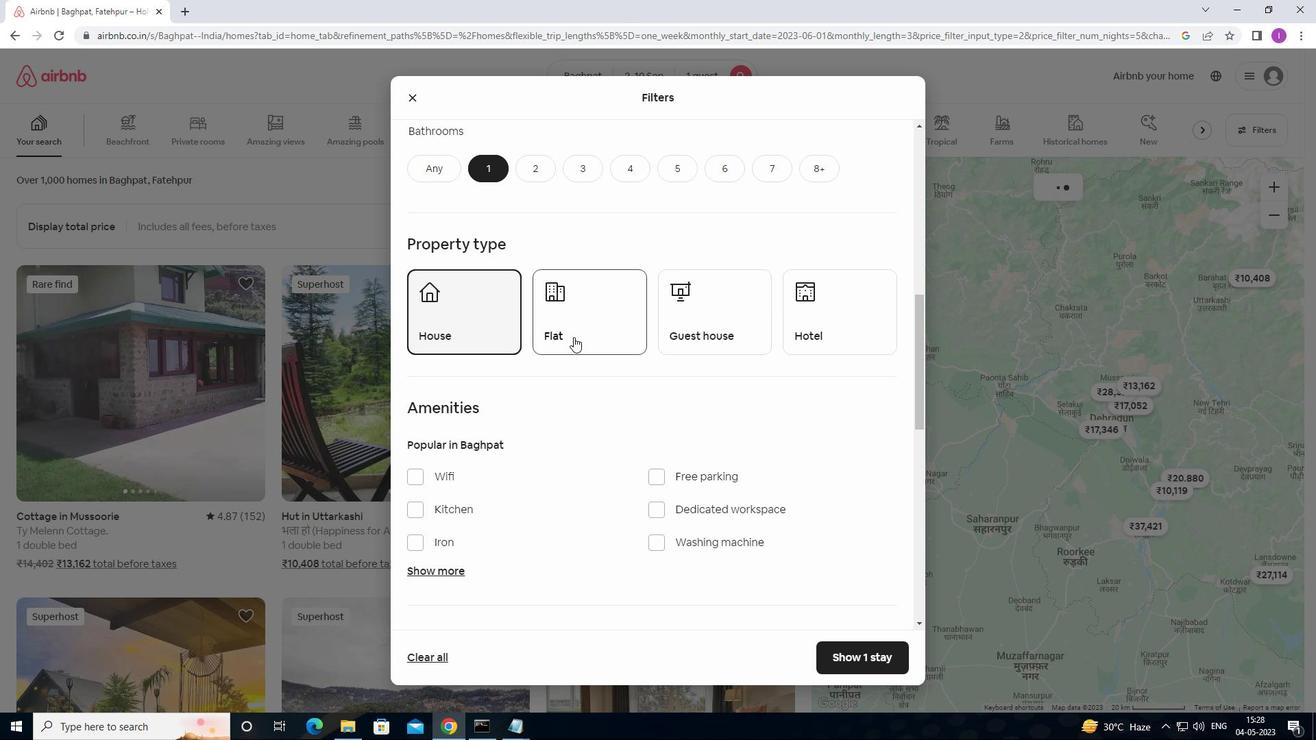 
Action: Mouse pressed left at (575, 335)
Screenshot: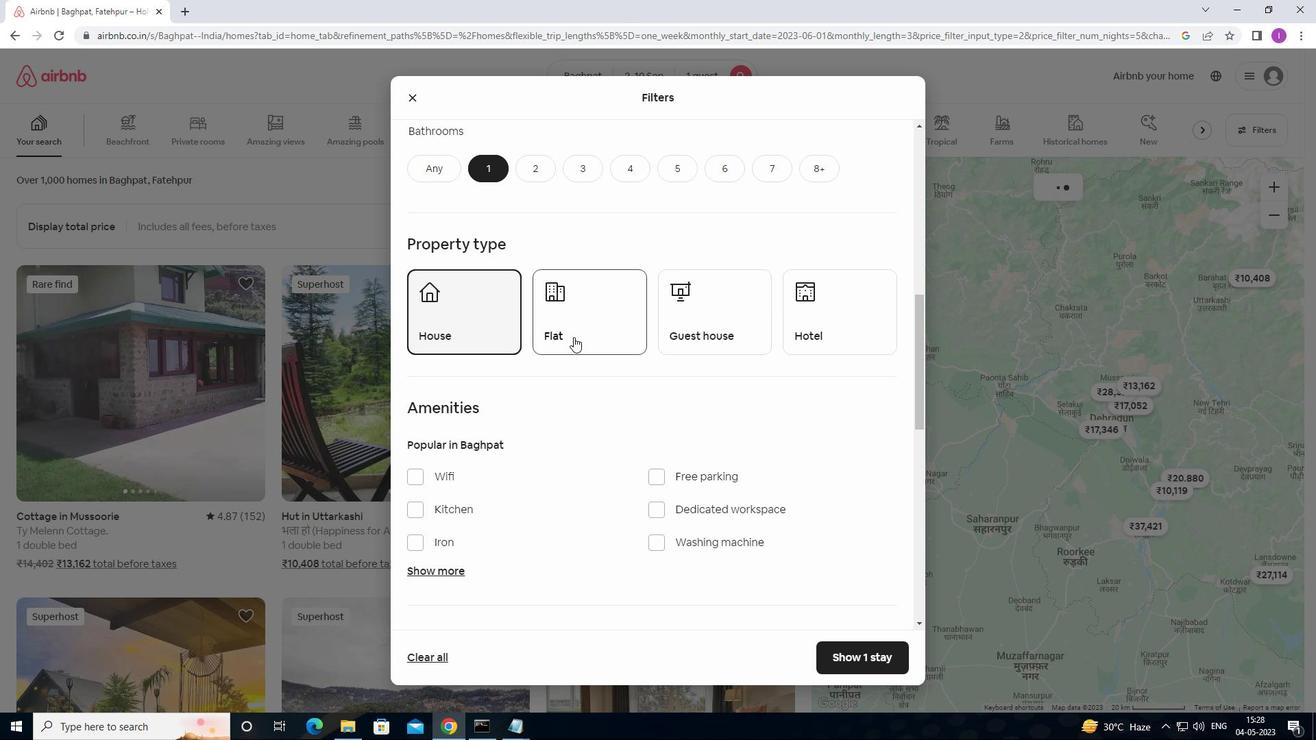 
Action: Mouse moved to (678, 338)
Screenshot: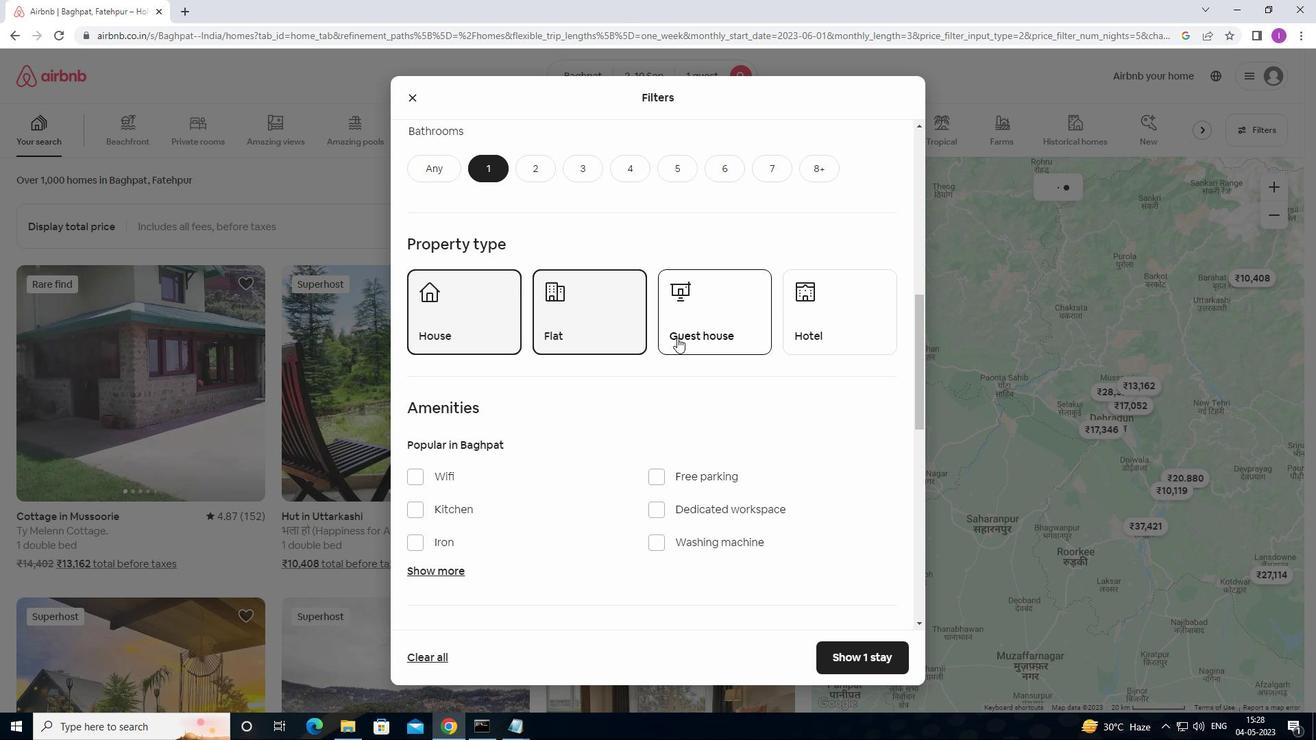 
Action: Mouse pressed left at (678, 338)
Screenshot: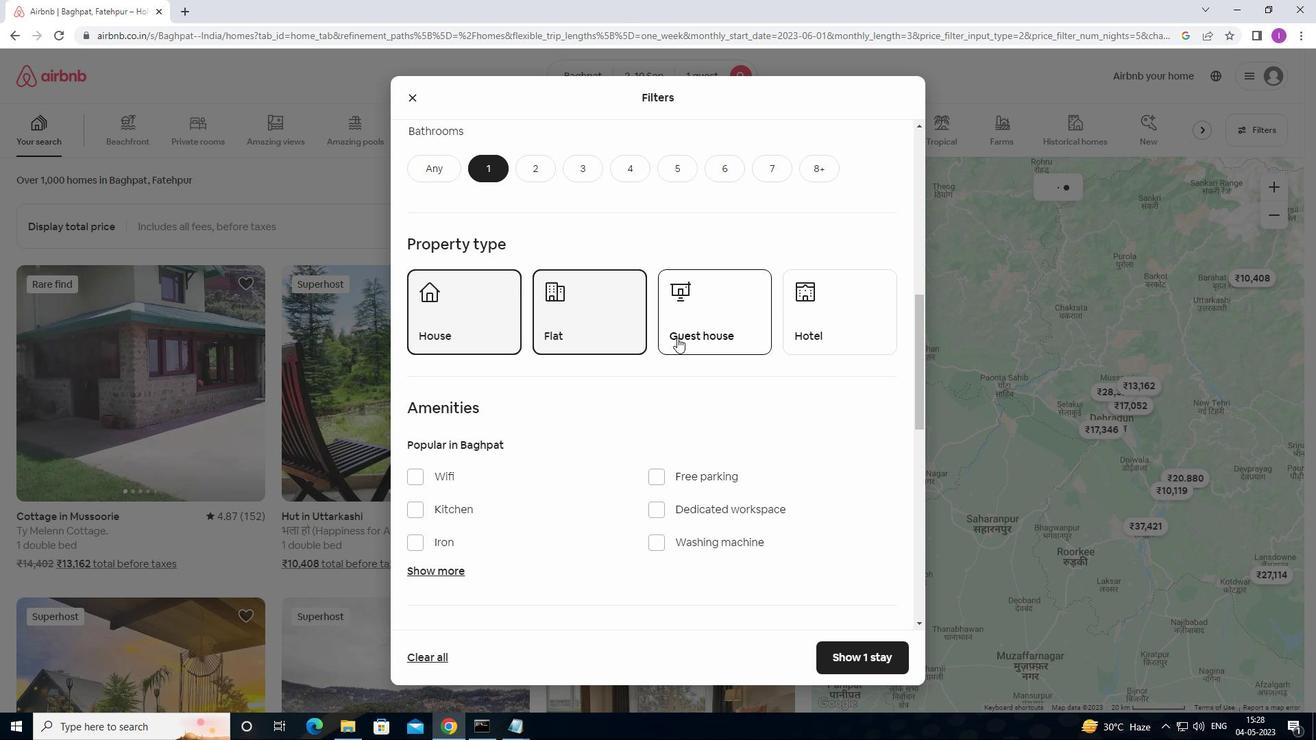 
Action: Mouse moved to (836, 326)
Screenshot: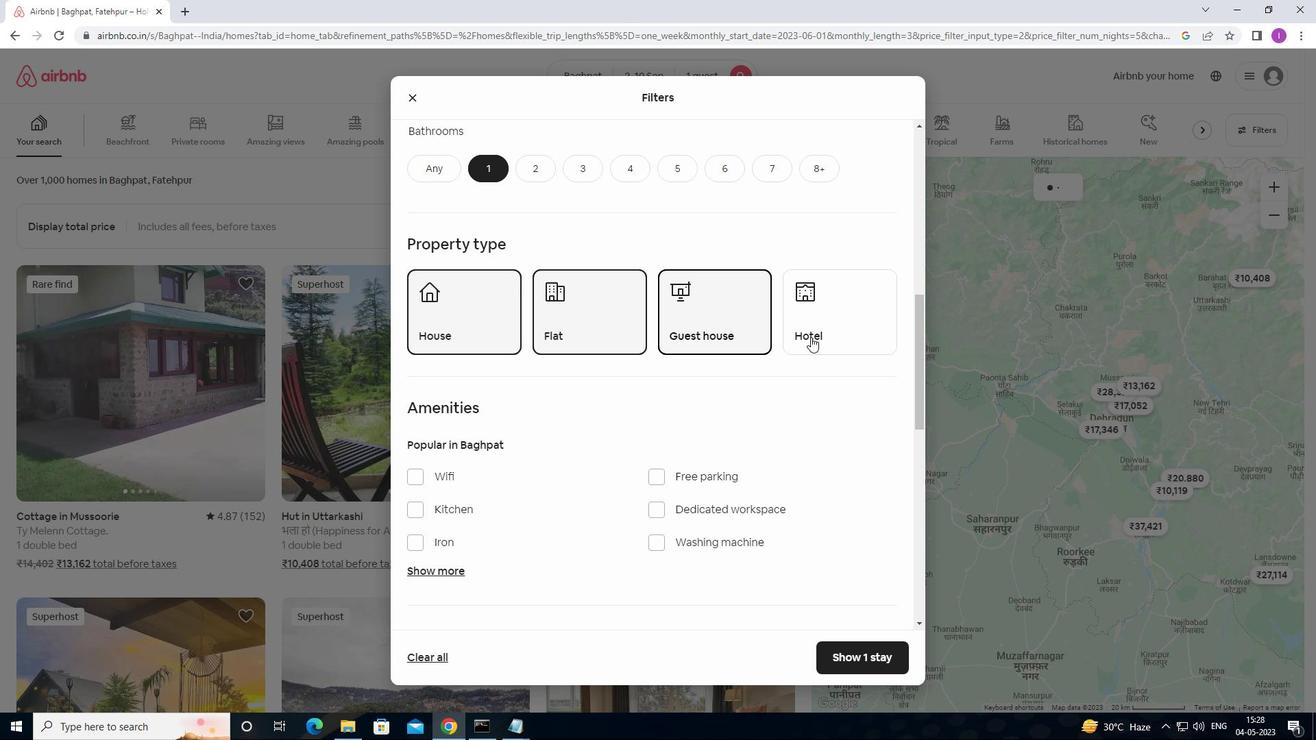 
Action: Mouse pressed left at (836, 326)
Screenshot: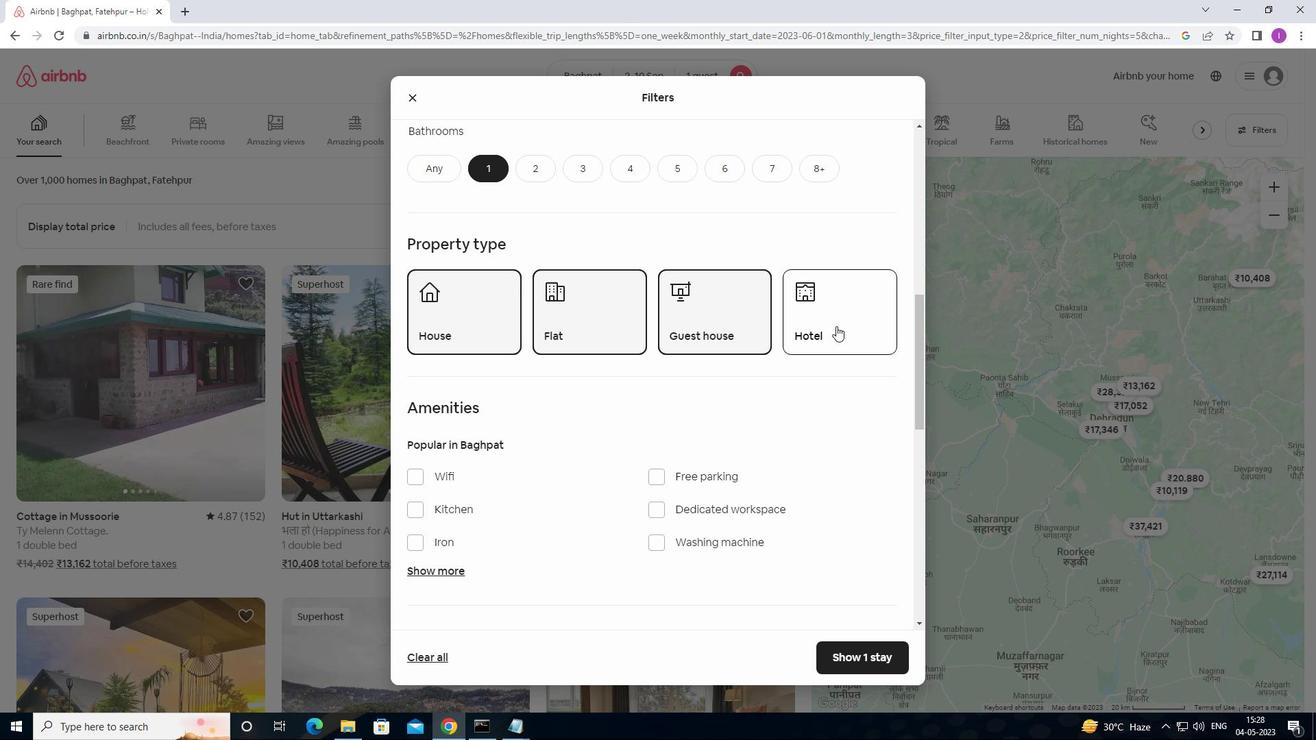 
Action: Mouse moved to (690, 399)
Screenshot: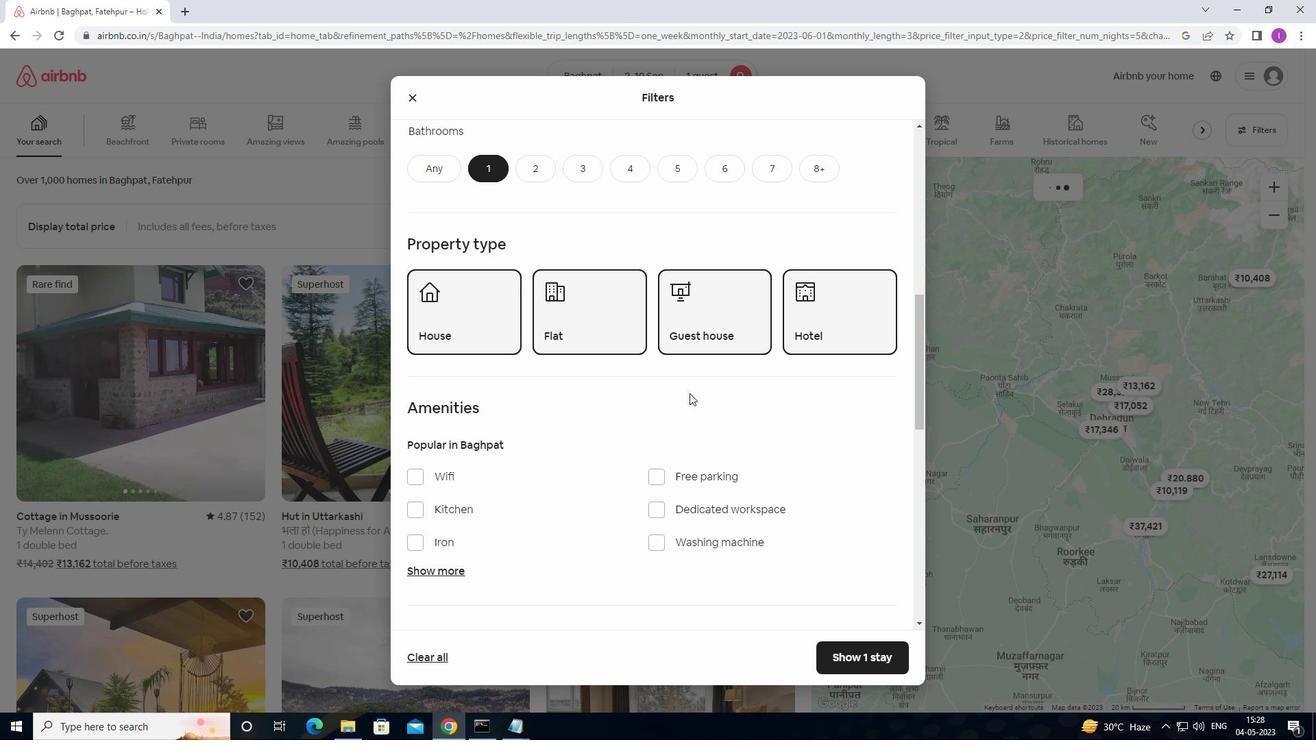 
Action: Mouse scrolled (690, 399) with delta (0, 0)
Screenshot: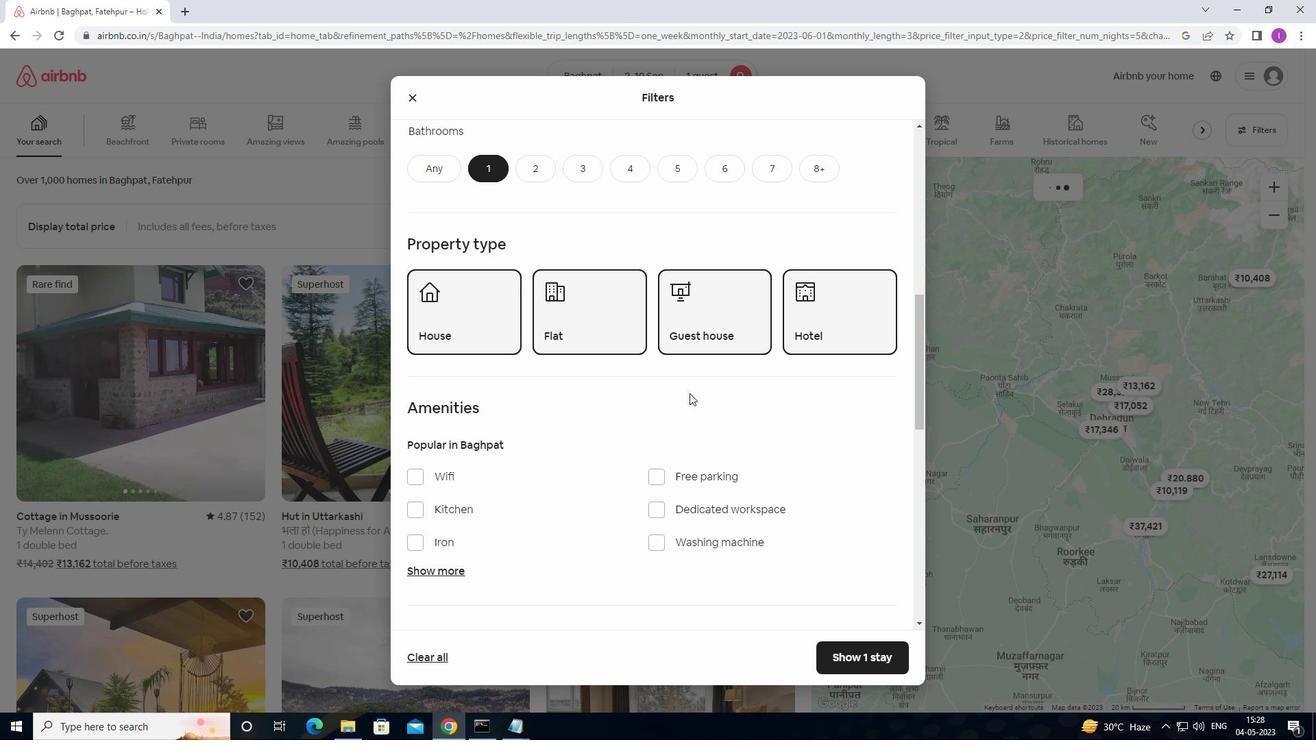 
Action: Mouse moved to (693, 403)
Screenshot: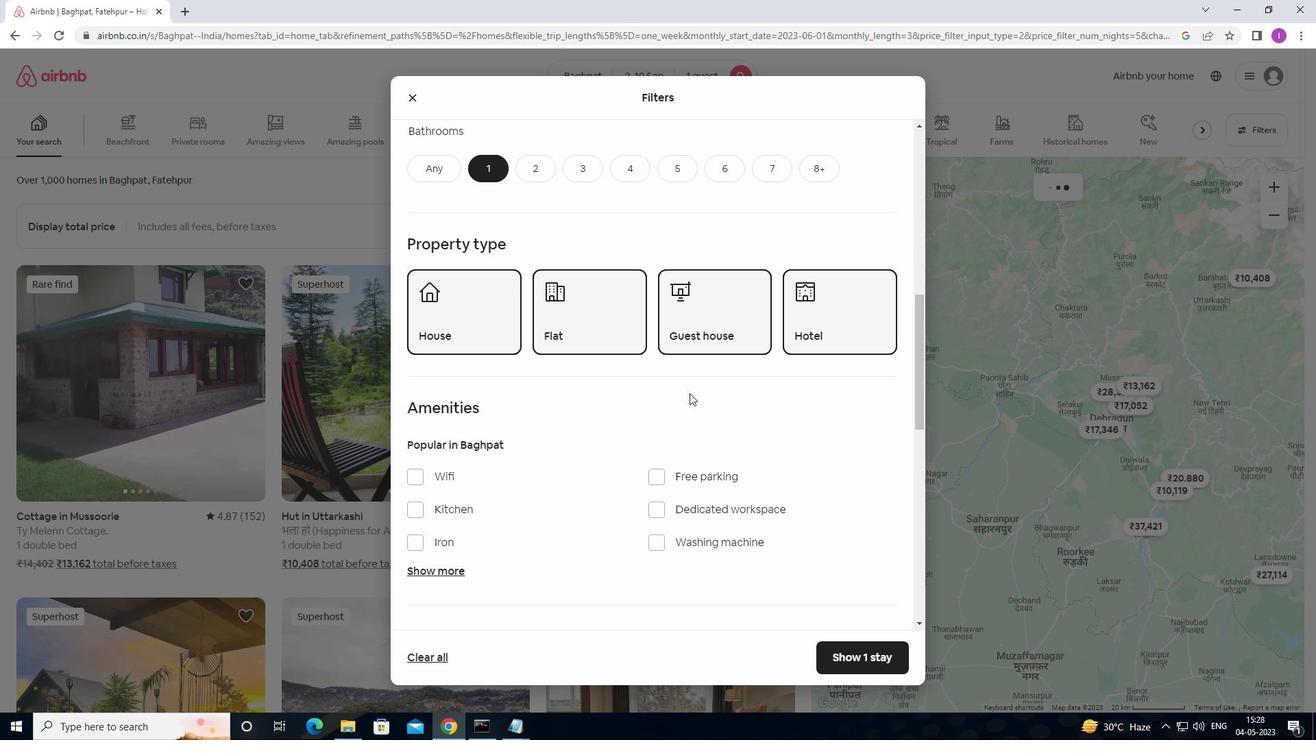 
Action: Mouse scrolled (693, 403) with delta (0, 0)
Screenshot: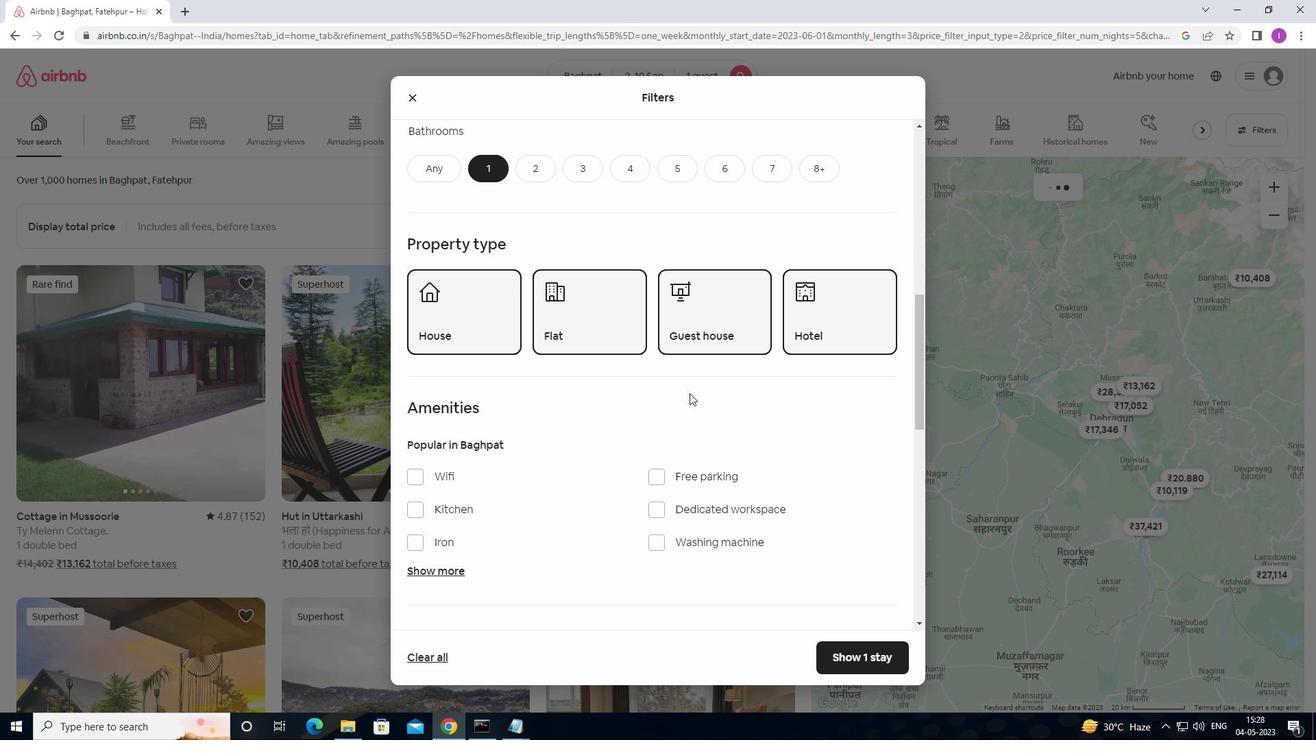 
Action: Mouse scrolled (693, 403) with delta (0, 0)
Screenshot: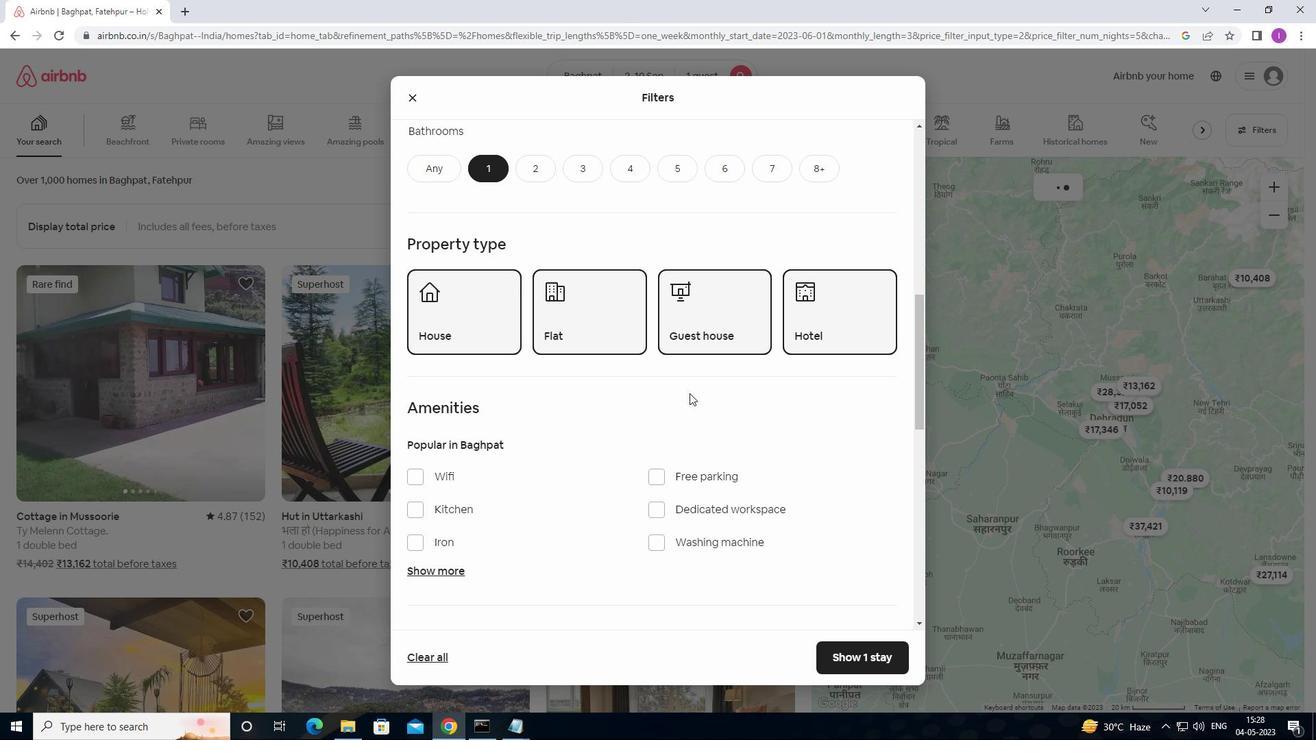 
Action: Mouse moved to (693, 404)
Screenshot: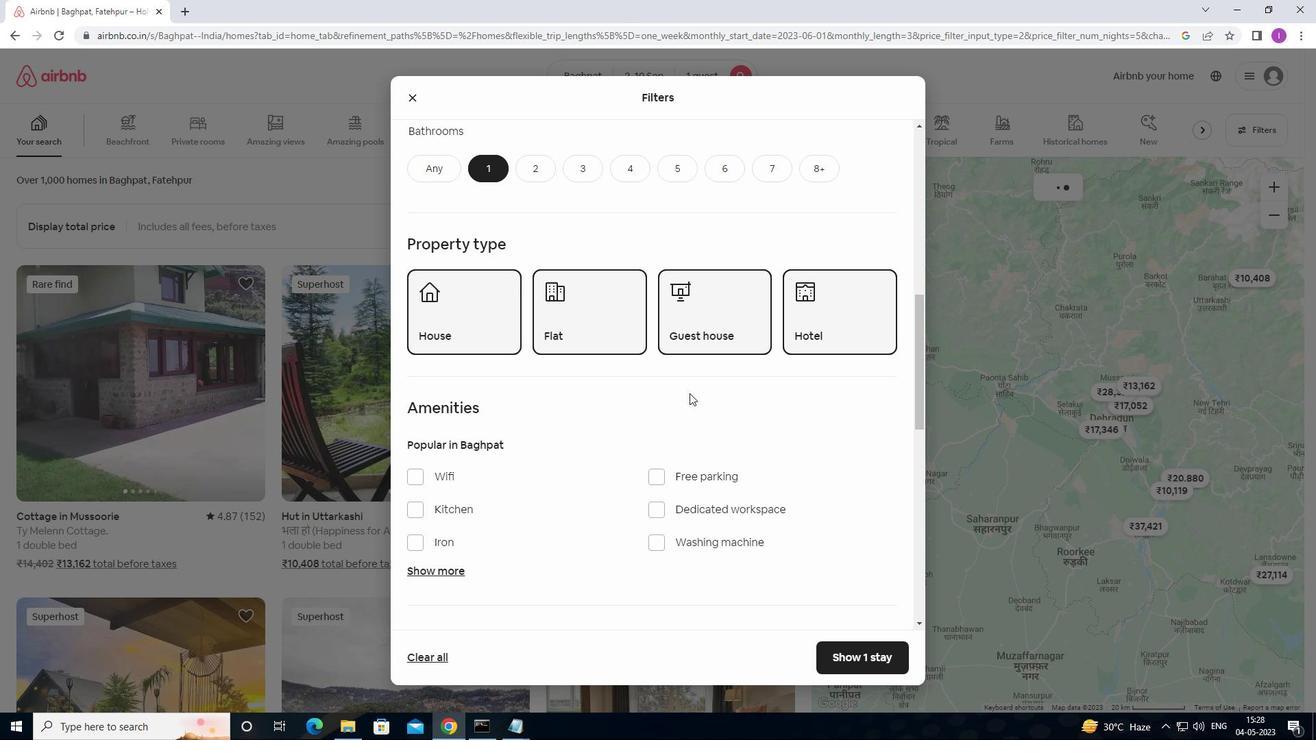 
Action: Mouse scrolled (693, 403) with delta (0, 0)
Screenshot: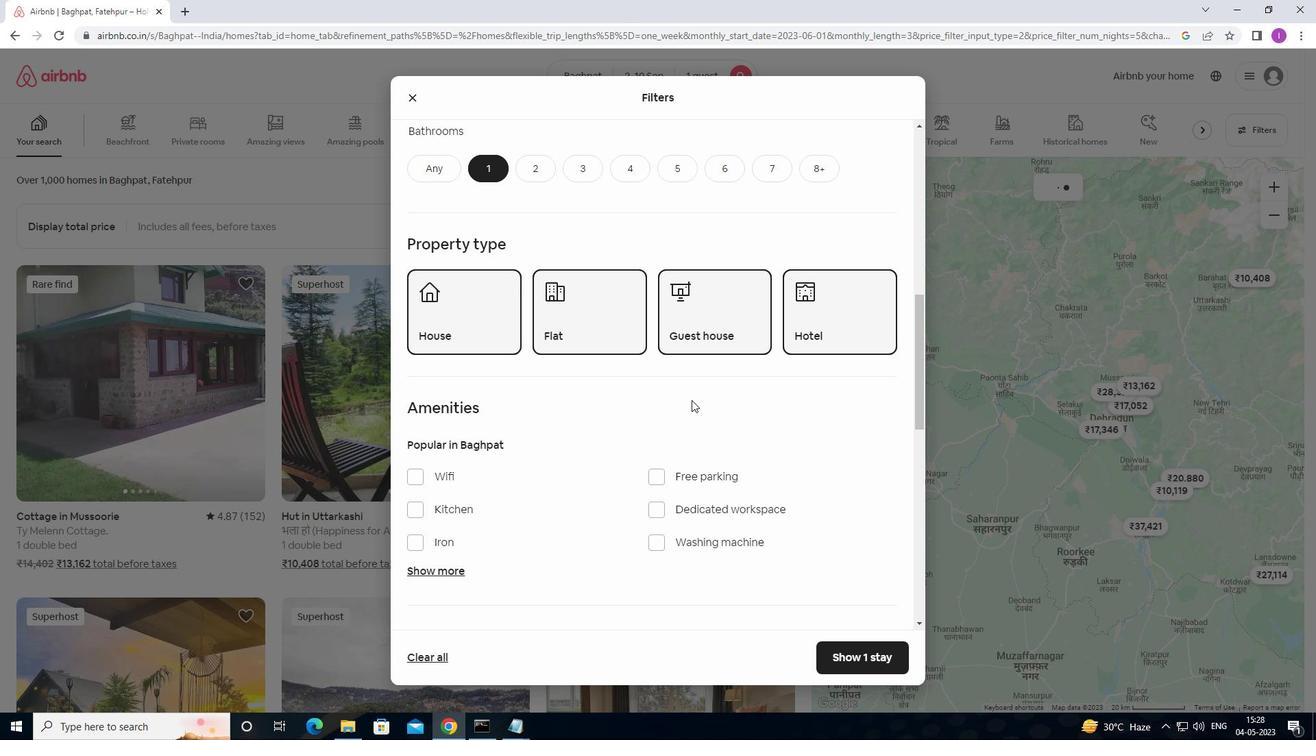 
Action: Mouse moved to (719, 397)
Screenshot: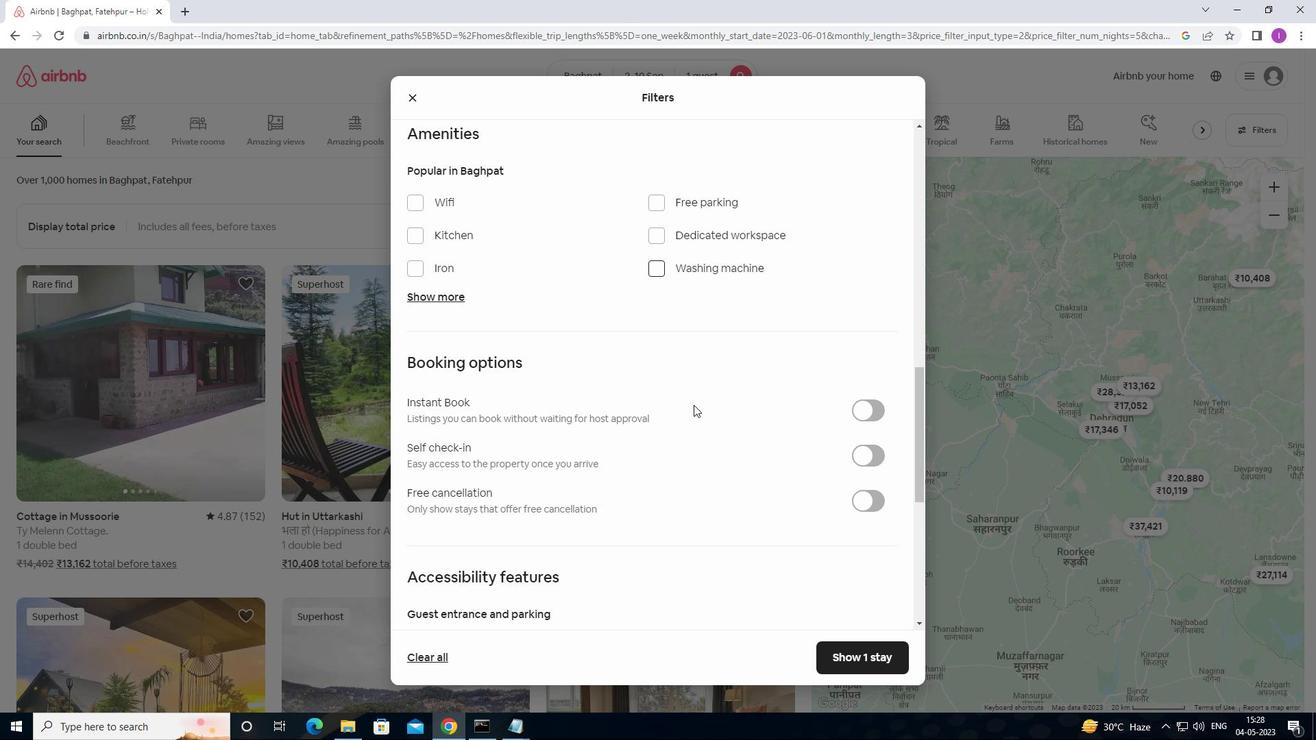 
Action: Mouse scrolled (719, 396) with delta (0, 0)
Screenshot: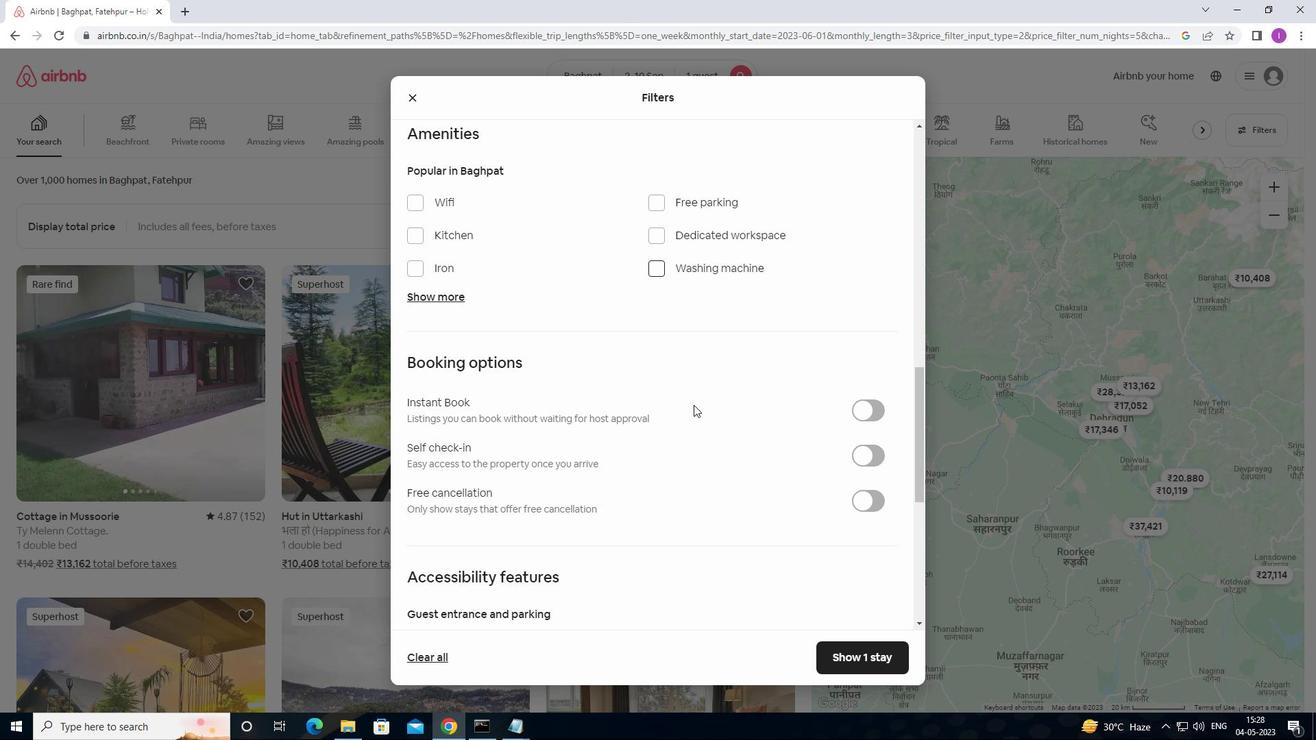 
Action: Mouse moved to (877, 384)
Screenshot: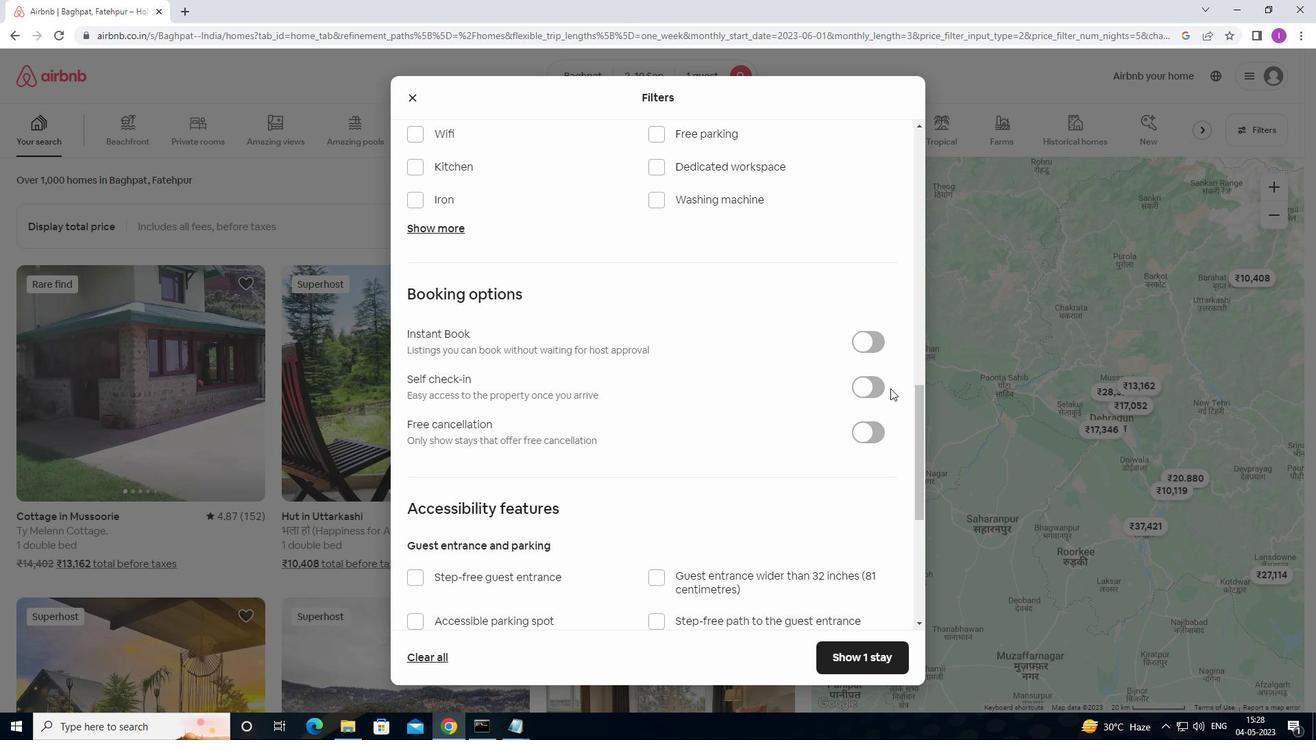 
Action: Mouse pressed left at (877, 384)
Screenshot: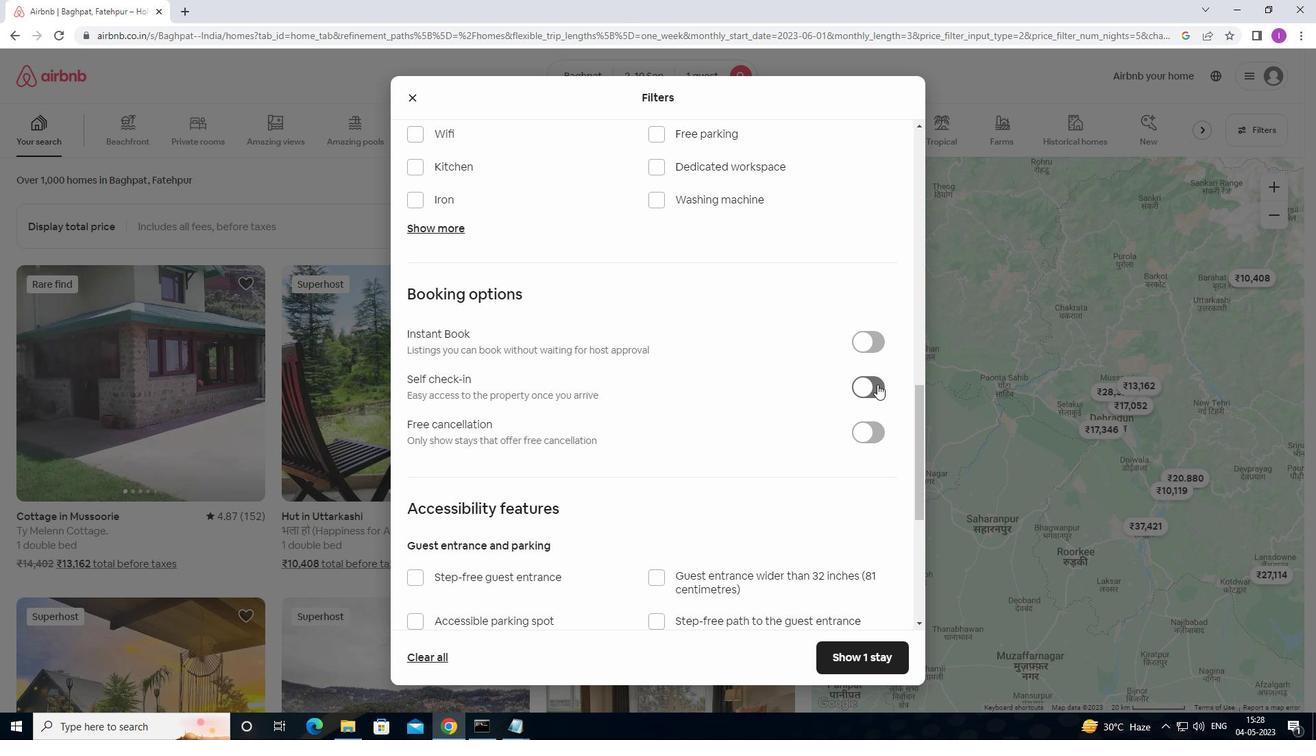 
Action: Mouse moved to (633, 426)
Screenshot: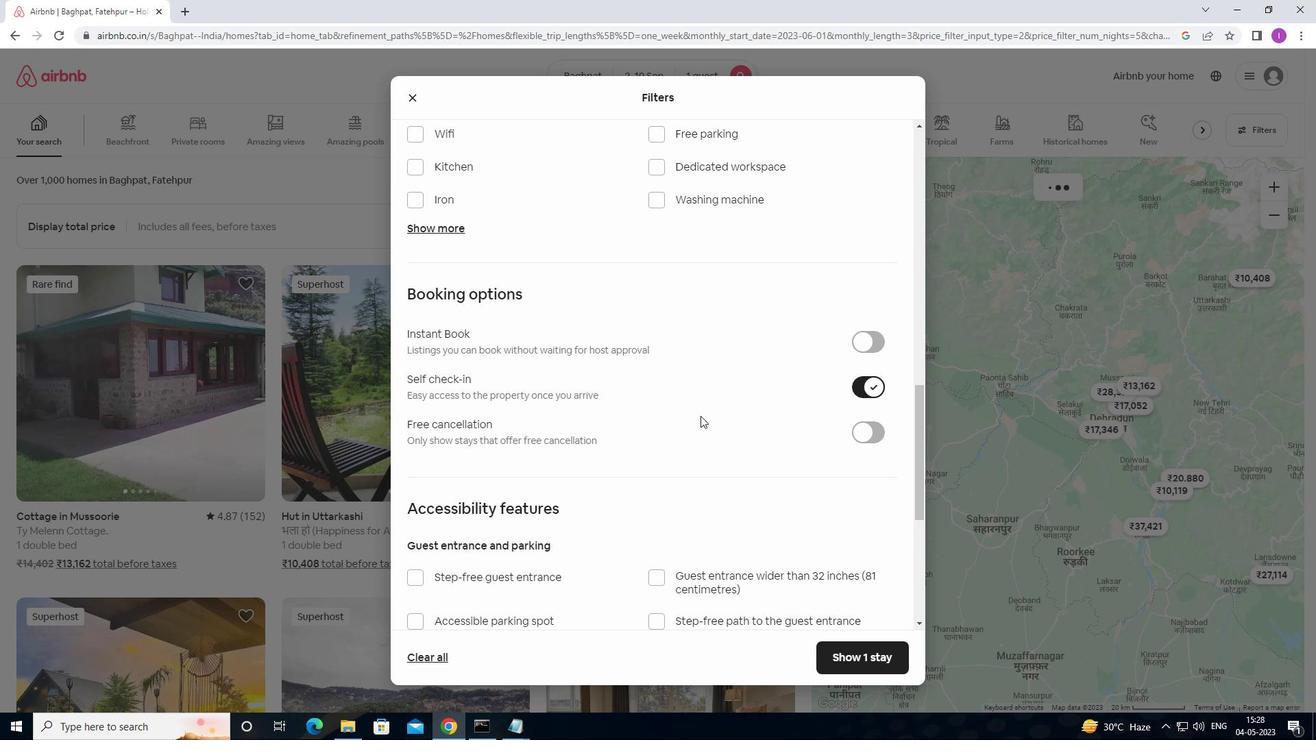 
Action: Mouse scrolled (633, 425) with delta (0, 0)
Screenshot: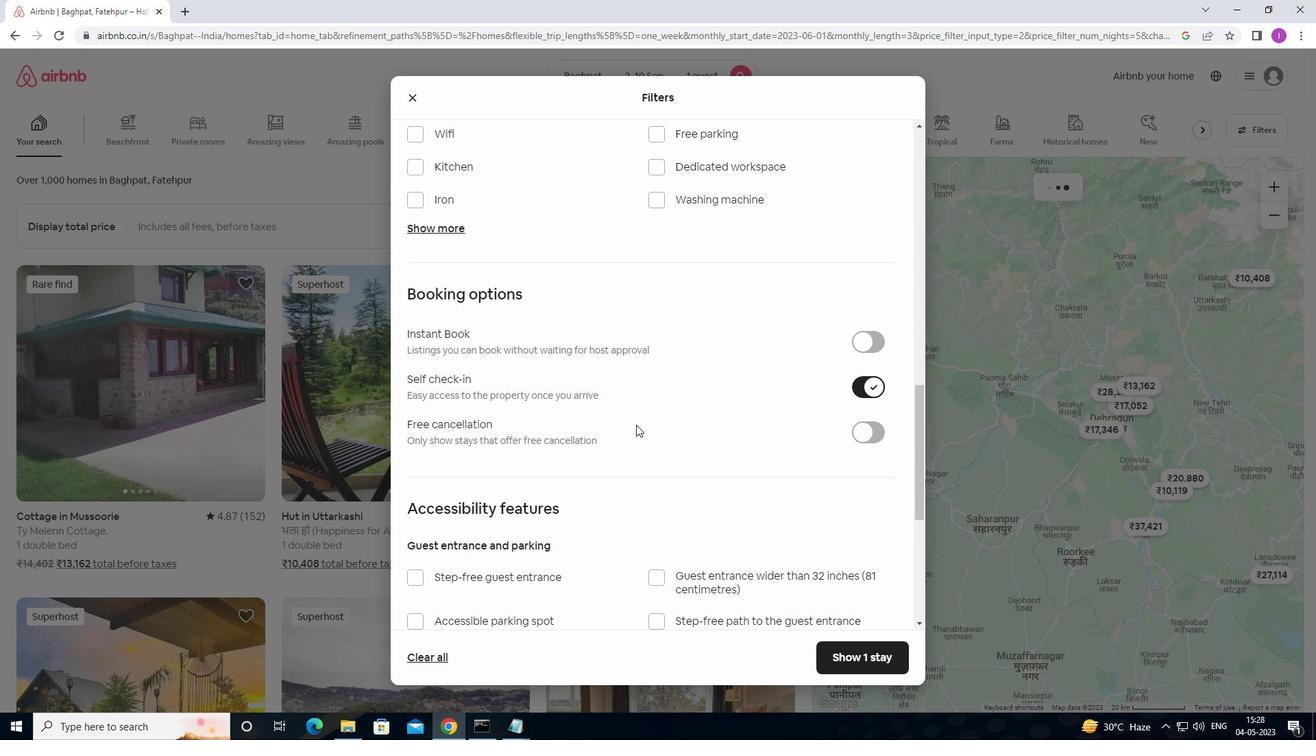 
Action: Mouse scrolled (633, 425) with delta (0, 0)
Screenshot: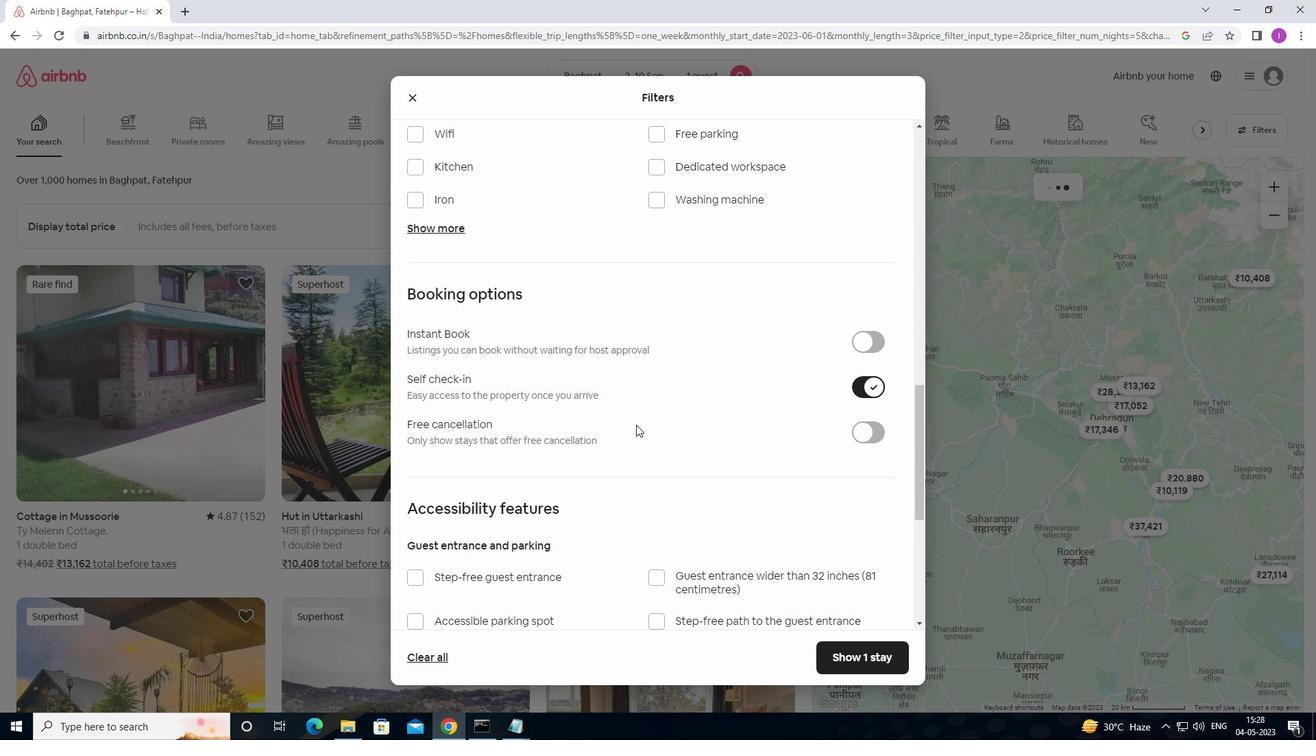 
Action: Mouse moved to (632, 427)
Screenshot: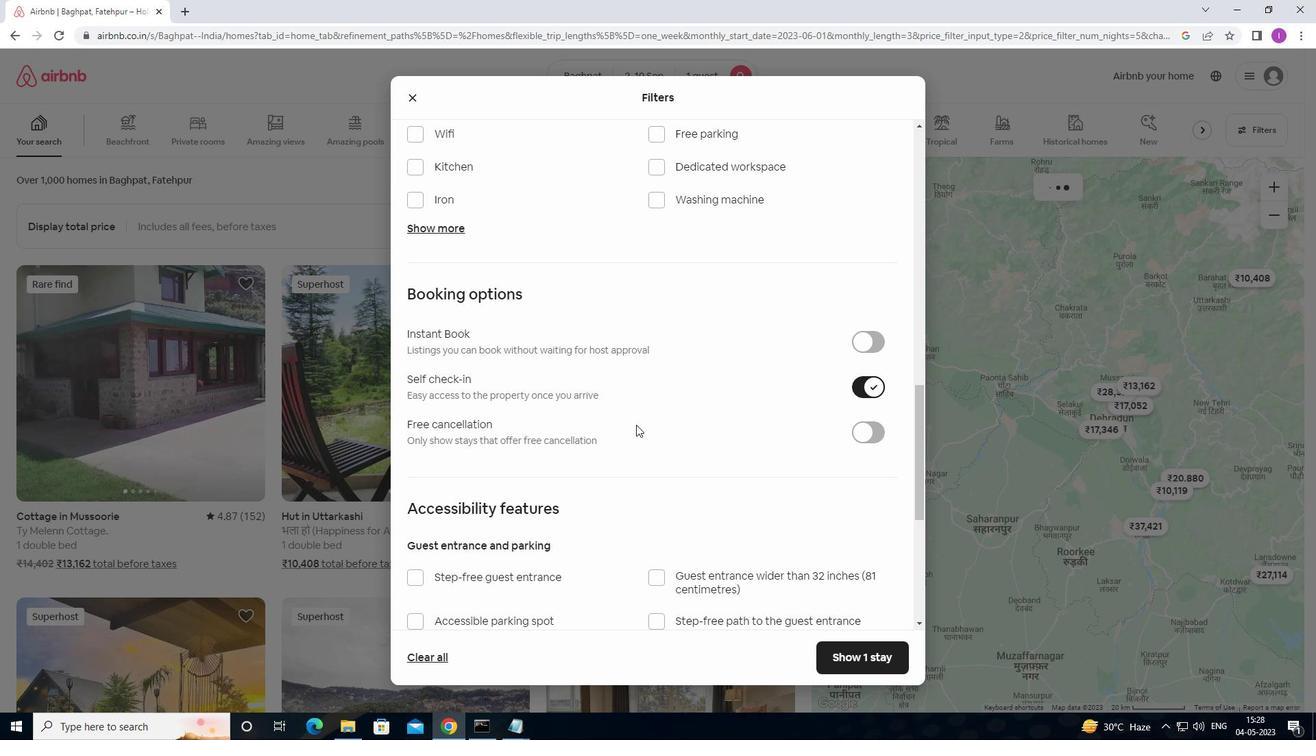 
Action: Mouse scrolled (632, 427) with delta (0, 0)
Screenshot: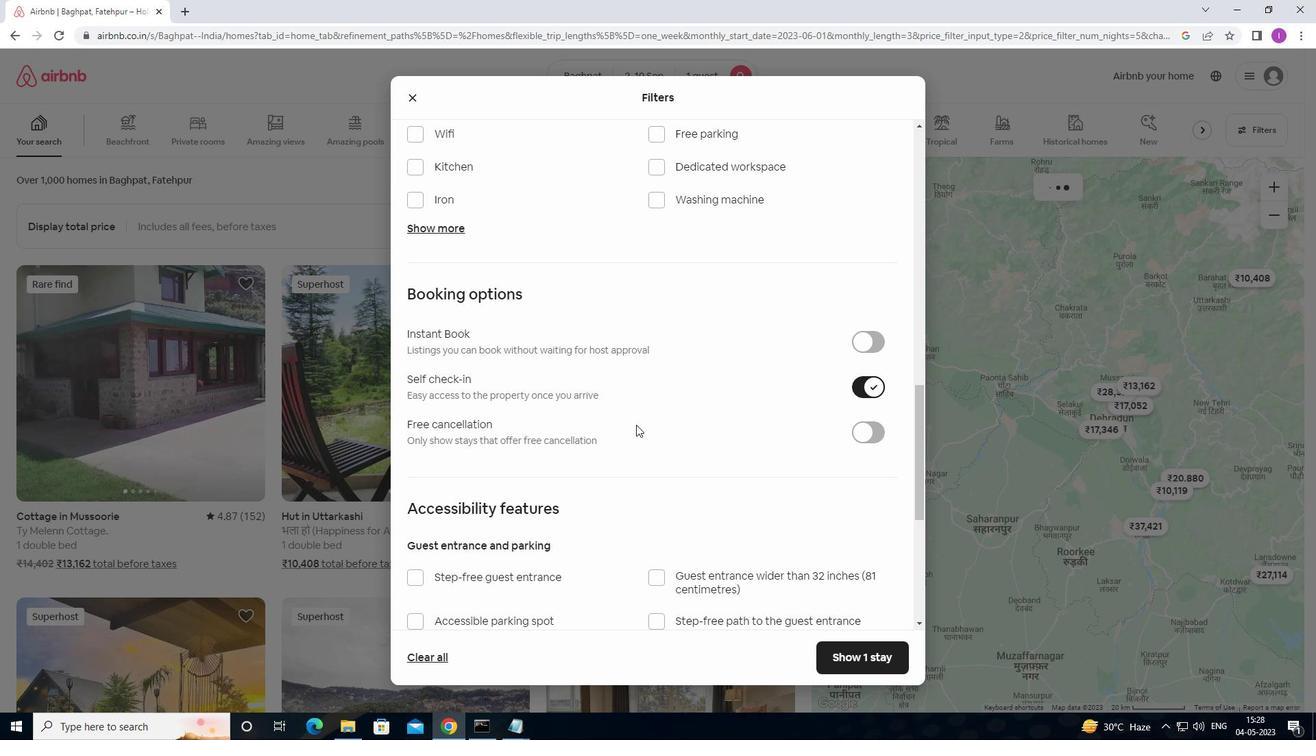 
Action: Mouse moved to (632, 427)
Screenshot: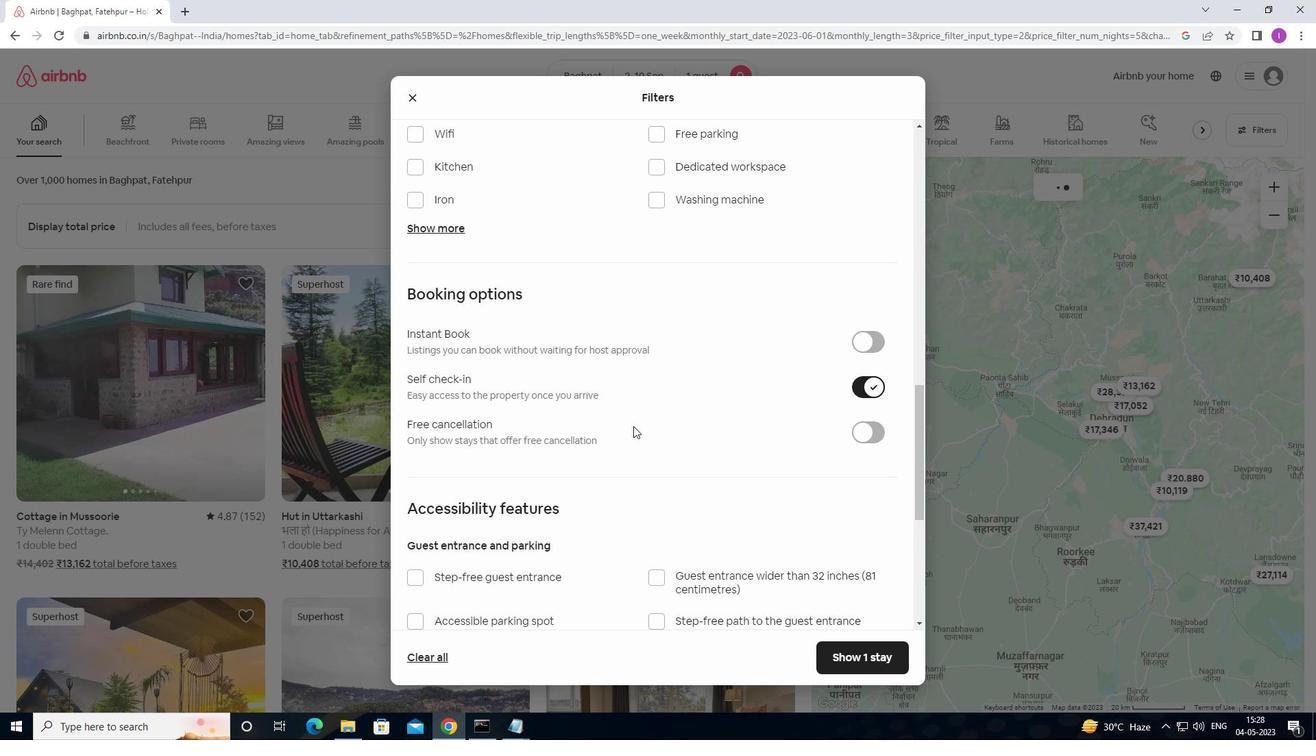 
Action: Mouse scrolled (632, 427) with delta (0, 0)
Screenshot: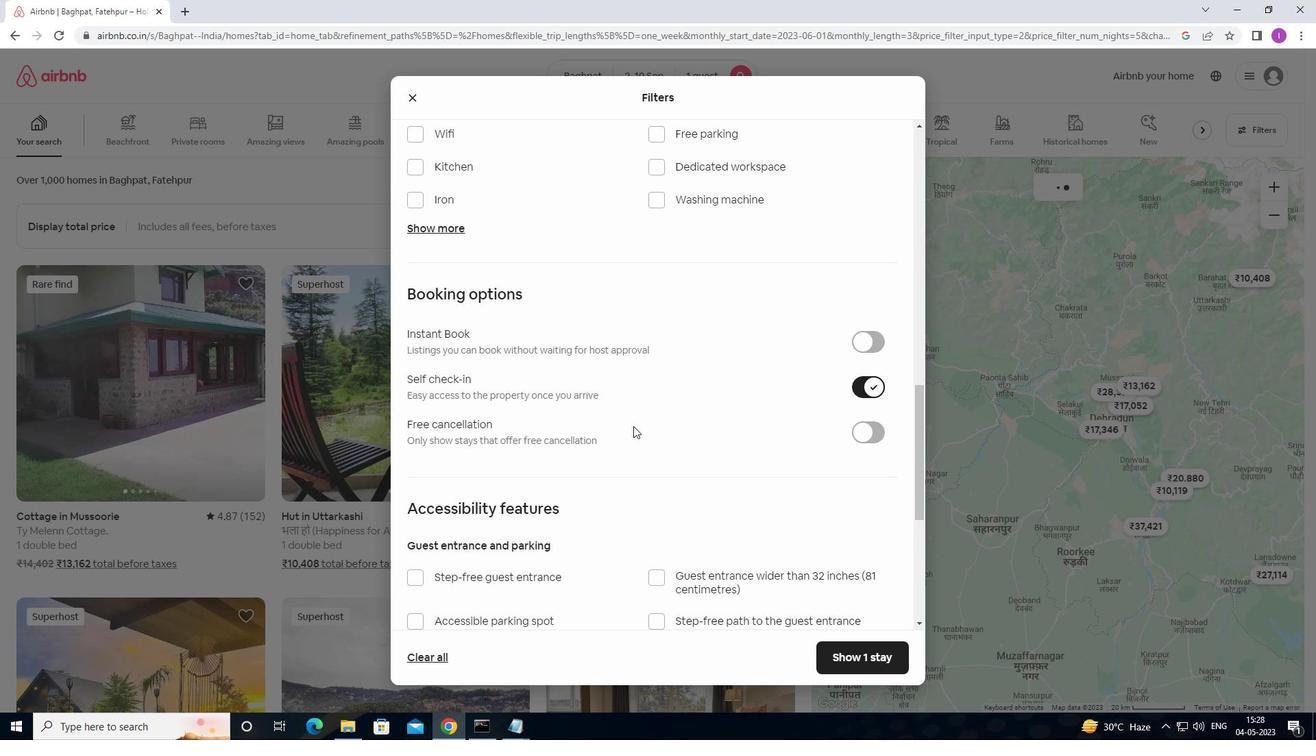 
Action: Mouse moved to (632, 430)
Screenshot: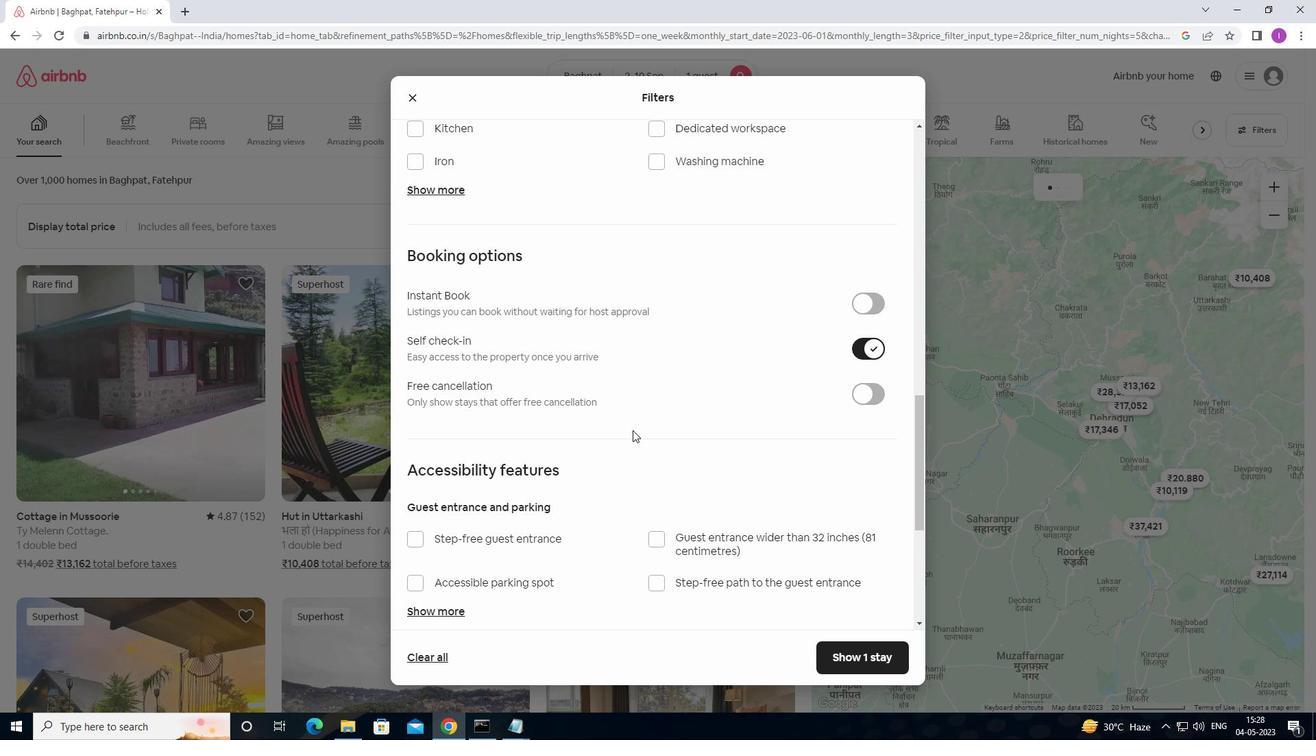
Action: Mouse scrolled (632, 429) with delta (0, 0)
Screenshot: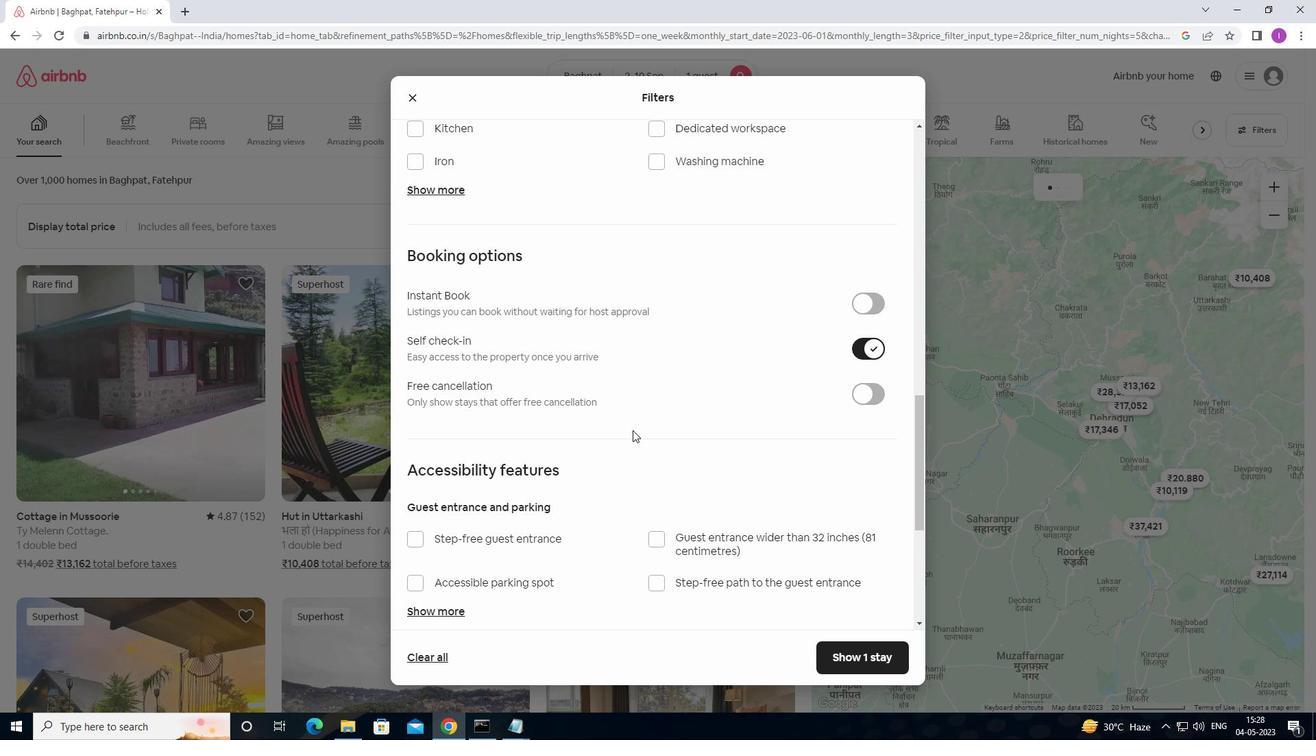 
Action: Mouse moved to (633, 432)
Screenshot: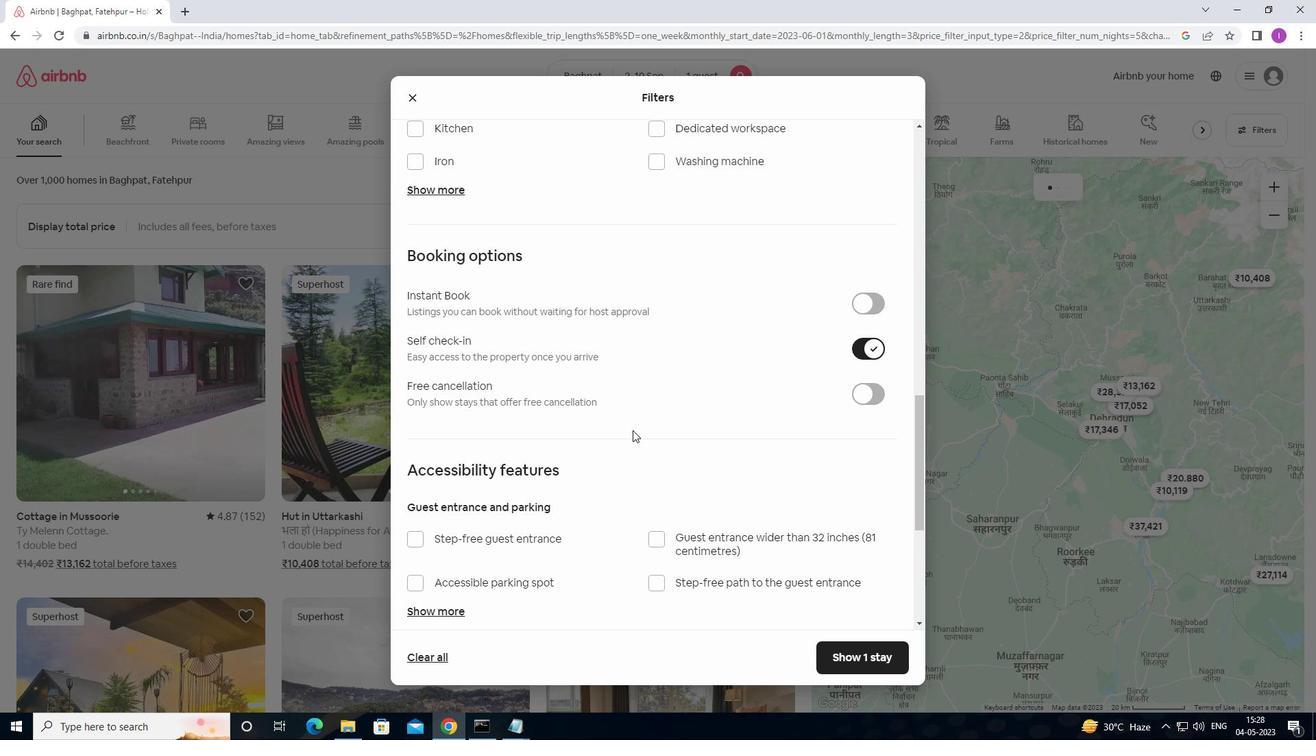 
Action: Mouse scrolled (633, 432) with delta (0, 0)
Screenshot: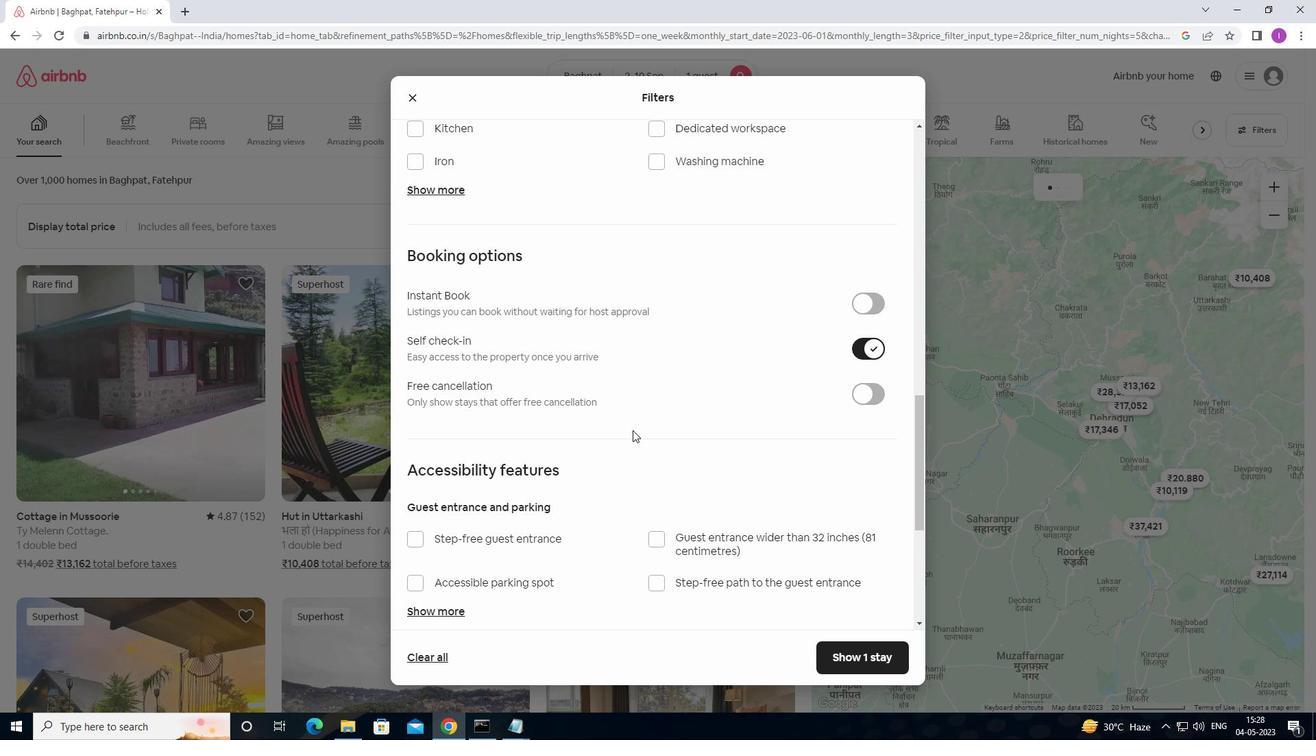 
Action: Mouse moved to (634, 432)
Screenshot: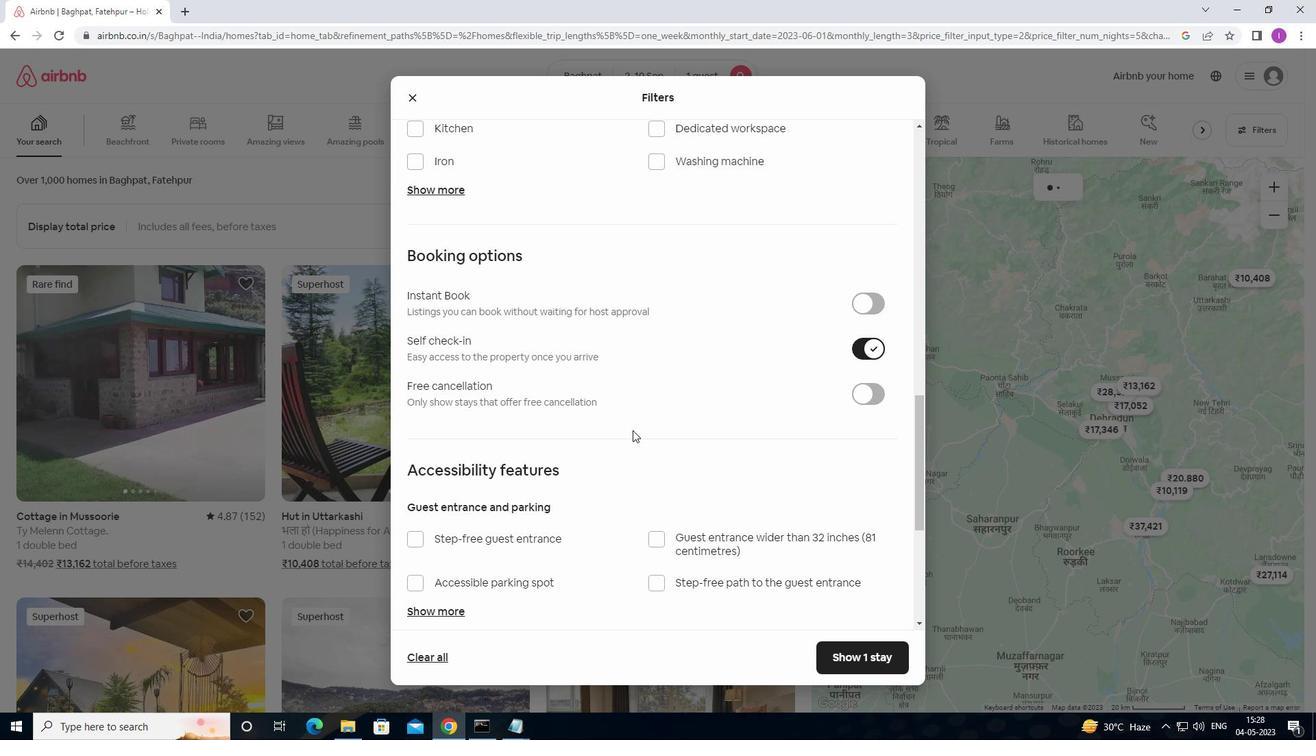 
Action: Mouse scrolled (634, 432) with delta (0, 0)
Screenshot: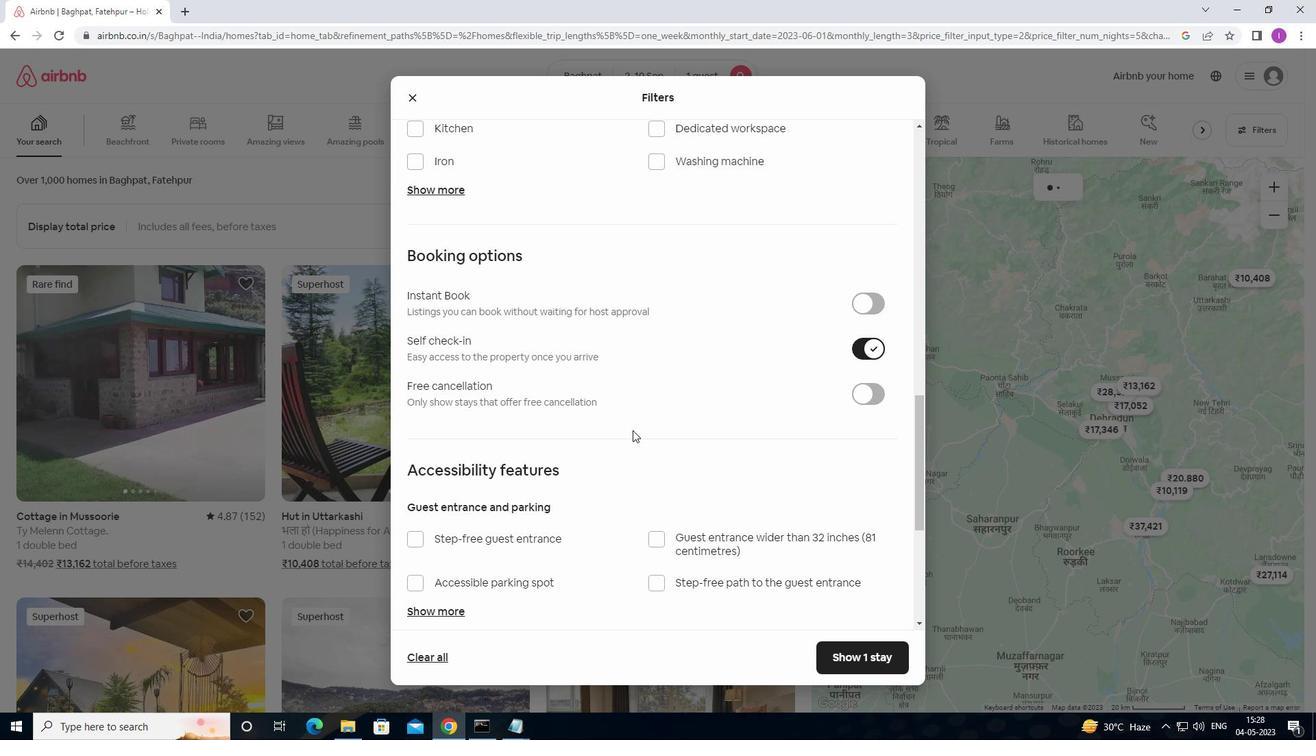 
Action: Mouse moved to (635, 434)
Screenshot: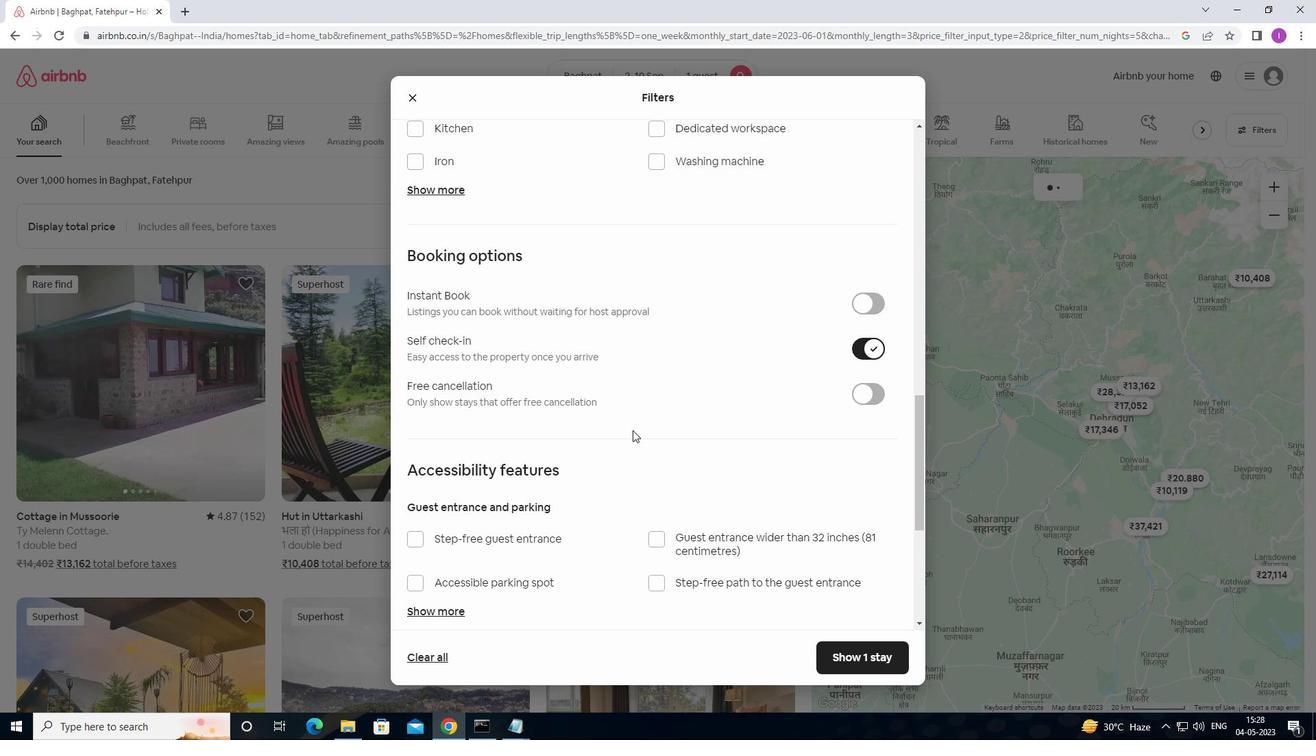 
Action: Mouse scrolled (635, 433) with delta (0, 0)
Screenshot: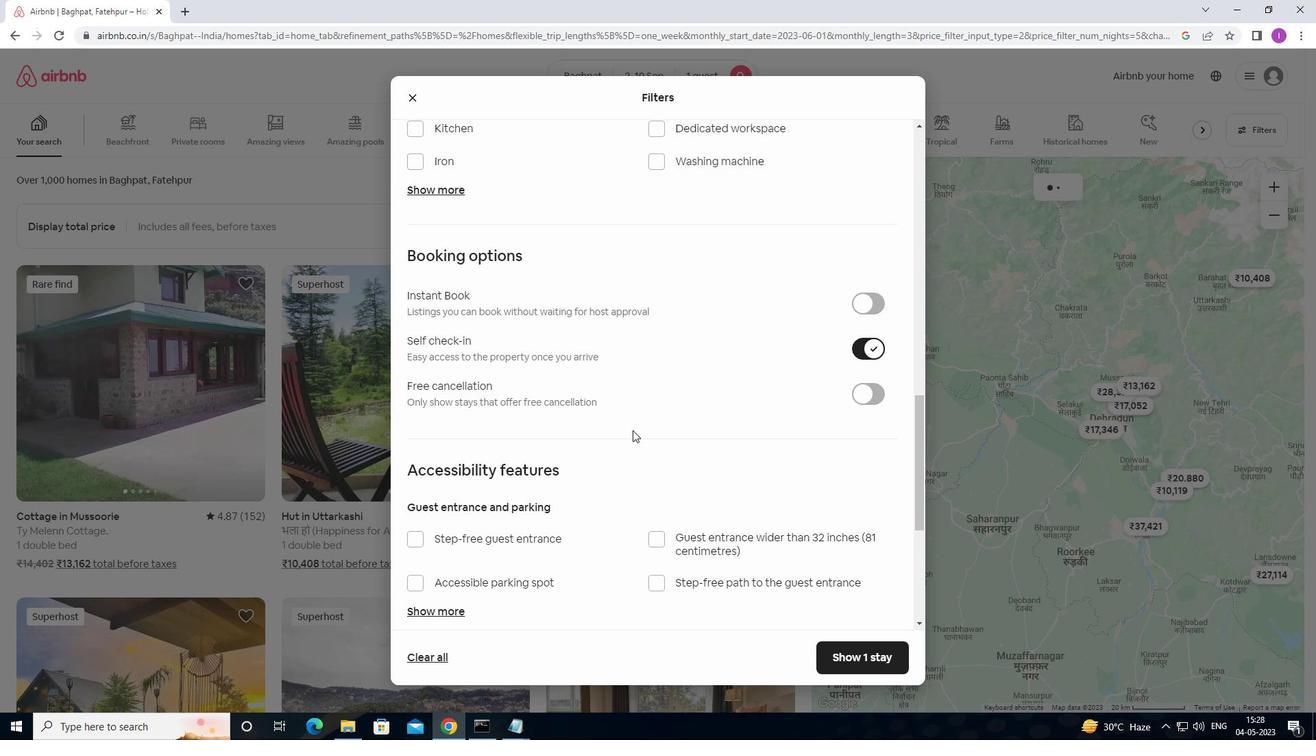
Action: Mouse moved to (638, 434)
Screenshot: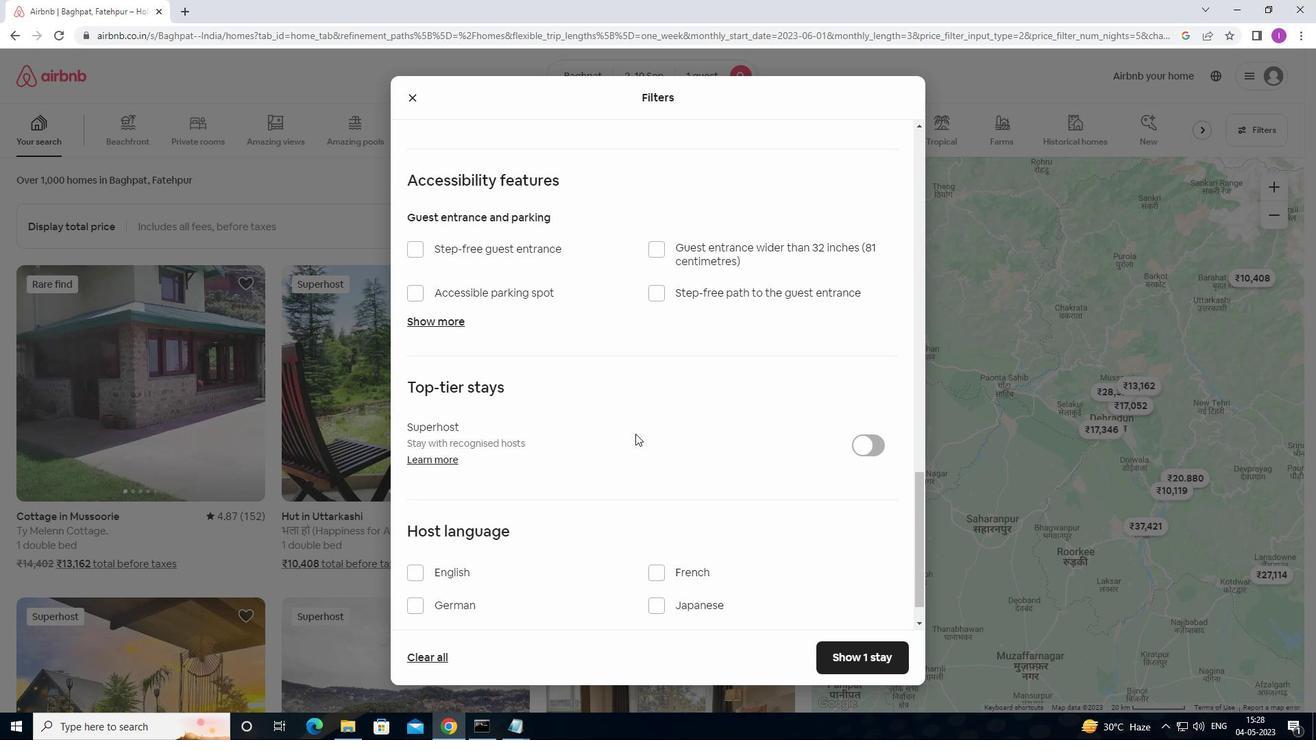 
Action: Mouse scrolled (638, 433) with delta (0, 0)
Screenshot: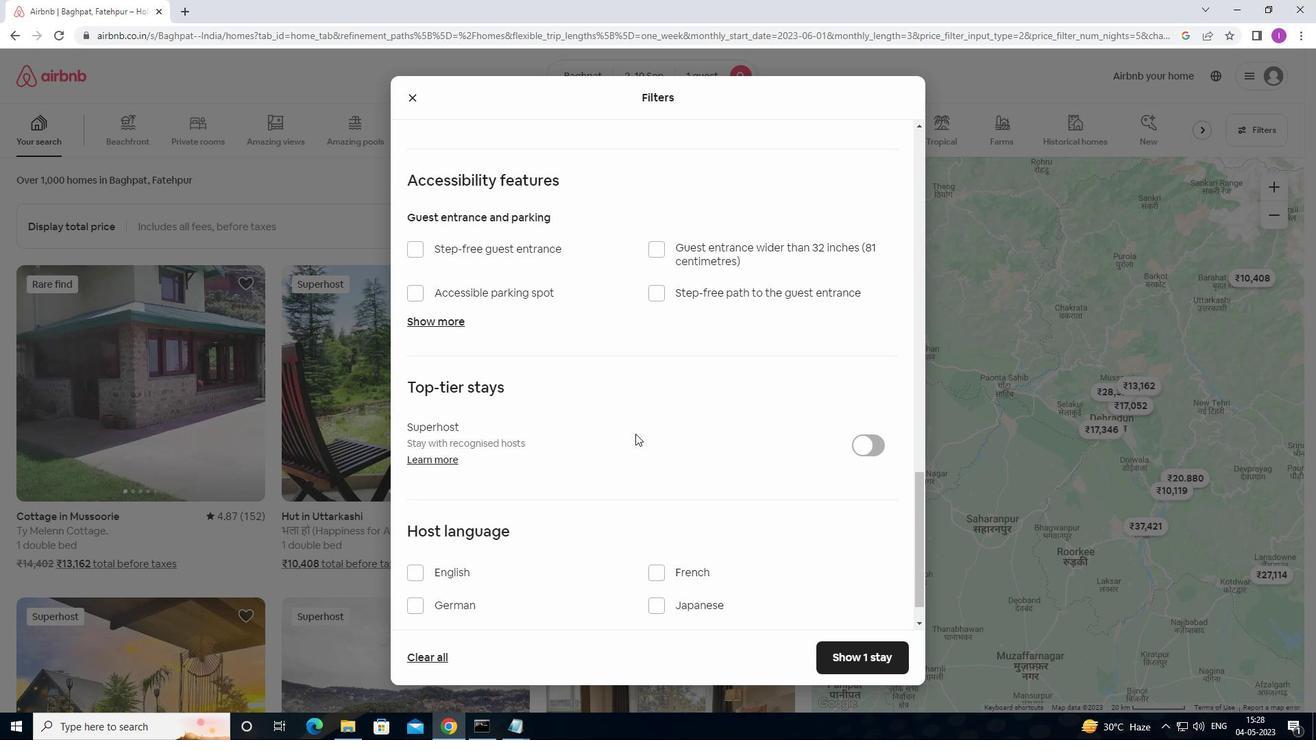 
Action: Mouse moved to (640, 434)
Screenshot: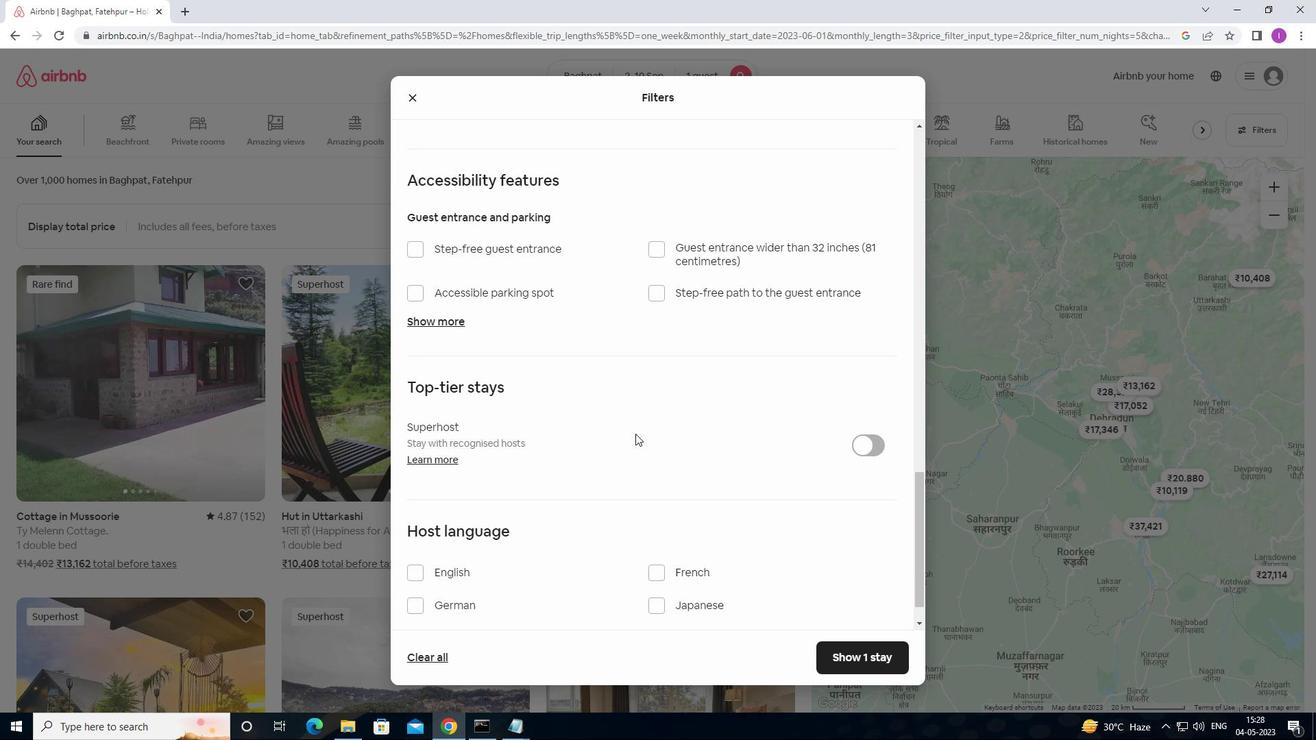 
Action: Mouse scrolled (640, 434) with delta (0, 0)
Screenshot: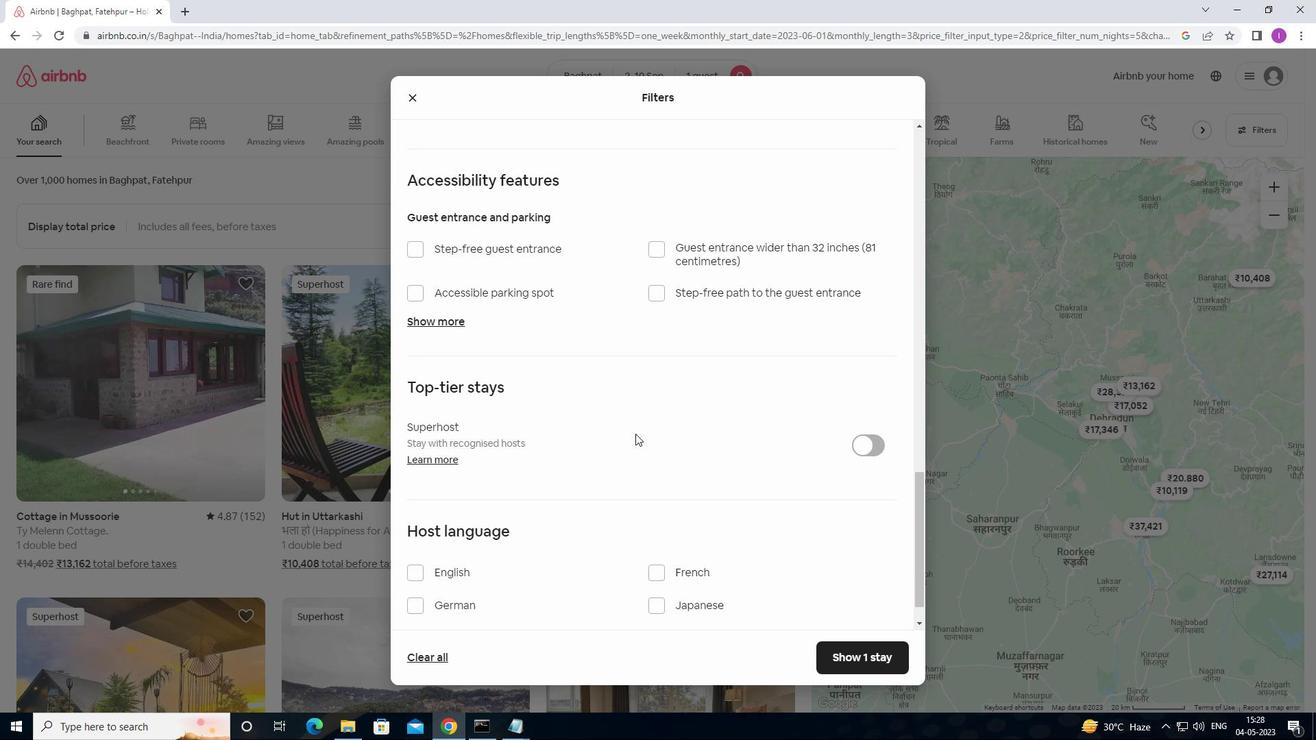 
Action: Mouse moved to (642, 436)
Screenshot: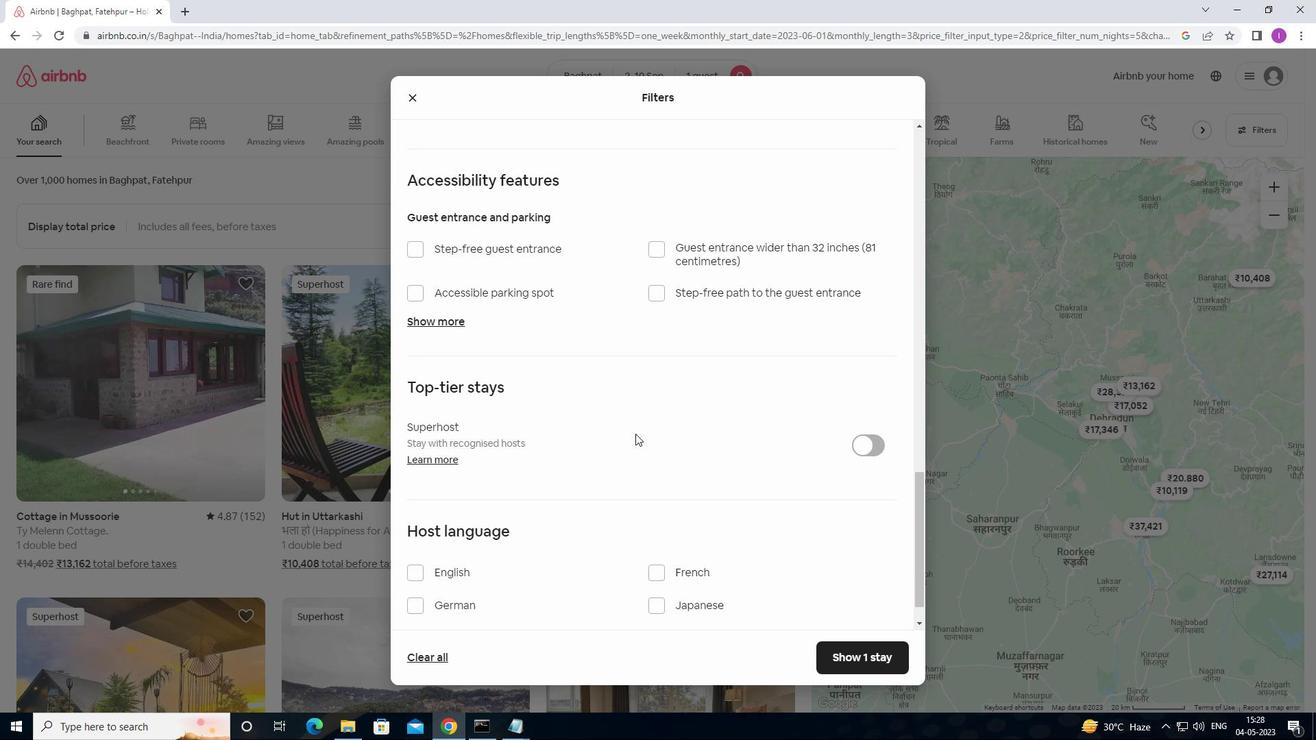 
Action: Mouse scrolled (642, 435) with delta (0, 0)
Screenshot: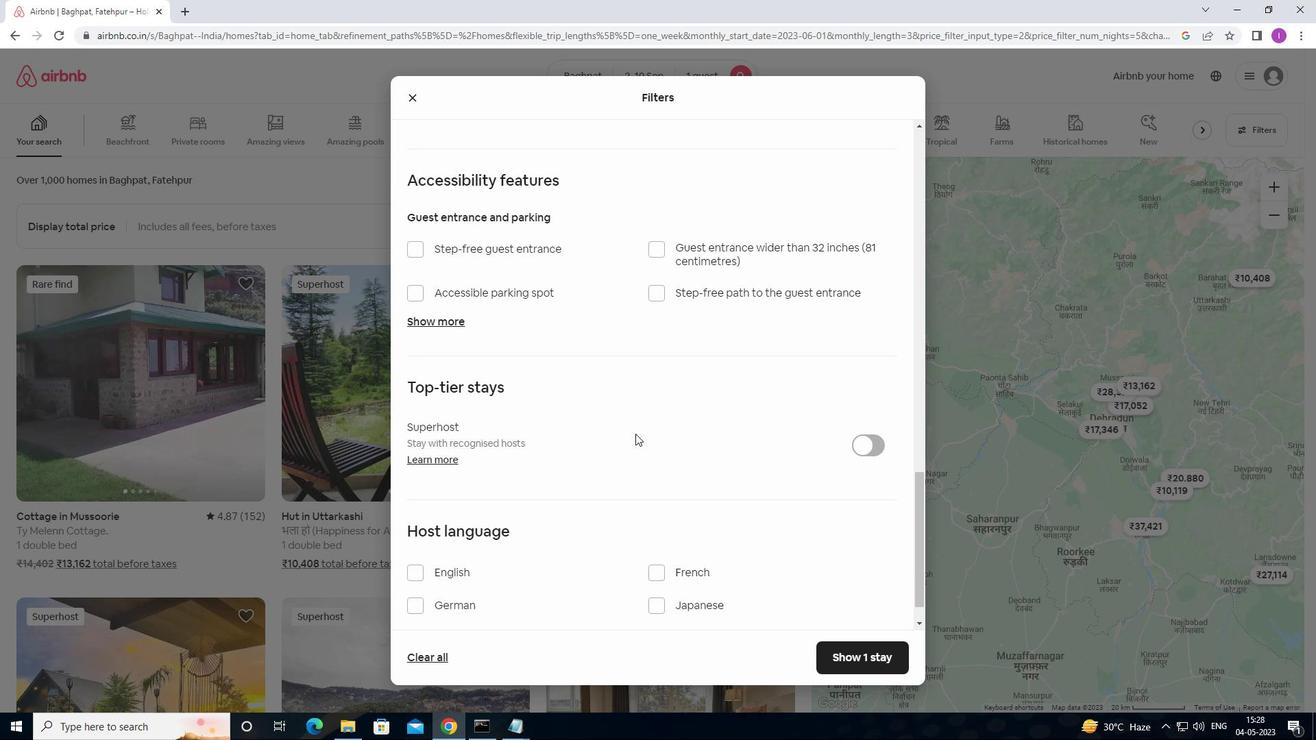 
Action: Mouse moved to (645, 439)
Screenshot: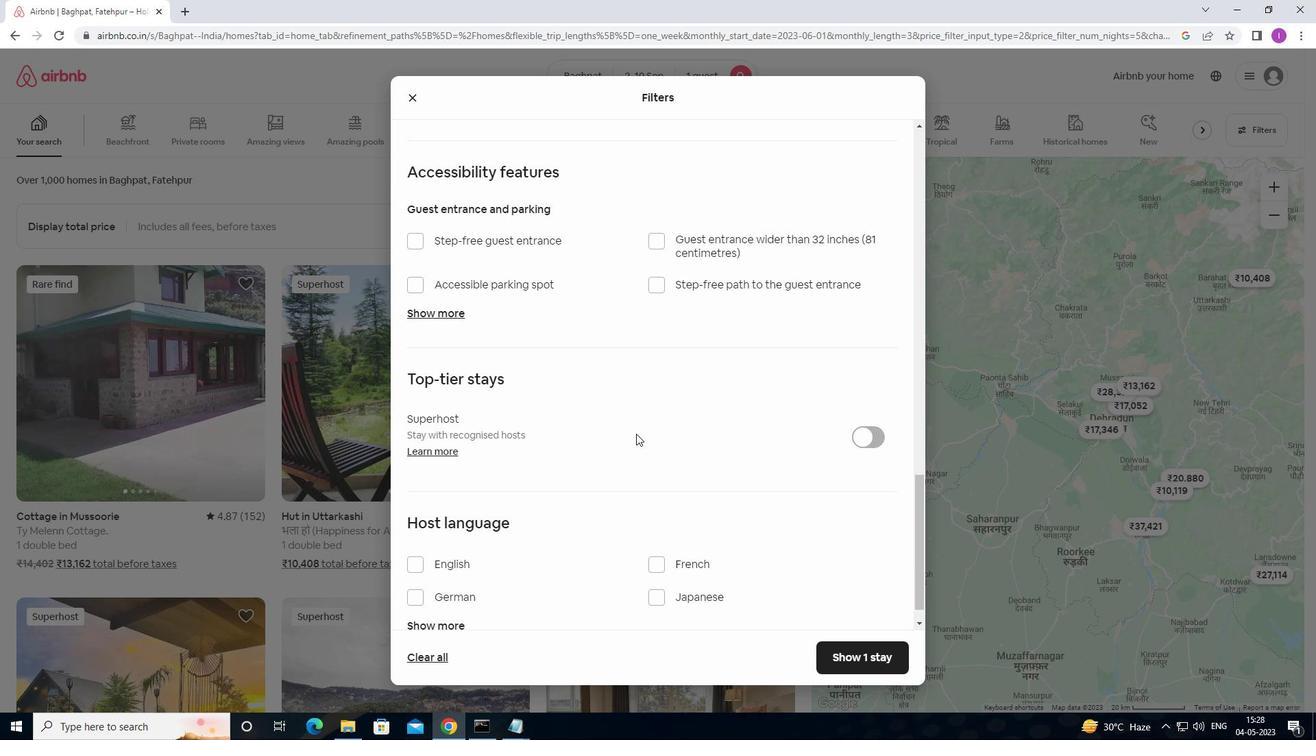
Action: Mouse scrolled (645, 438) with delta (0, 0)
Screenshot: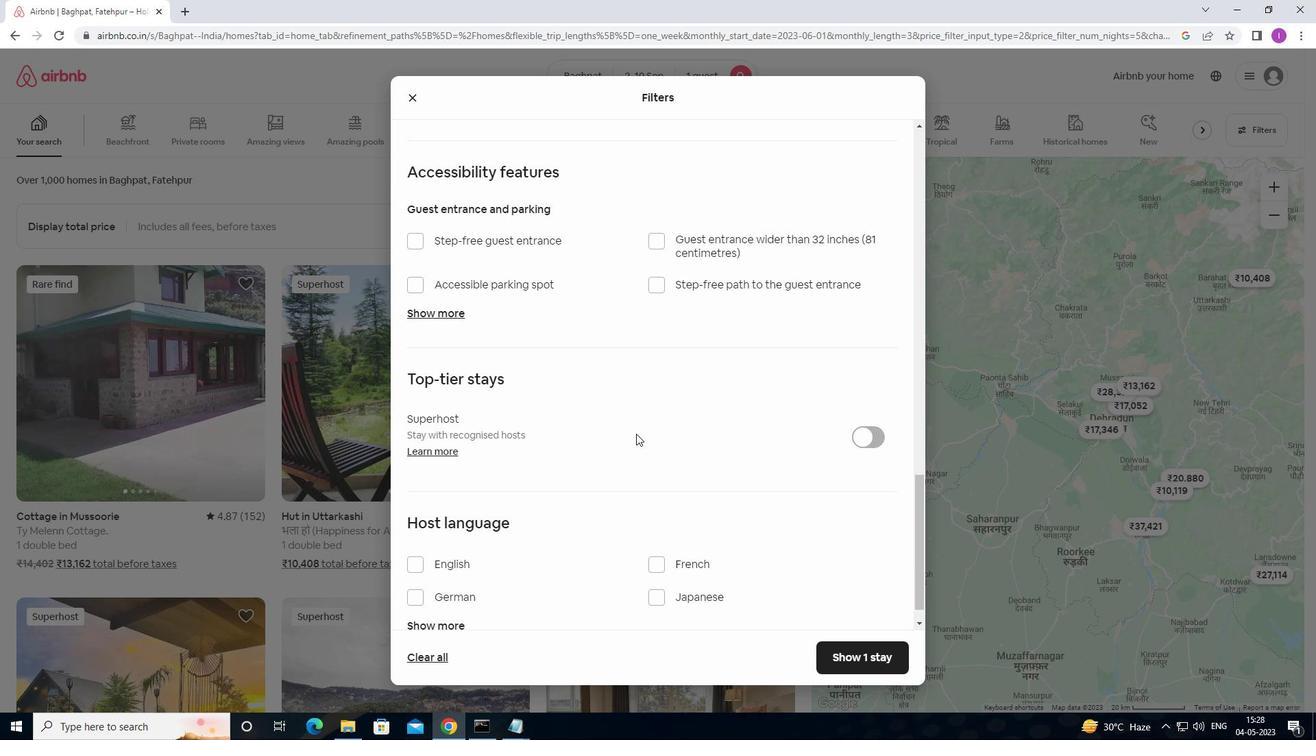 
Action: Mouse scrolled (645, 438) with delta (0, 0)
Screenshot: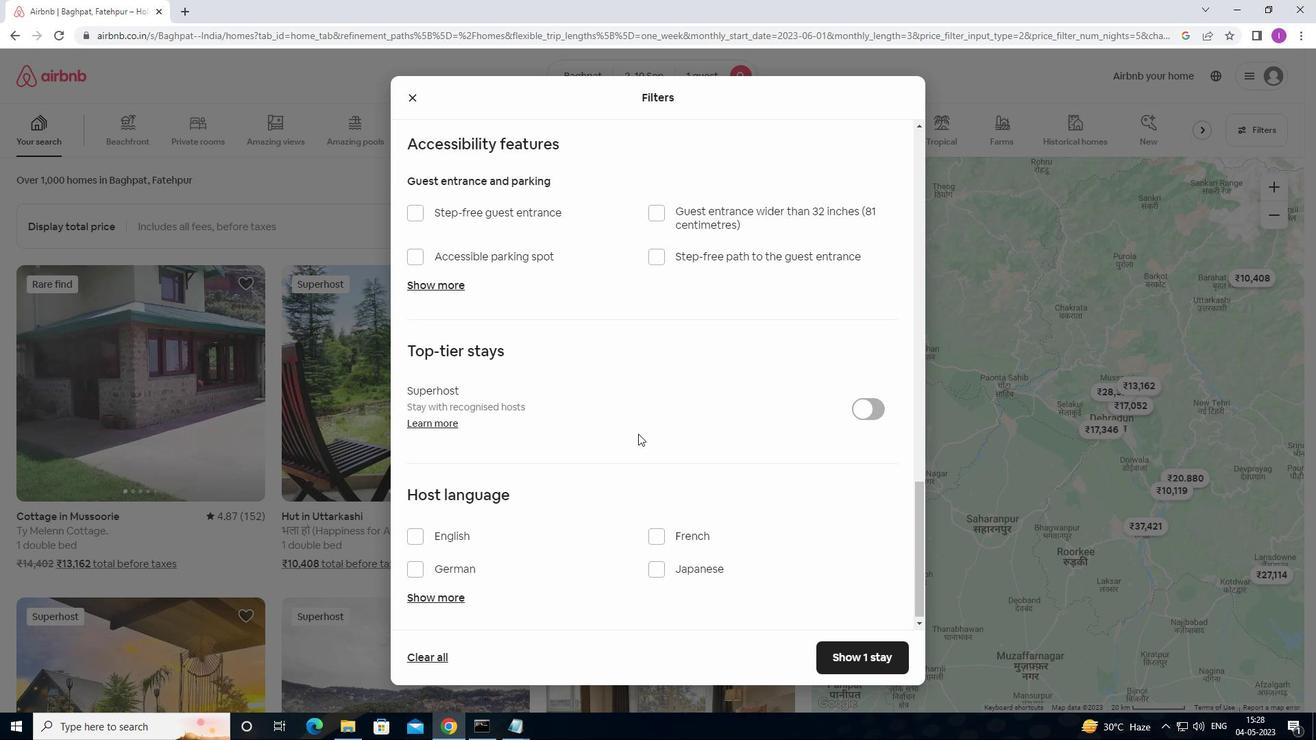 
Action: Mouse moved to (418, 535)
Screenshot: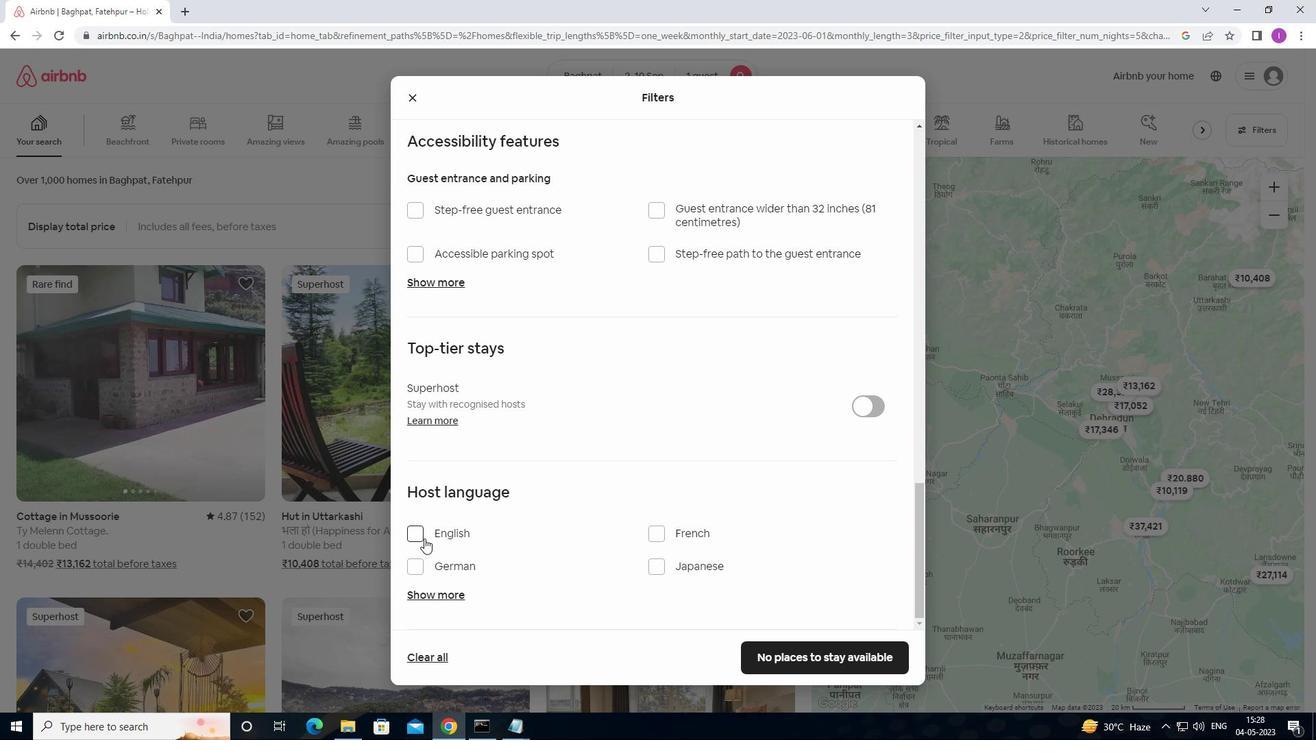 
Action: Mouse pressed left at (418, 535)
Screenshot: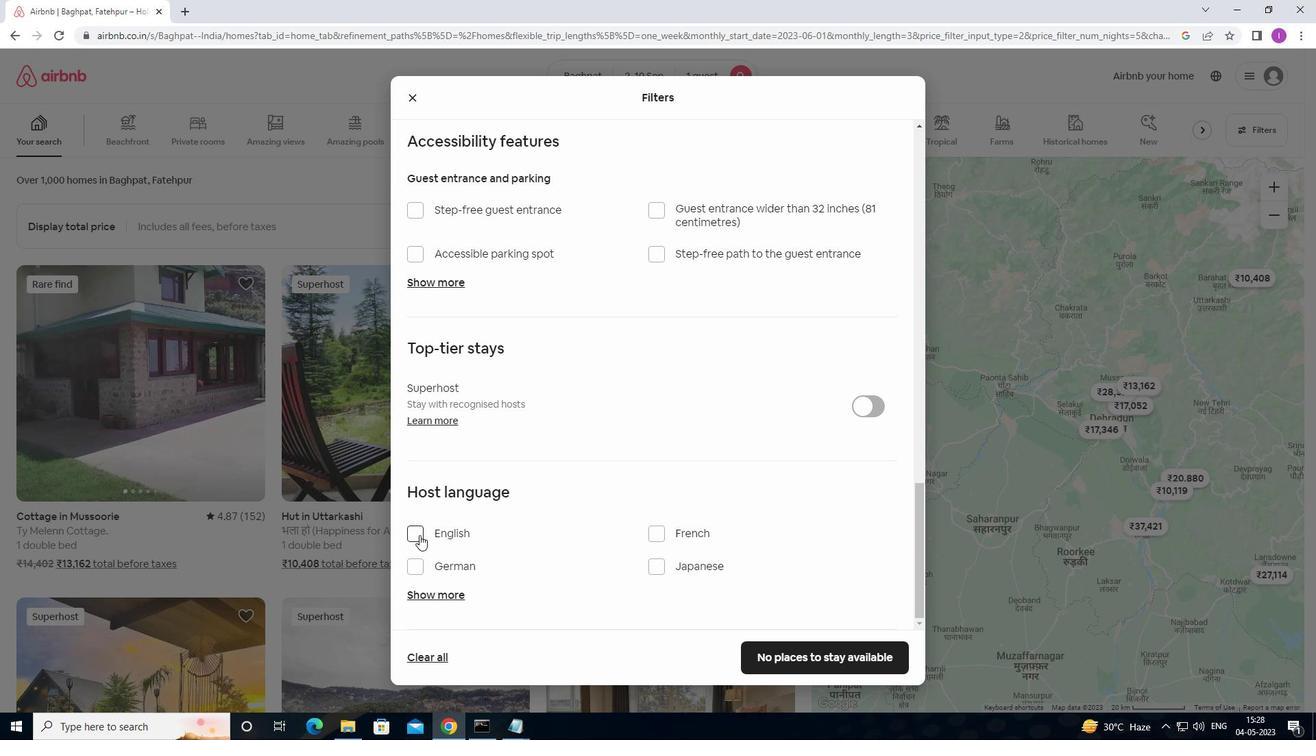 
Action: Mouse moved to (627, 497)
Screenshot: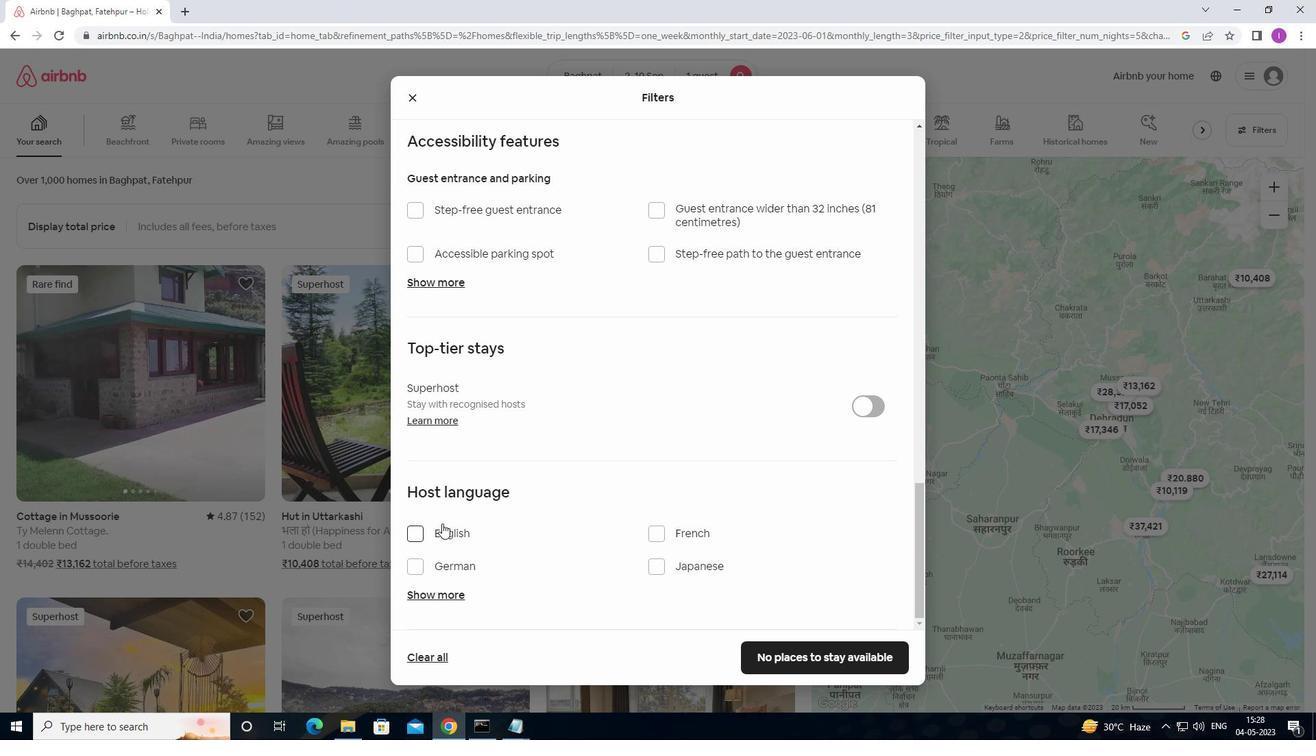 
Action: Mouse scrolled (627, 496) with delta (0, 0)
Screenshot: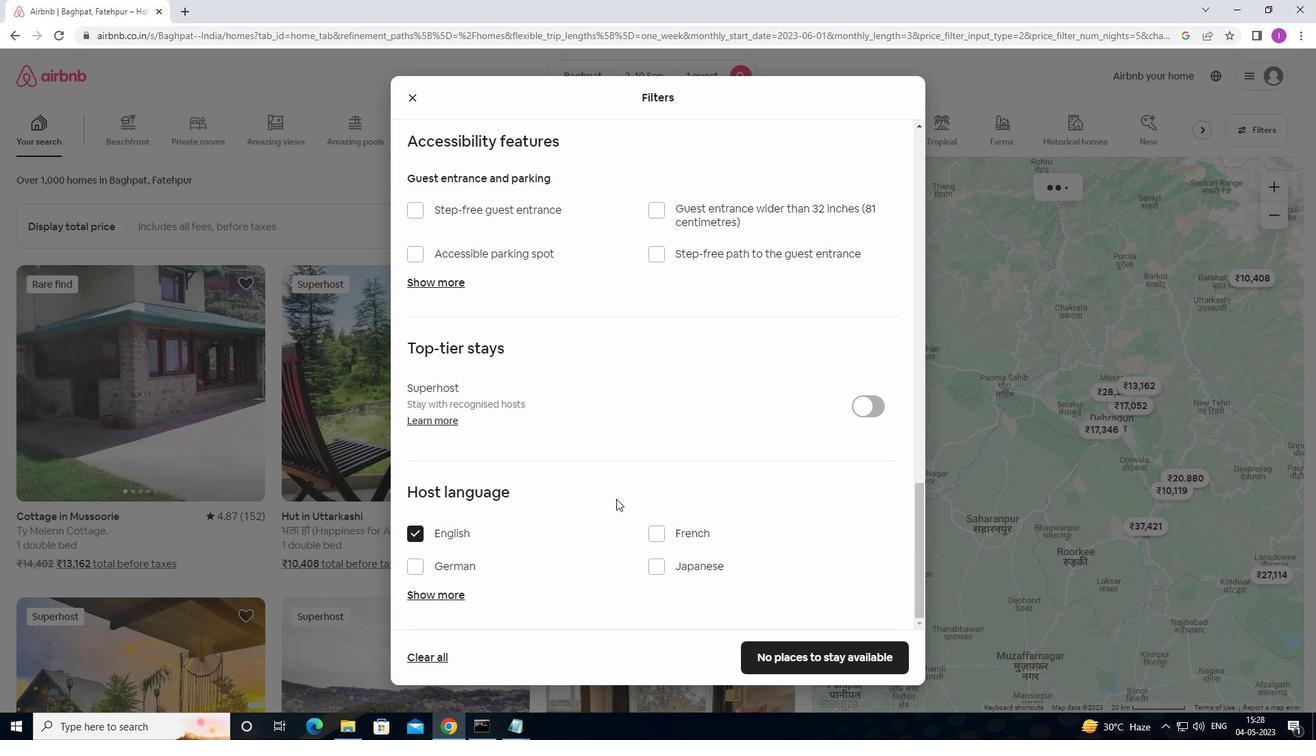 
Action: Mouse scrolled (627, 496) with delta (0, 0)
Screenshot: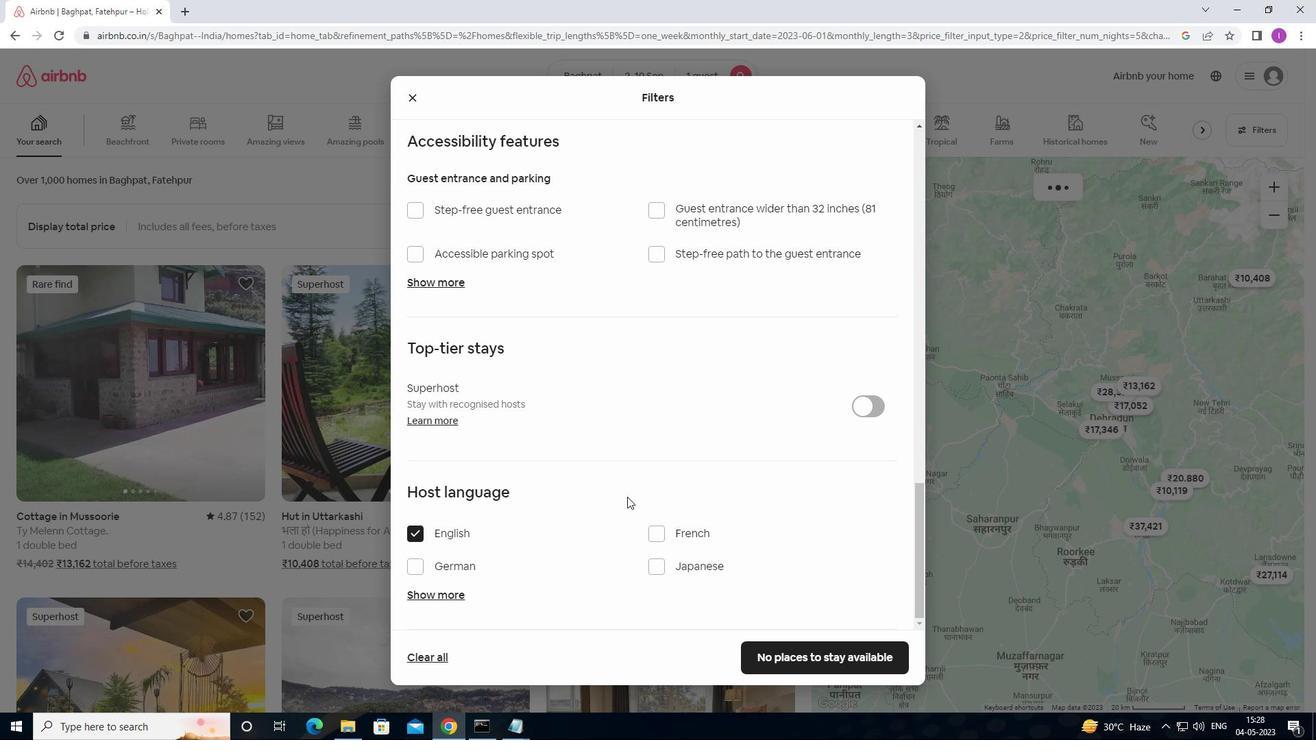 
Action: Mouse moved to (628, 497)
Screenshot: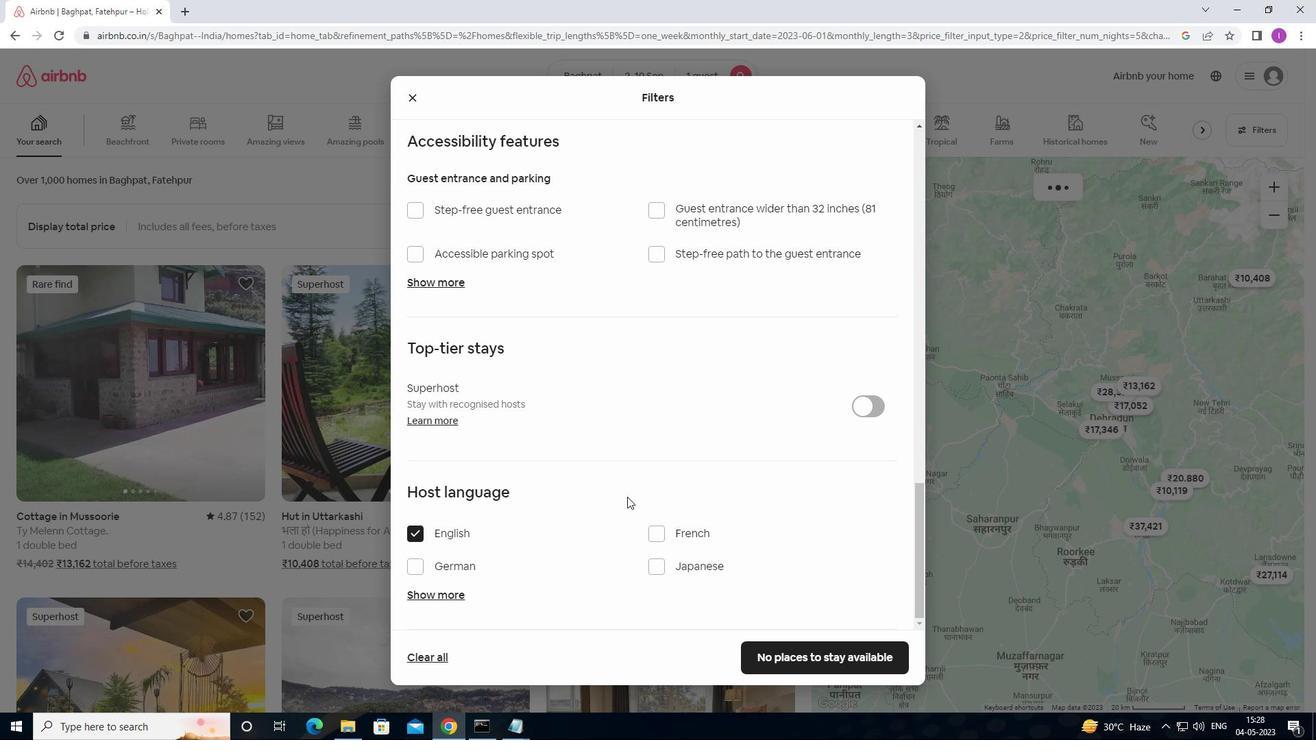 
Action: Mouse scrolled (628, 496) with delta (0, 0)
Screenshot: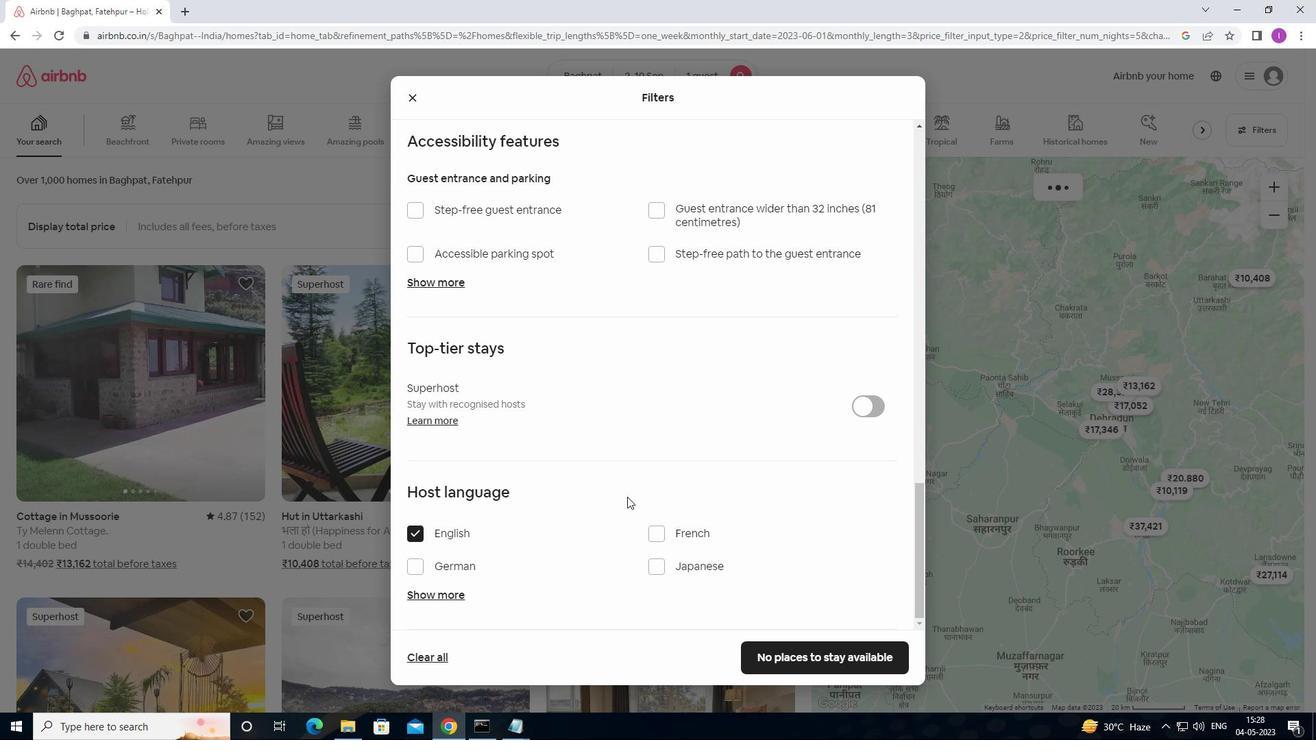 
Action: Mouse moved to (628, 497)
Screenshot: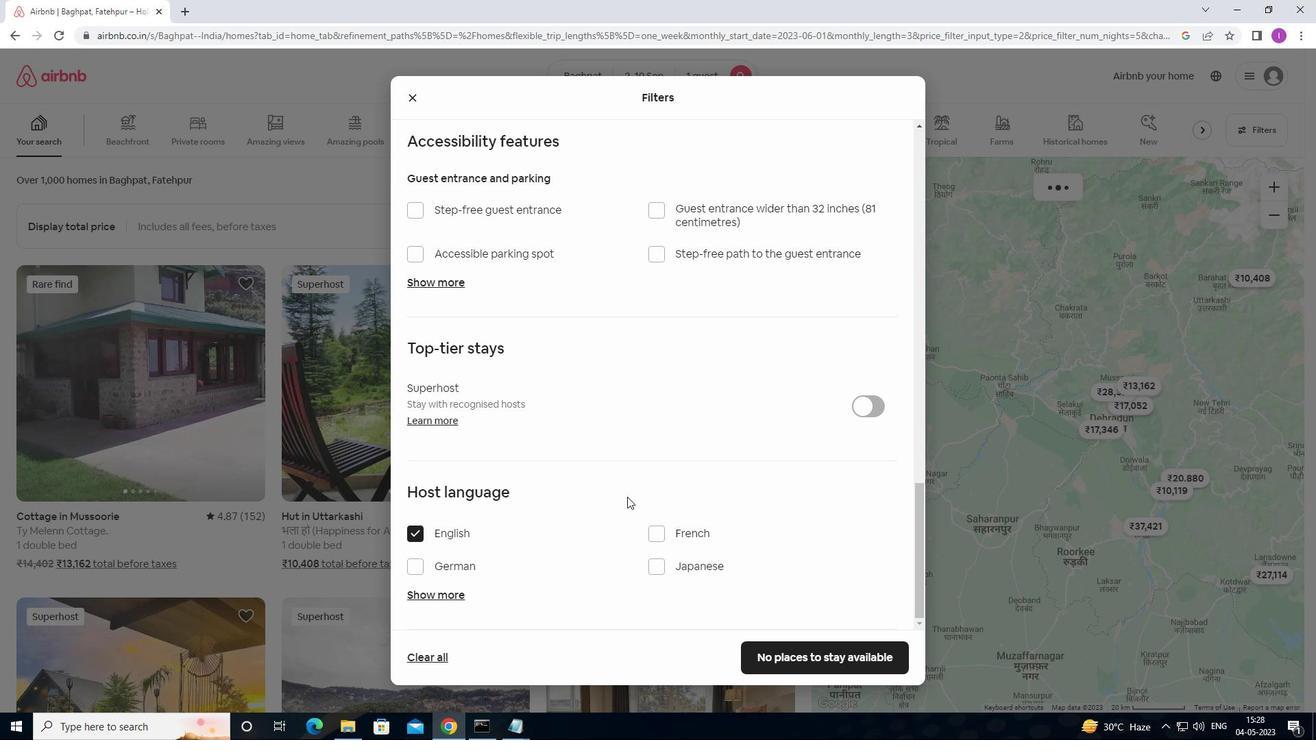 
Action: Mouse scrolled (628, 497) with delta (0, 0)
Screenshot: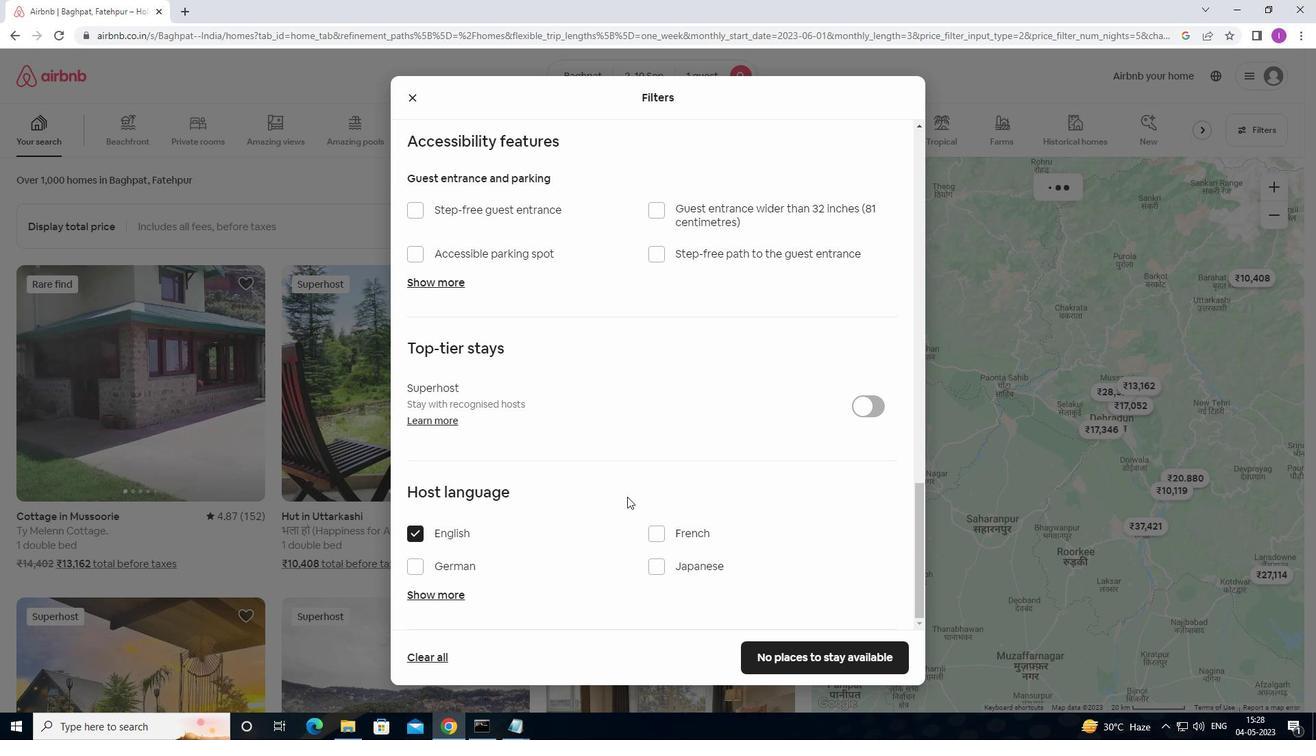 
Action: Mouse scrolled (628, 497) with delta (0, 0)
Screenshot: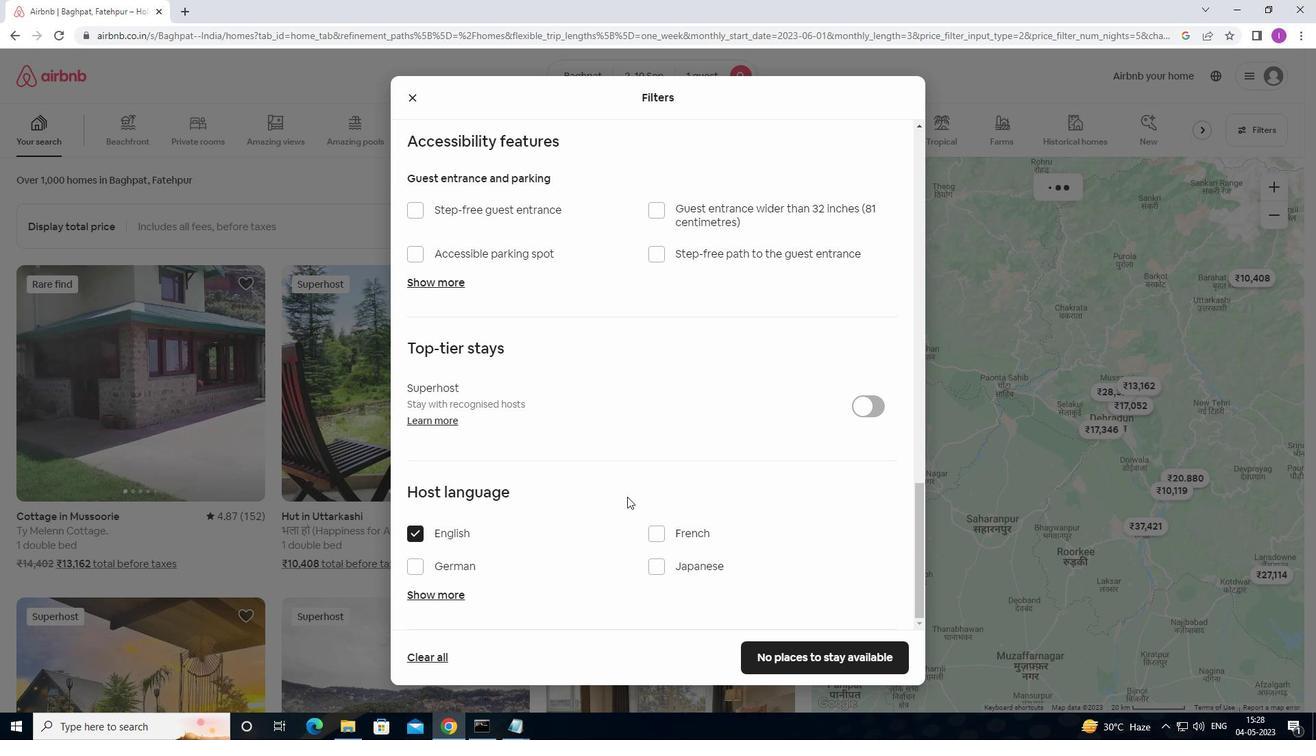 
Action: Mouse moved to (816, 663)
Screenshot: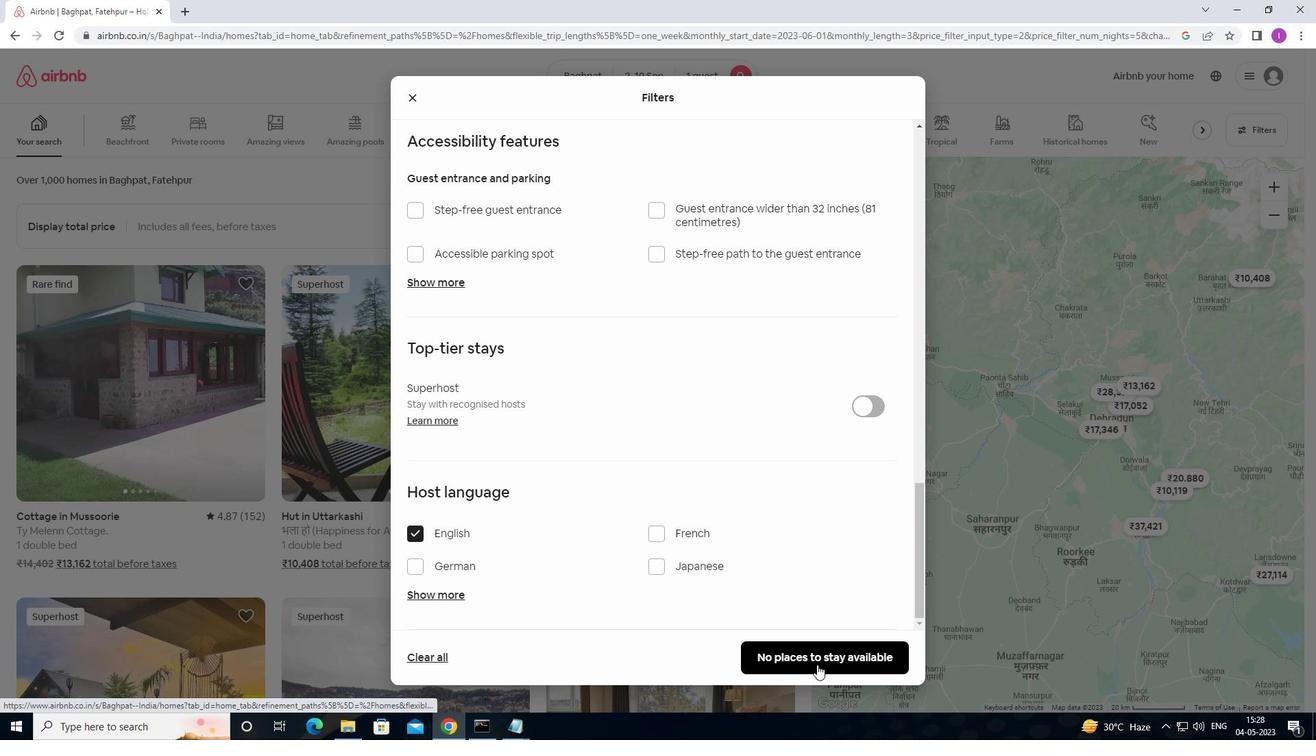 
Action: Mouse pressed left at (816, 663)
Screenshot: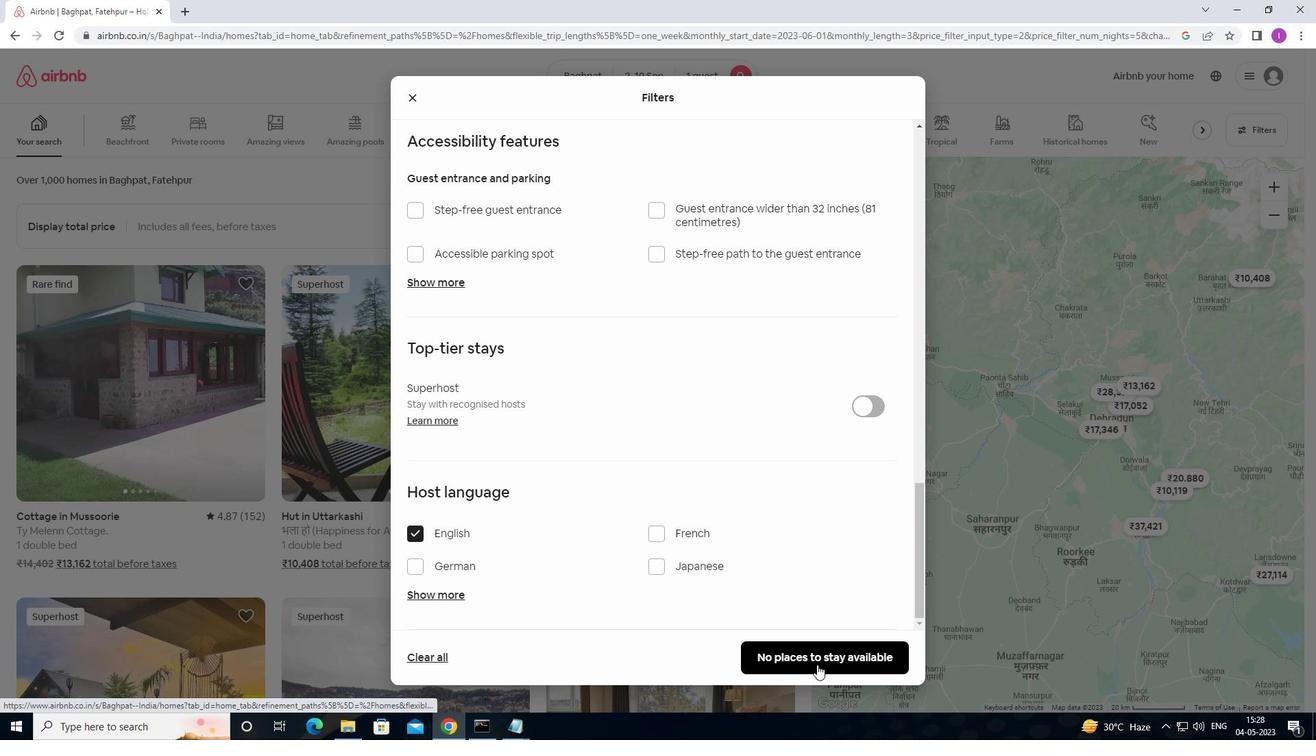 
Action: Mouse moved to (854, 651)
Screenshot: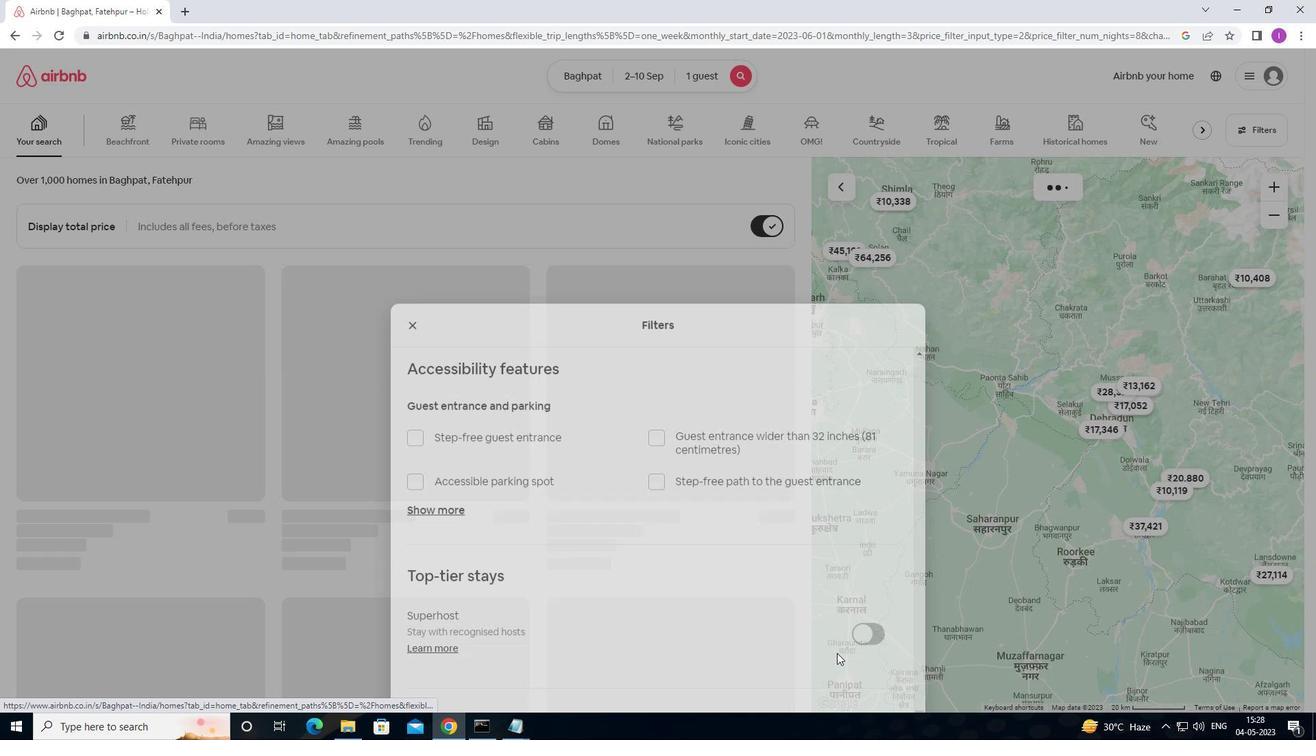 
